 Task: Look for space in Judeida Makr, Israel from 2nd September, 2023 to 5th September, 2023 for 1 adult in price range Rs.5000 to Rs.10000. Place can be private room with 1  bedroom having 1 bed and 1 bathroom. Property type can be house, flat, guest house, hotel. Amenities needed are: washing machine. Booking option can be shelf check-in. Required host language is English.
Action: Mouse moved to (513, 67)
Screenshot: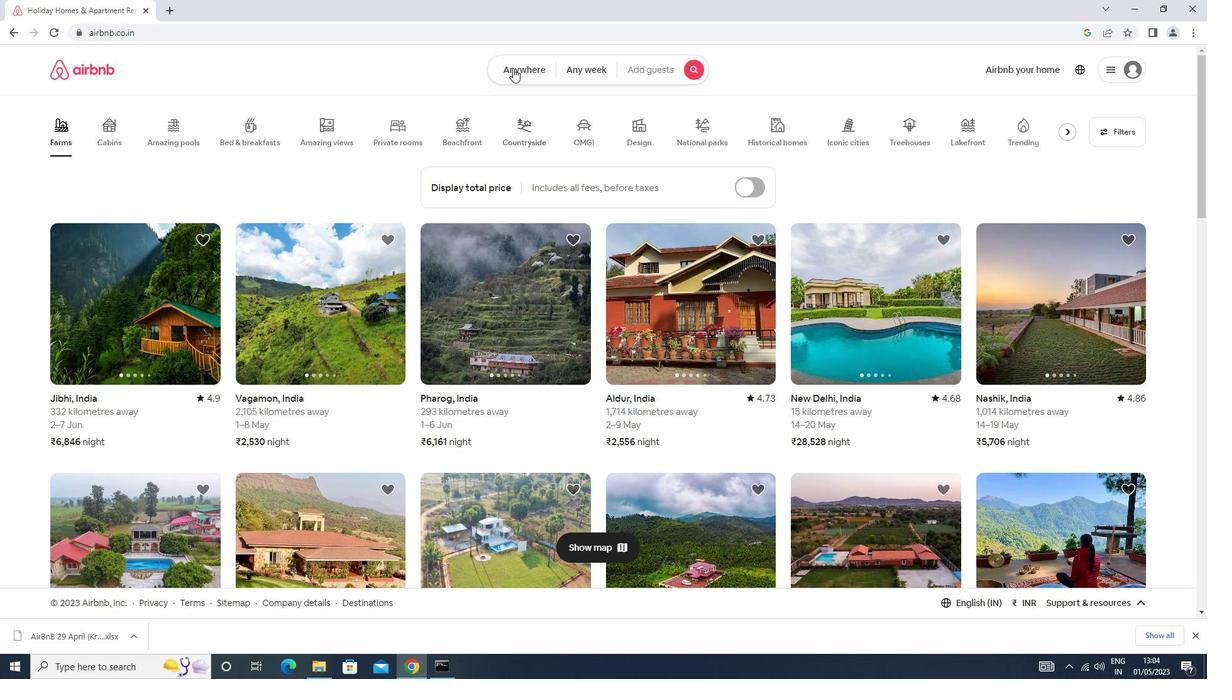 
Action: Mouse pressed left at (513, 67)
Screenshot: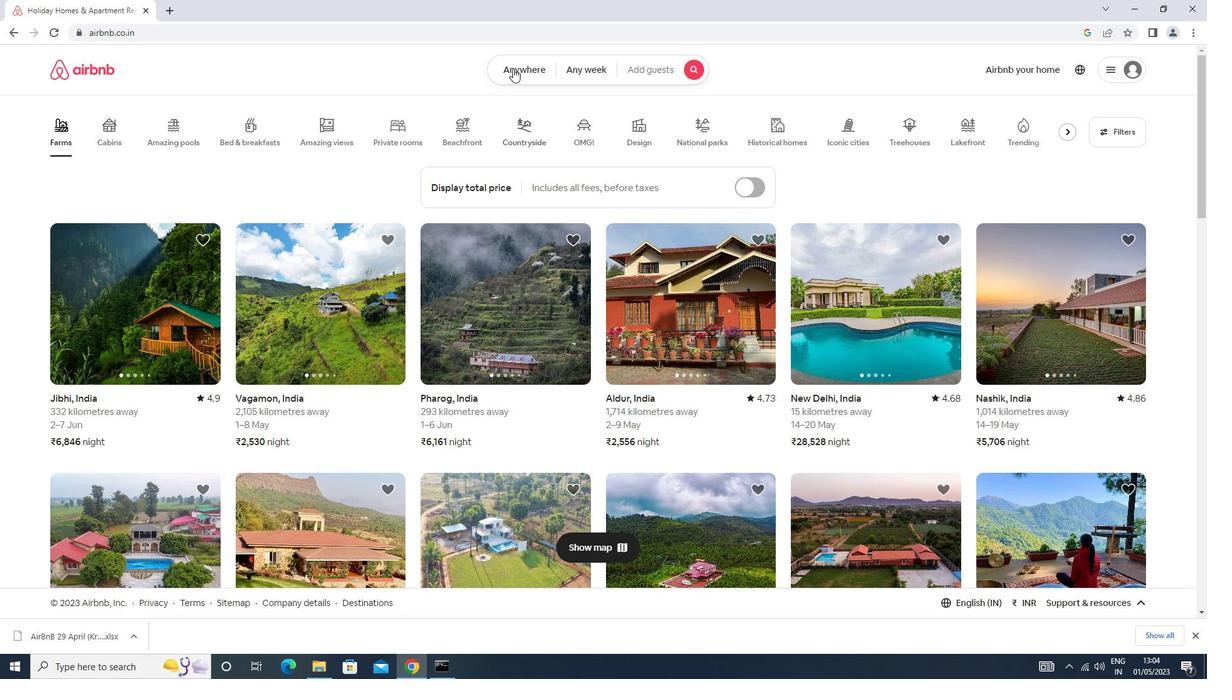 
Action: Mouse moved to (473, 117)
Screenshot: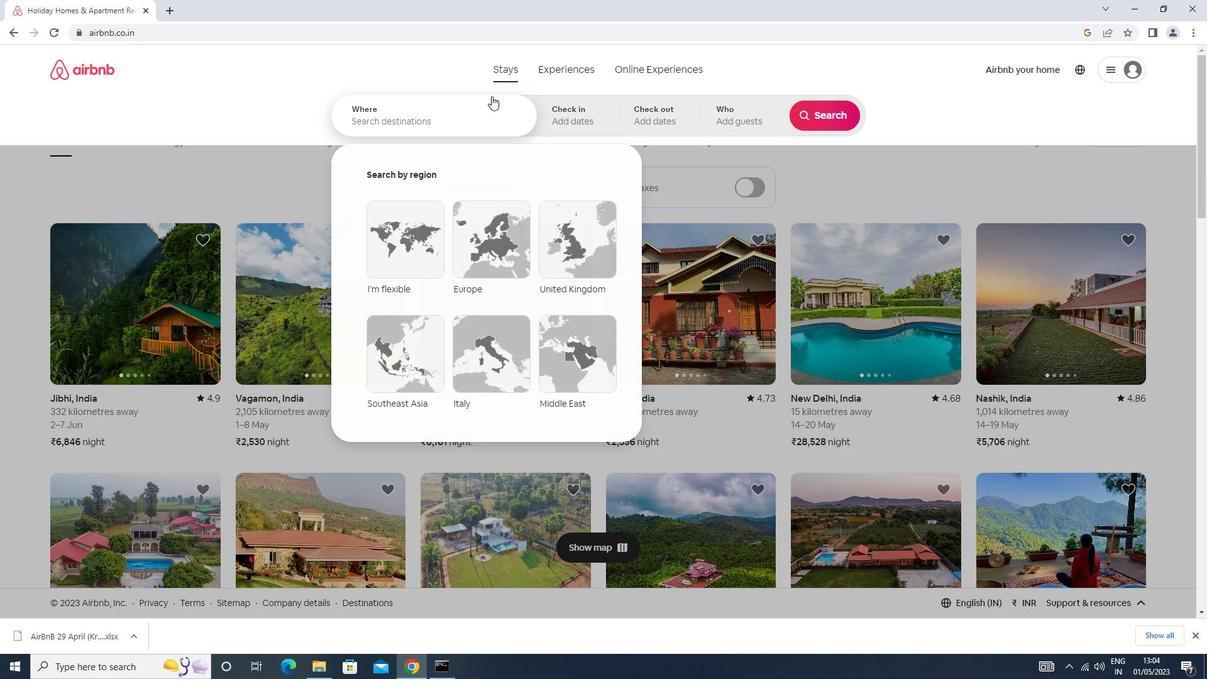 
Action: Mouse pressed left at (473, 117)
Screenshot: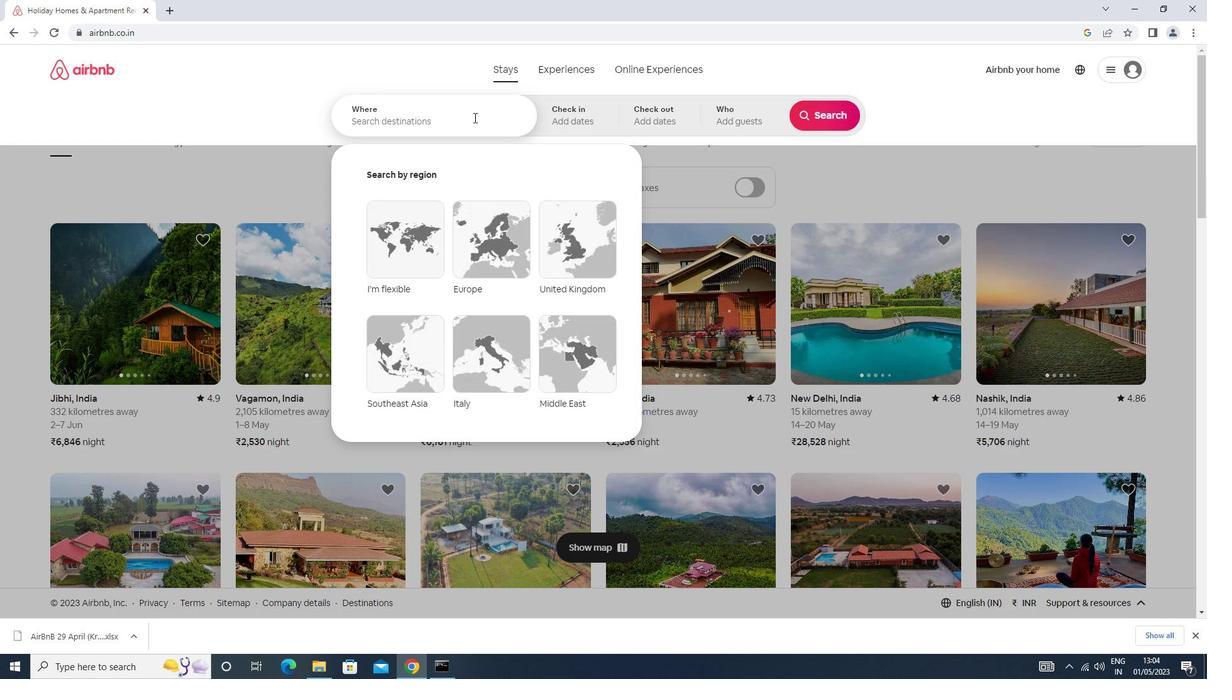 
Action: Key pressed makr<Key.space>isreal<Key.enter>
Screenshot: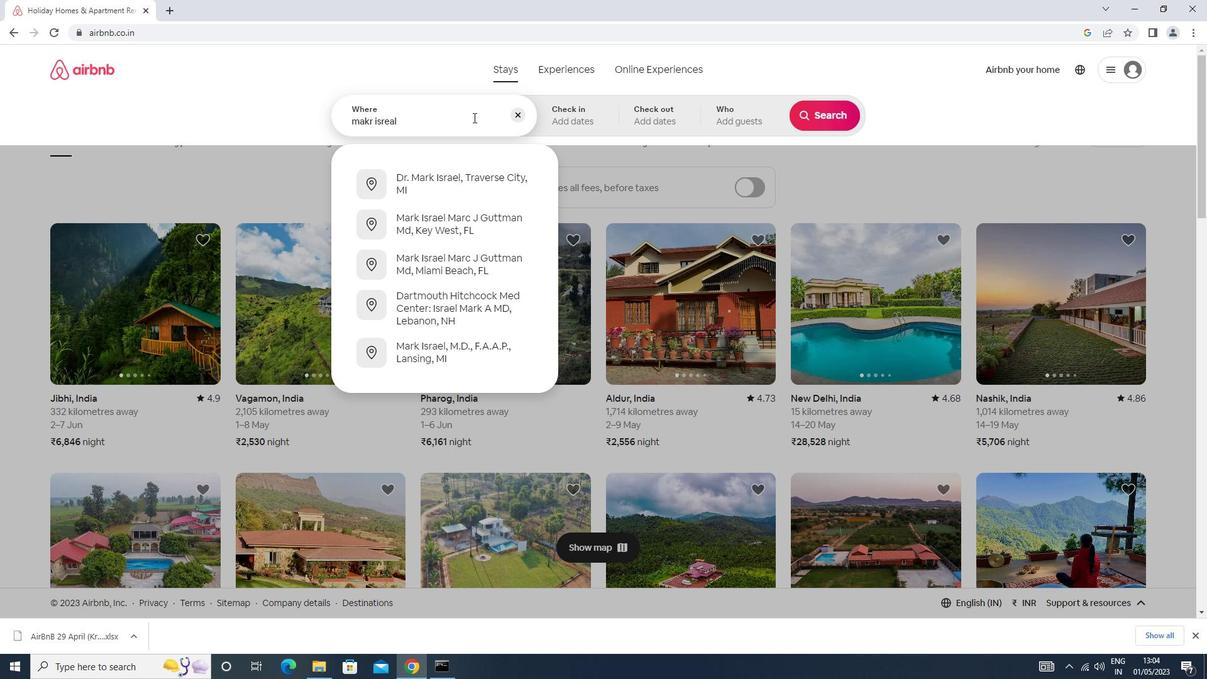 
Action: Mouse moved to (828, 211)
Screenshot: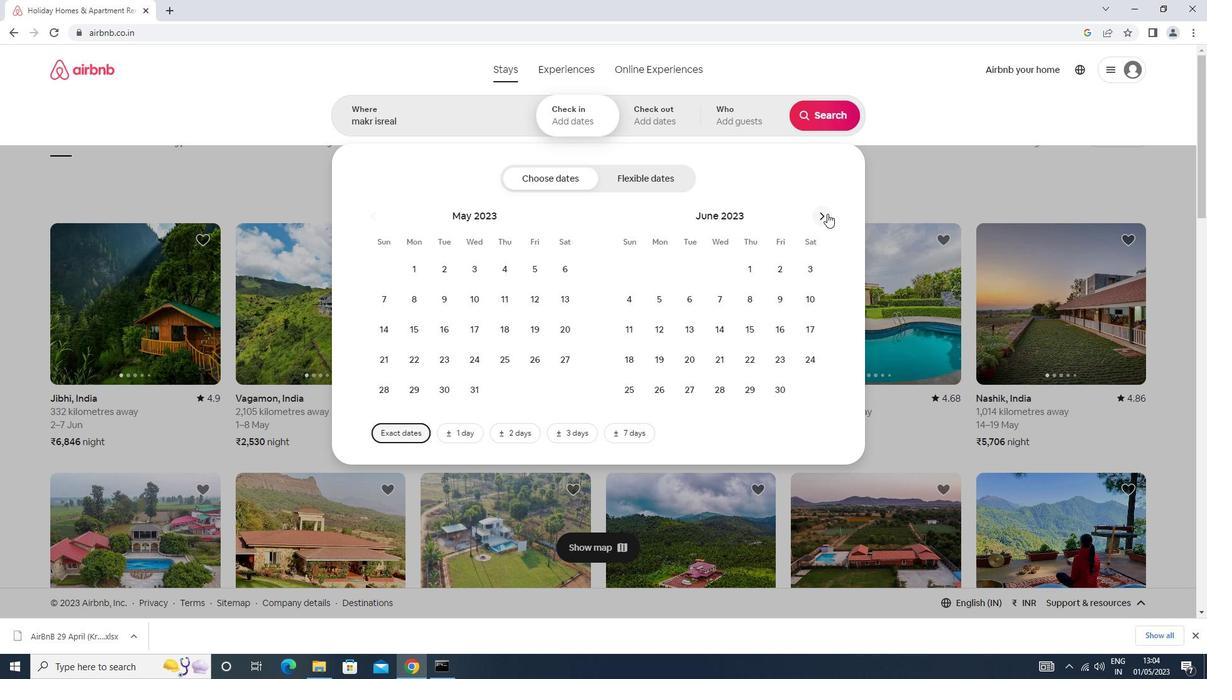 
Action: Mouse pressed left at (828, 211)
Screenshot: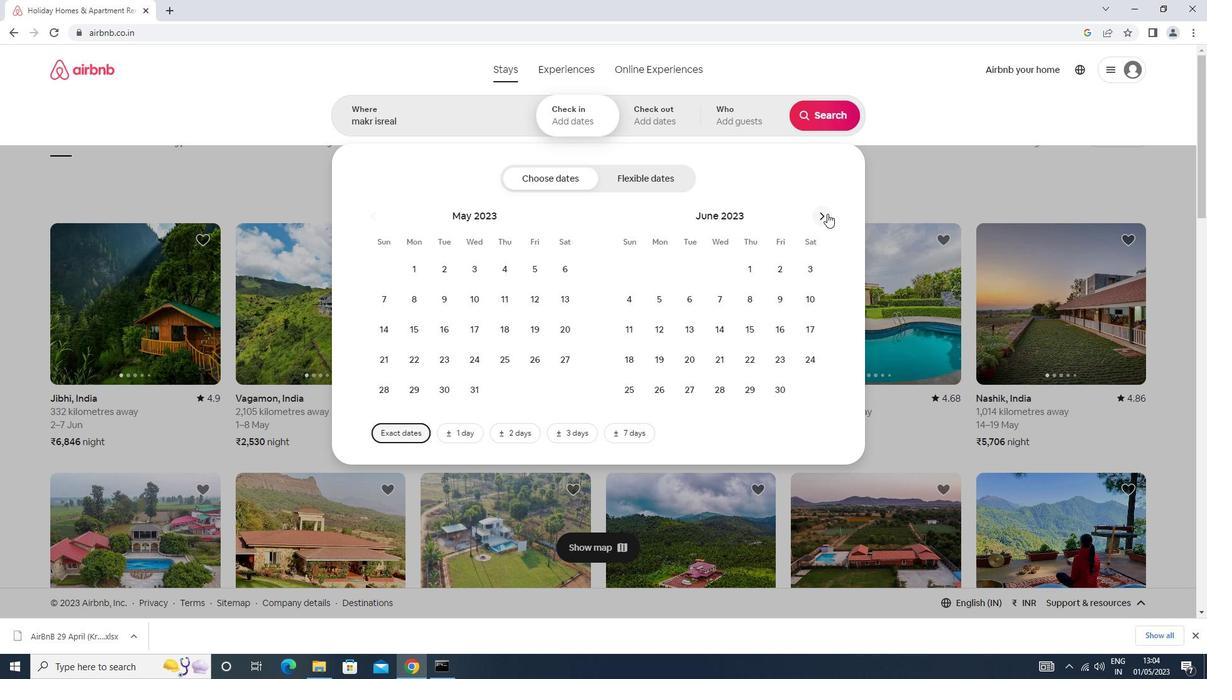 
Action: Mouse moved to (826, 211)
Screenshot: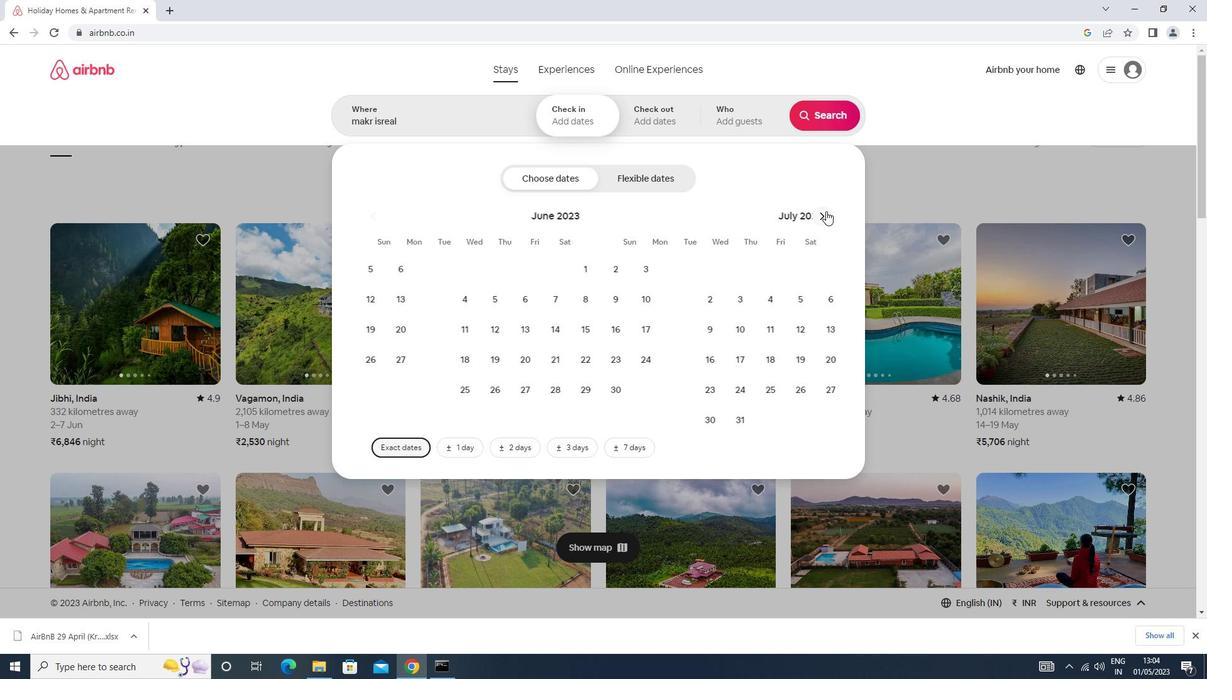 
Action: Mouse pressed left at (826, 211)
Screenshot: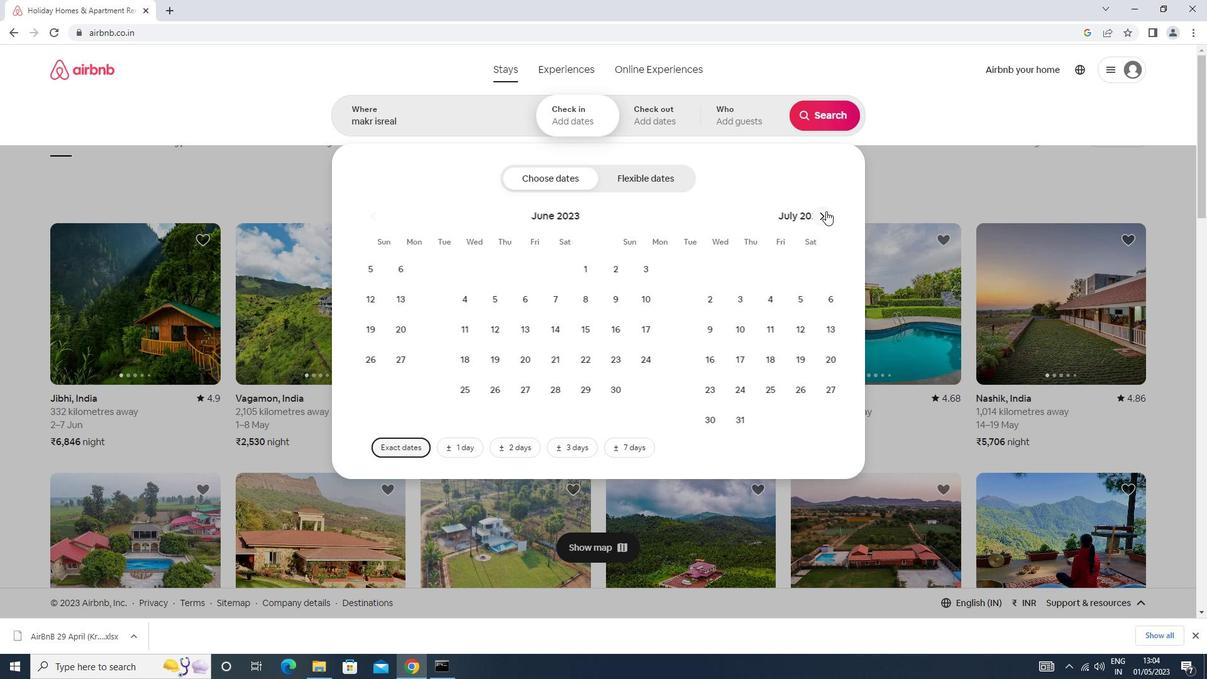 
Action: Mouse moved to (826, 210)
Screenshot: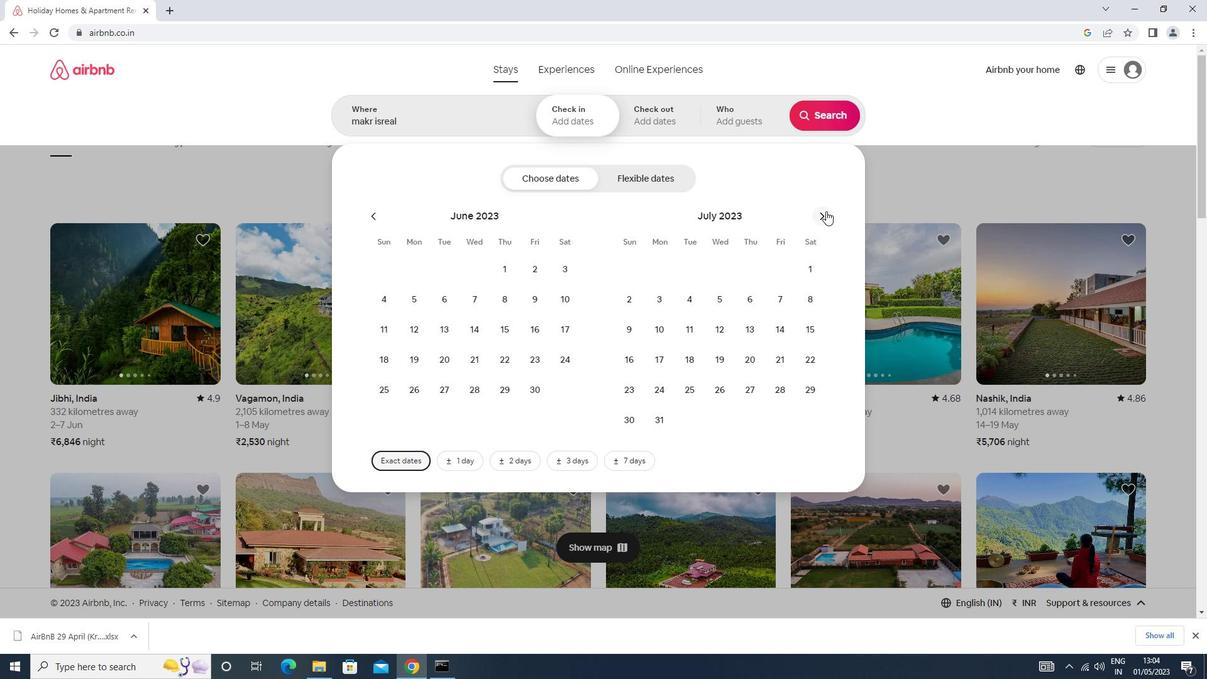 
Action: Mouse pressed left at (826, 210)
Screenshot: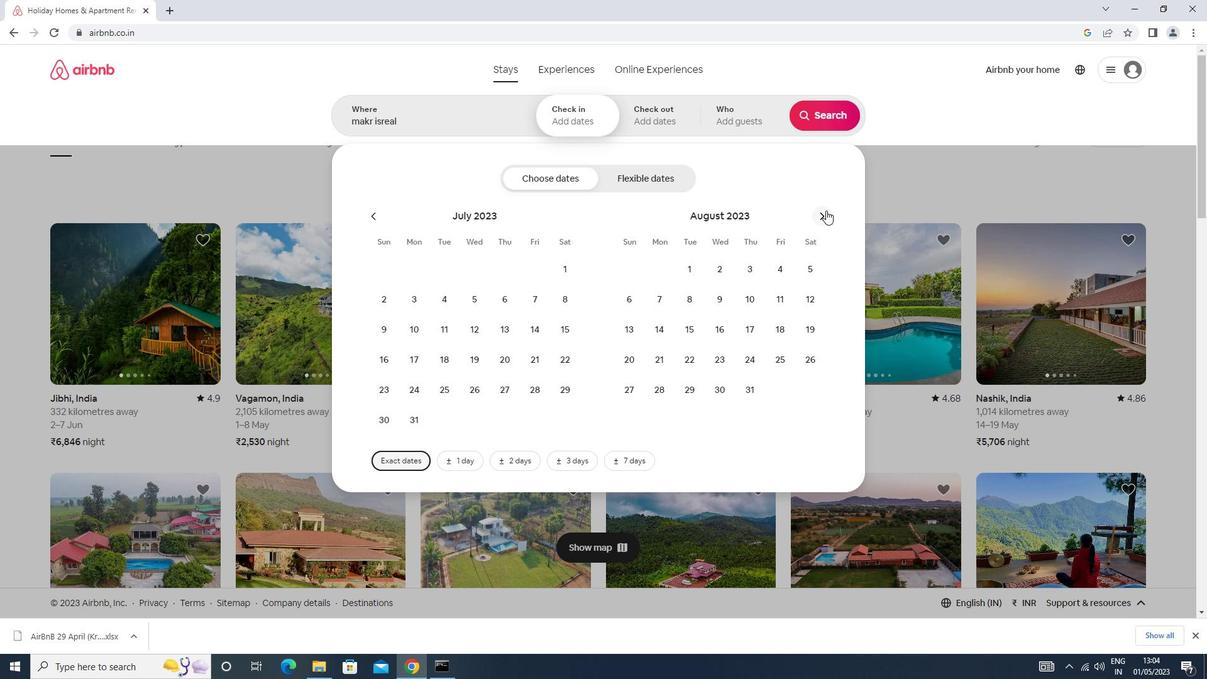 
Action: Mouse moved to (811, 260)
Screenshot: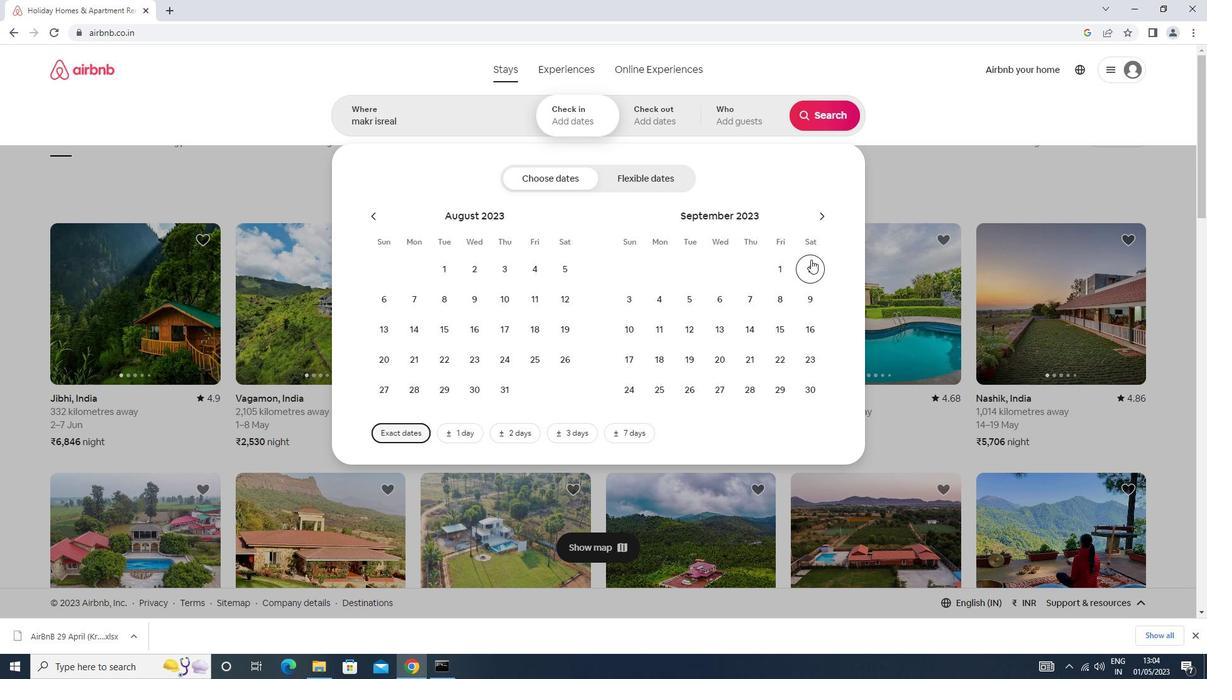 
Action: Mouse pressed left at (811, 260)
Screenshot: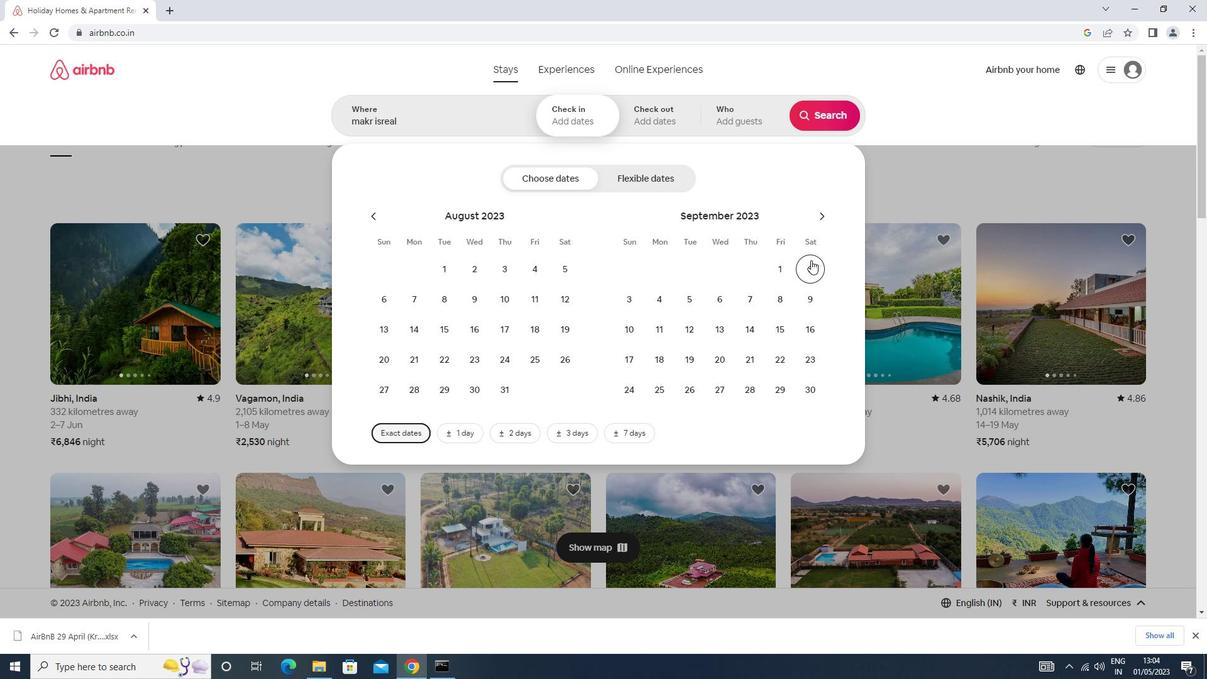 
Action: Mouse moved to (682, 299)
Screenshot: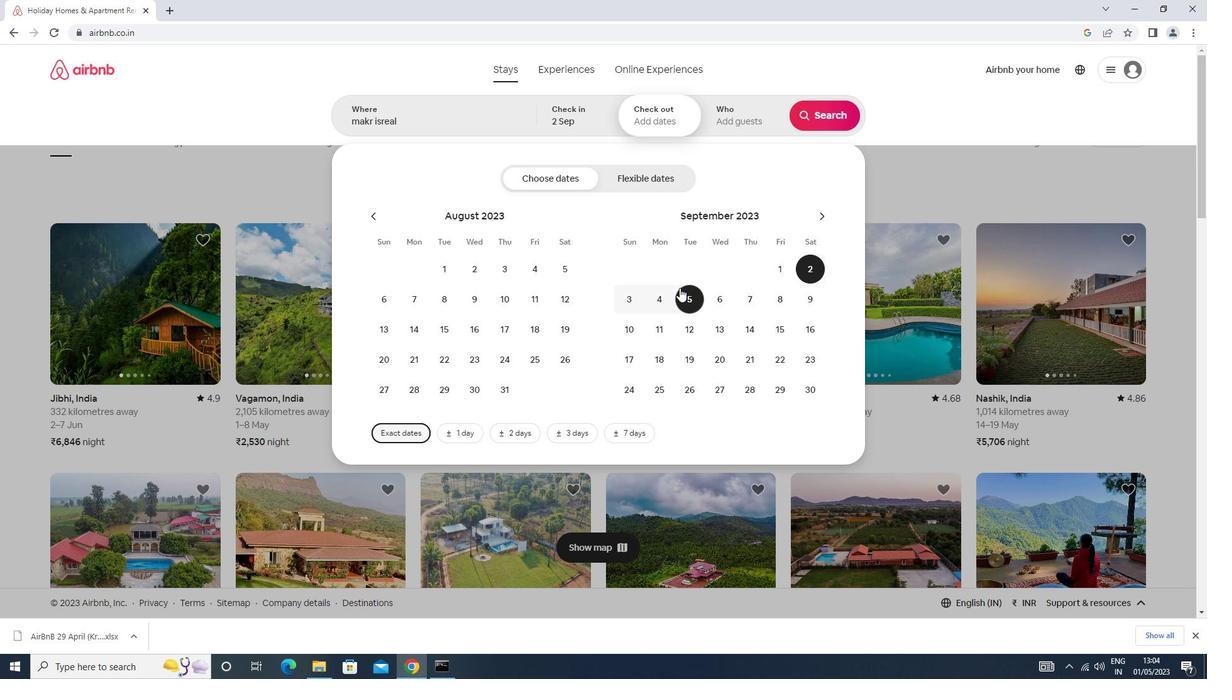 
Action: Mouse pressed left at (682, 299)
Screenshot: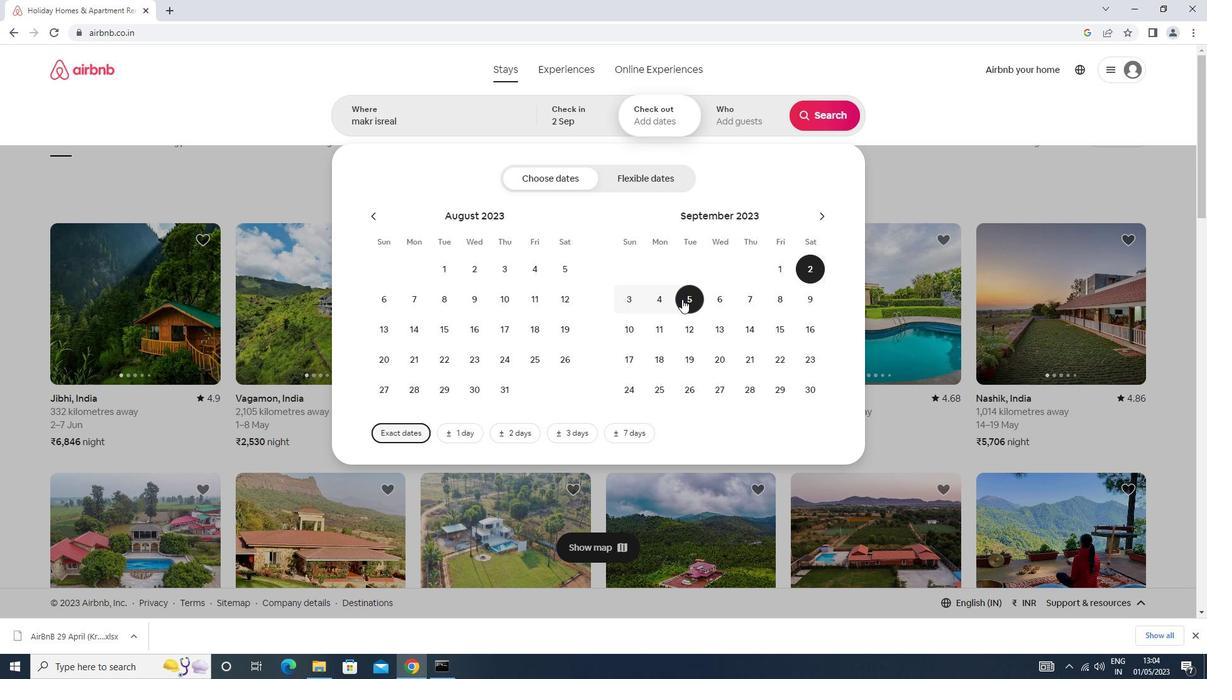 
Action: Mouse moved to (734, 120)
Screenshot: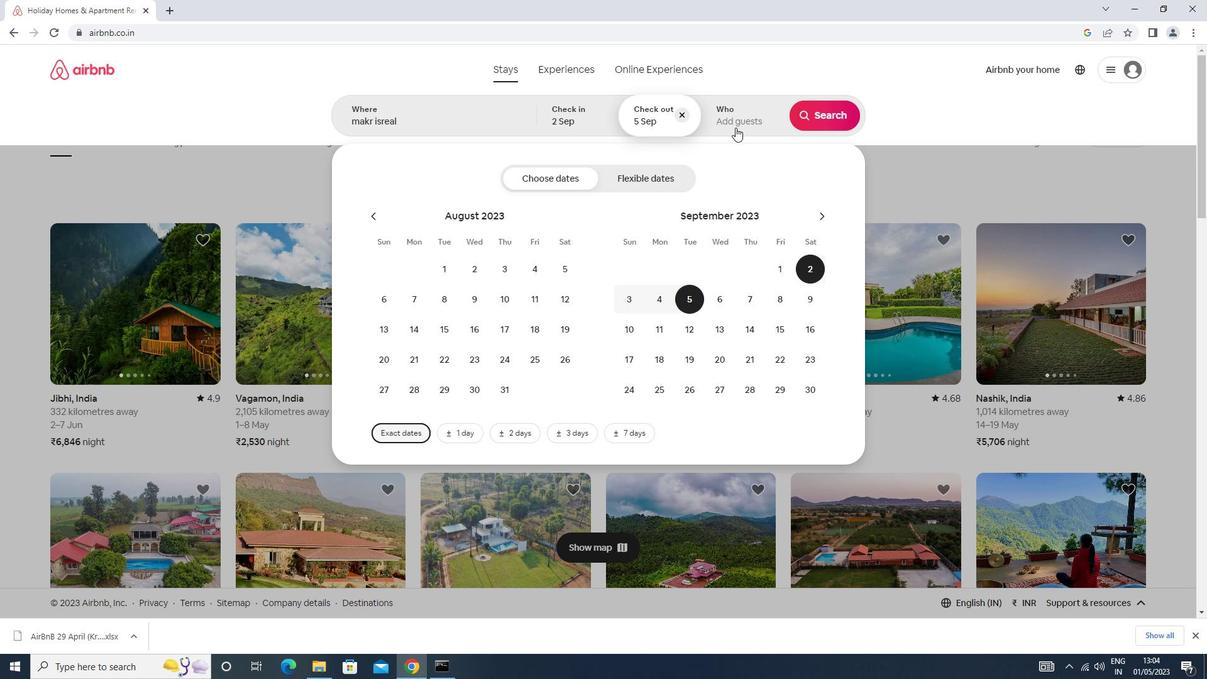 
Action: Mouse pressed left at (734, 120)
Screenshot: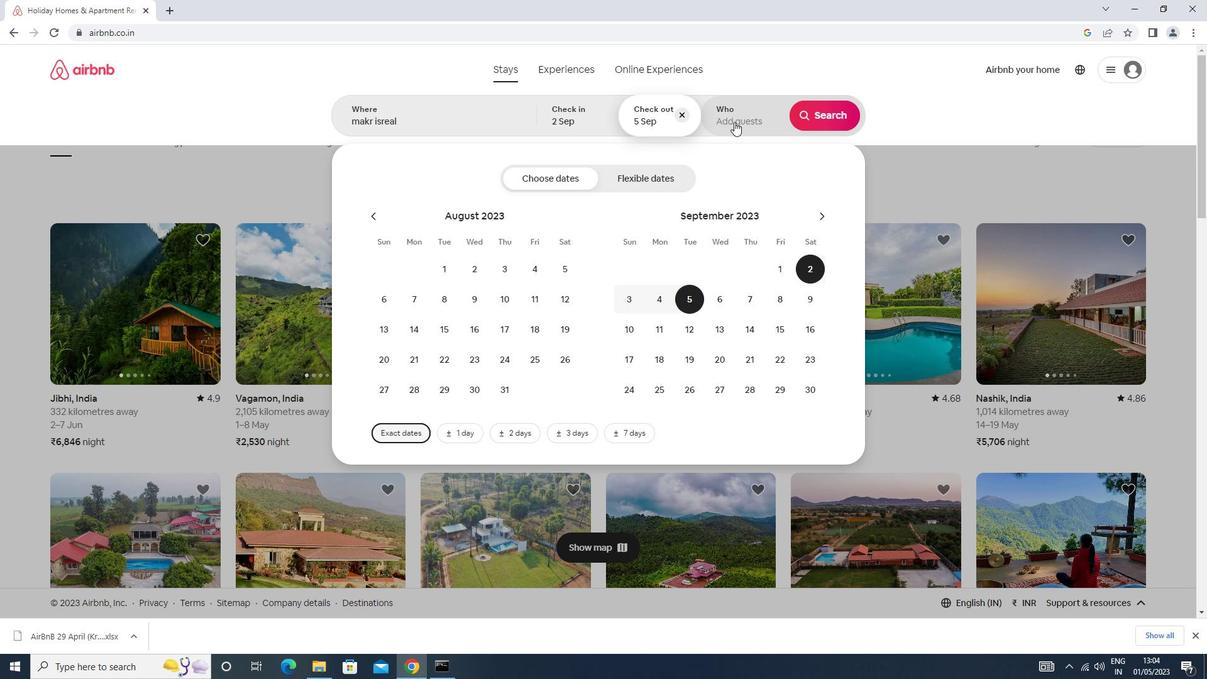 
Action: Mouse moved to (829, 186)
Screenshot: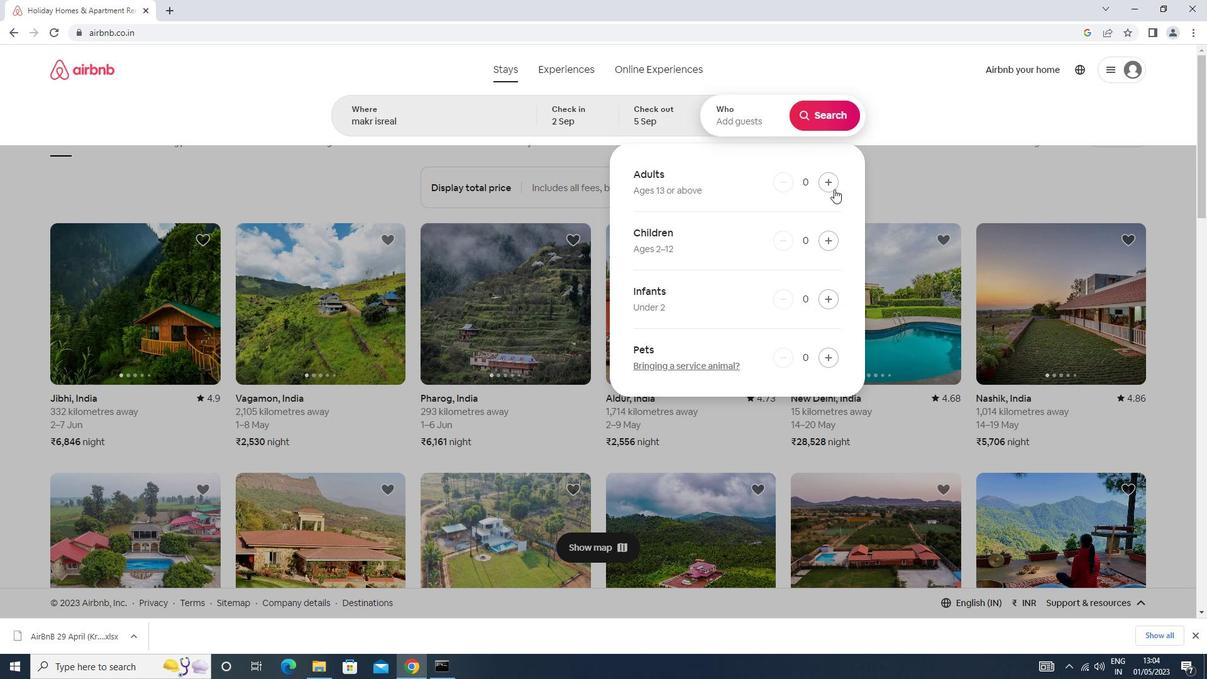 
Action: Mouse pressed left at (829, 186)
Screenshot: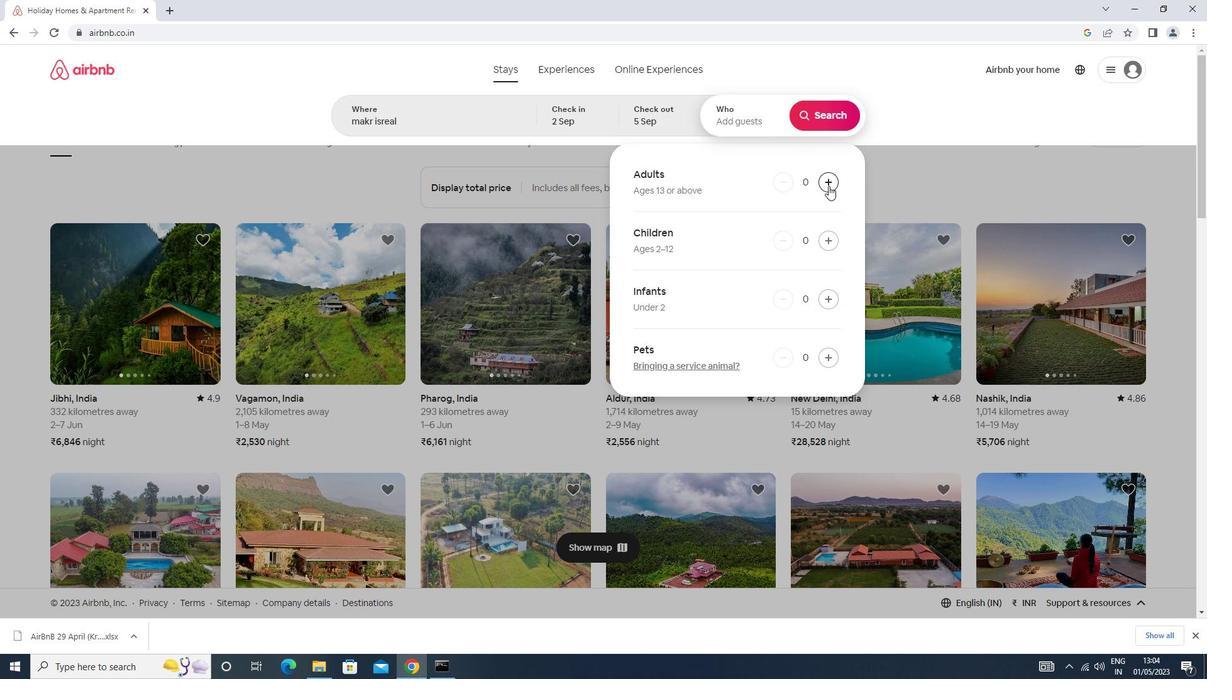 
Action: Mouse moved to (834, 114)
Screenshot: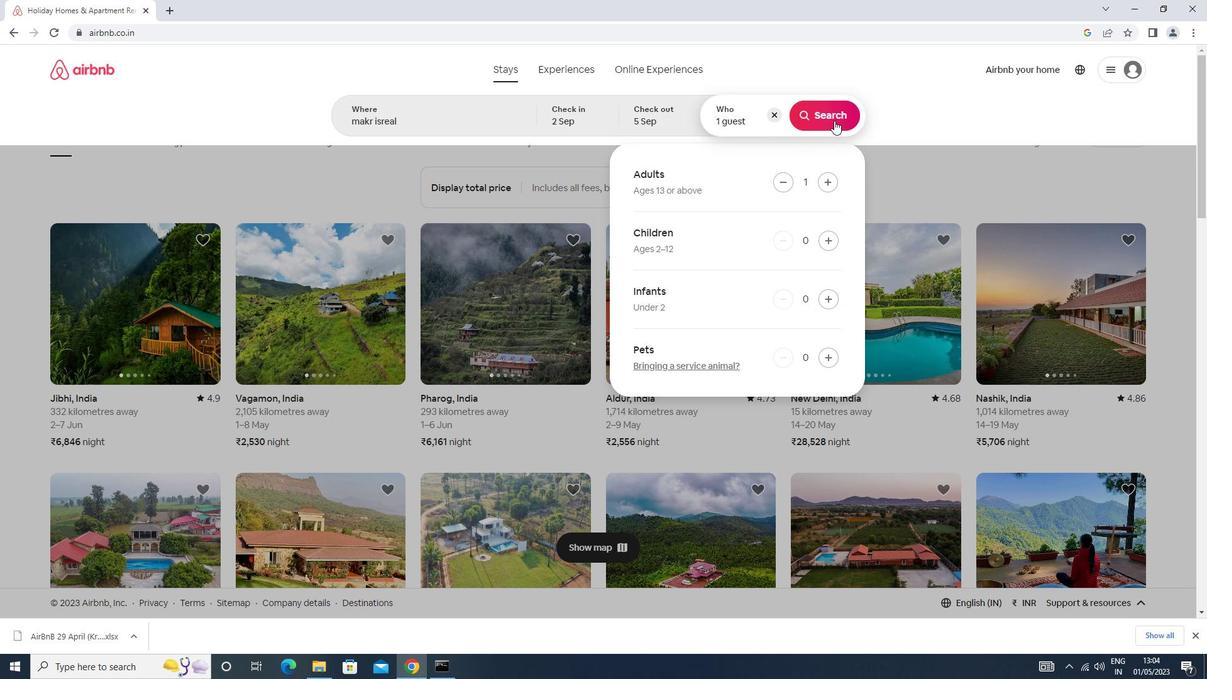 
Action: Mouse pressed left at (834, 114)
Screenshot: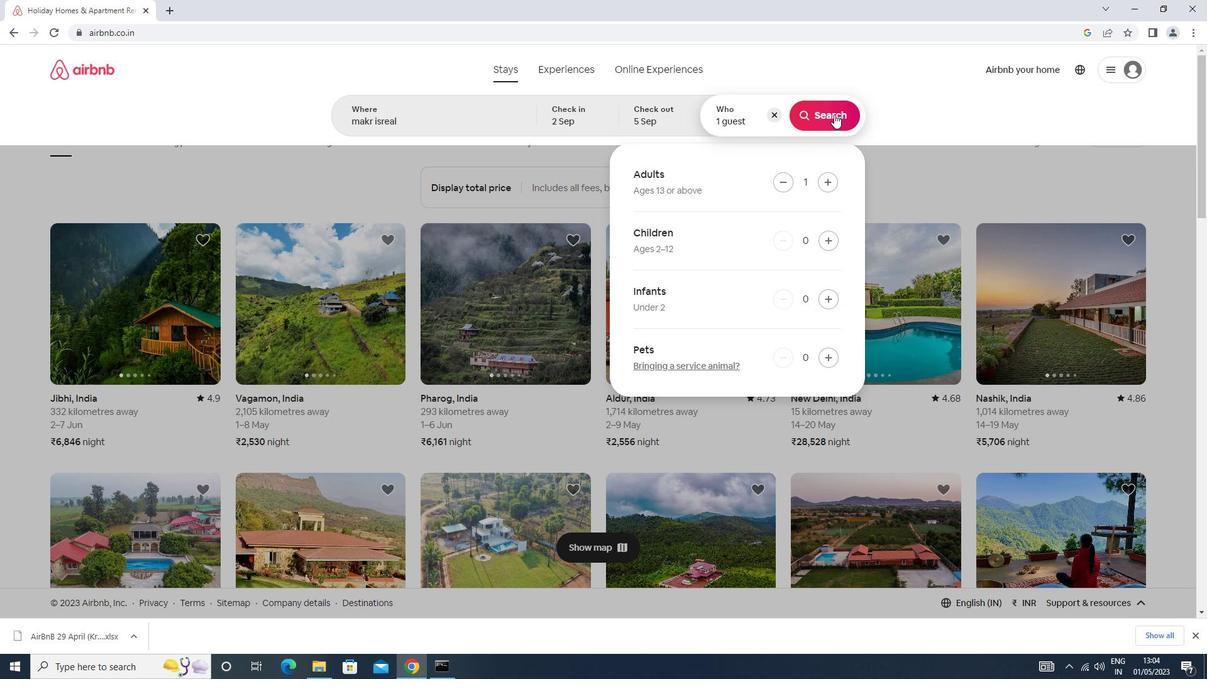 
Action: Mouse moved to (1163, 114)
Screenshot: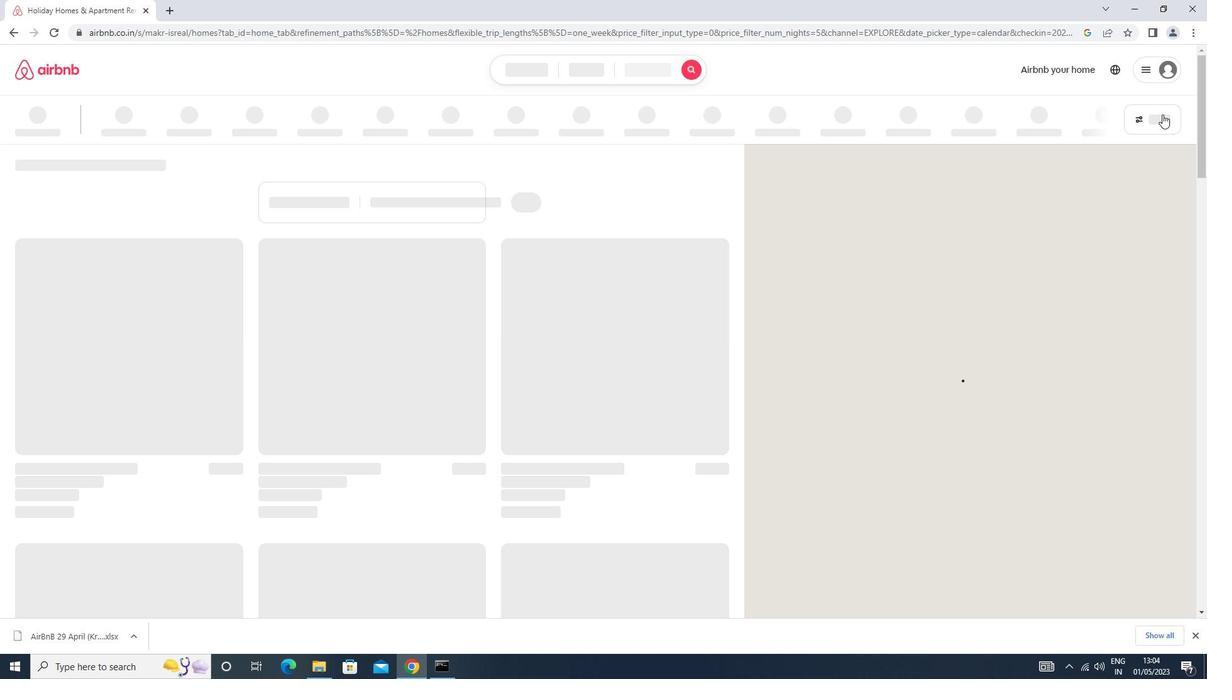 
Action: Mouse pressed left at (1163, 114)
Screenshot: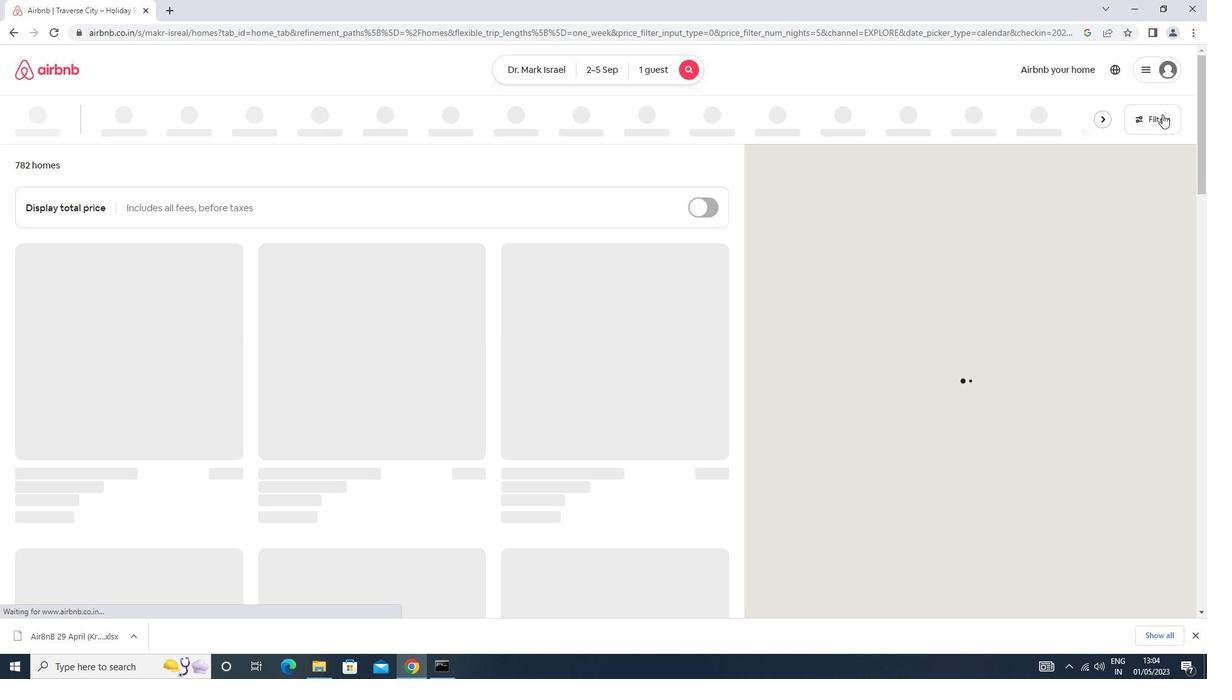 
Action: Mouse moved to (515, 279)
Screenshot: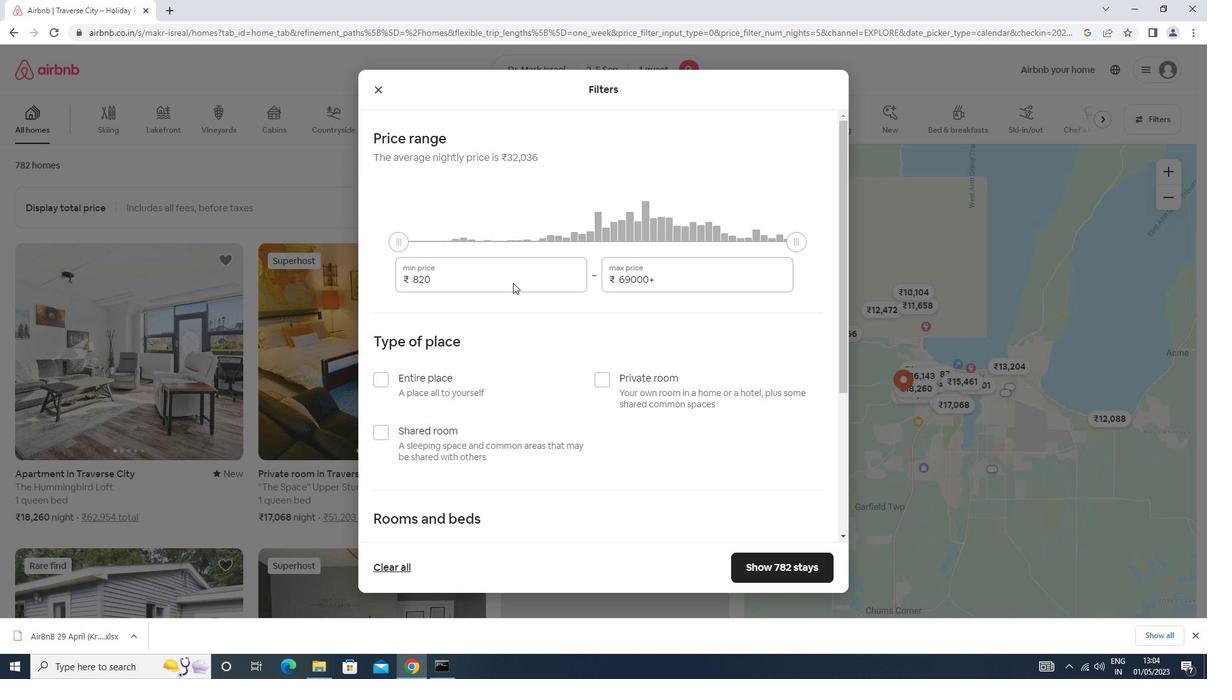 
Action: Mouse pressed left at (515, 279)
Screenshot: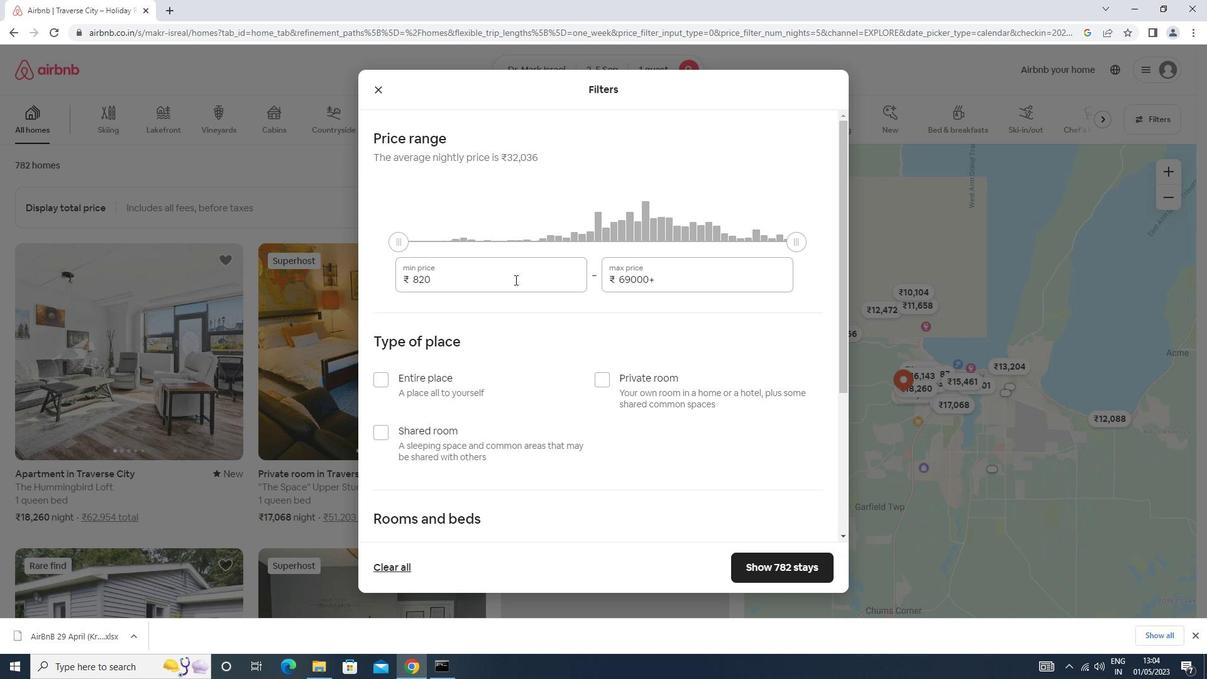 
Action: Key pressed <Key.backspace><Key.backspace><Key.backspace><Key.backspace><Key.backspace><Key.backspace><Key.backspace><Key.backspace>5000<Key.tab>10000
Screenshot: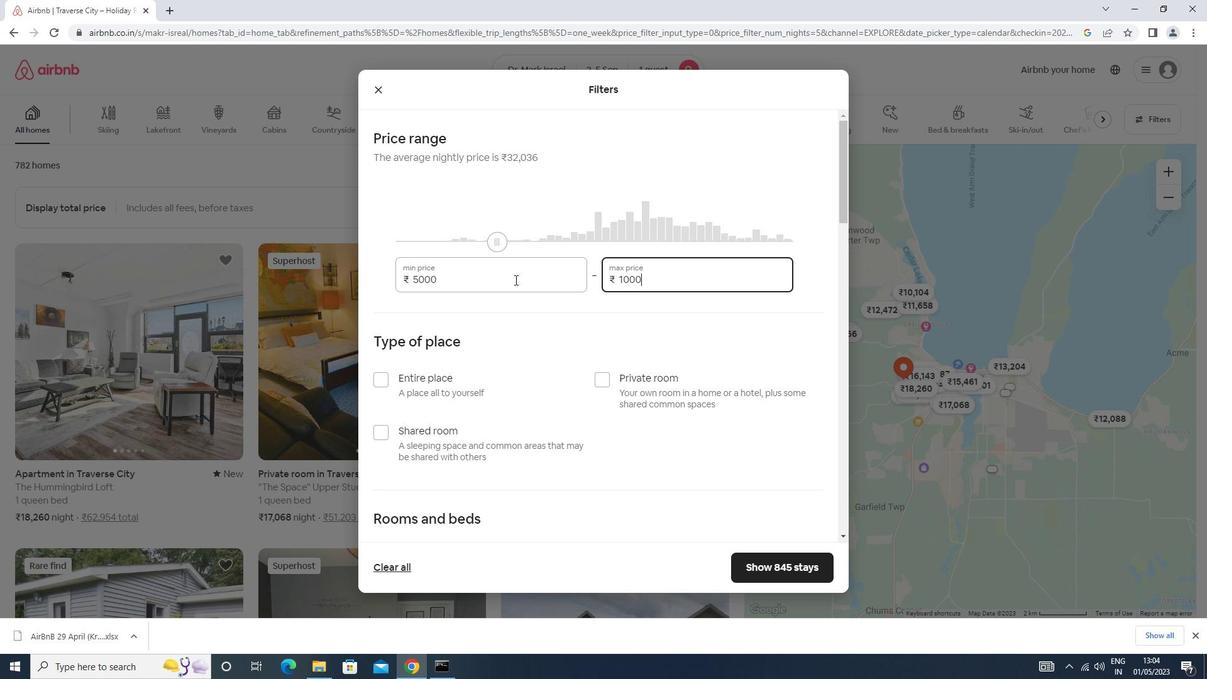 
Action: Mouse moved to (500, 285)
Screenshot: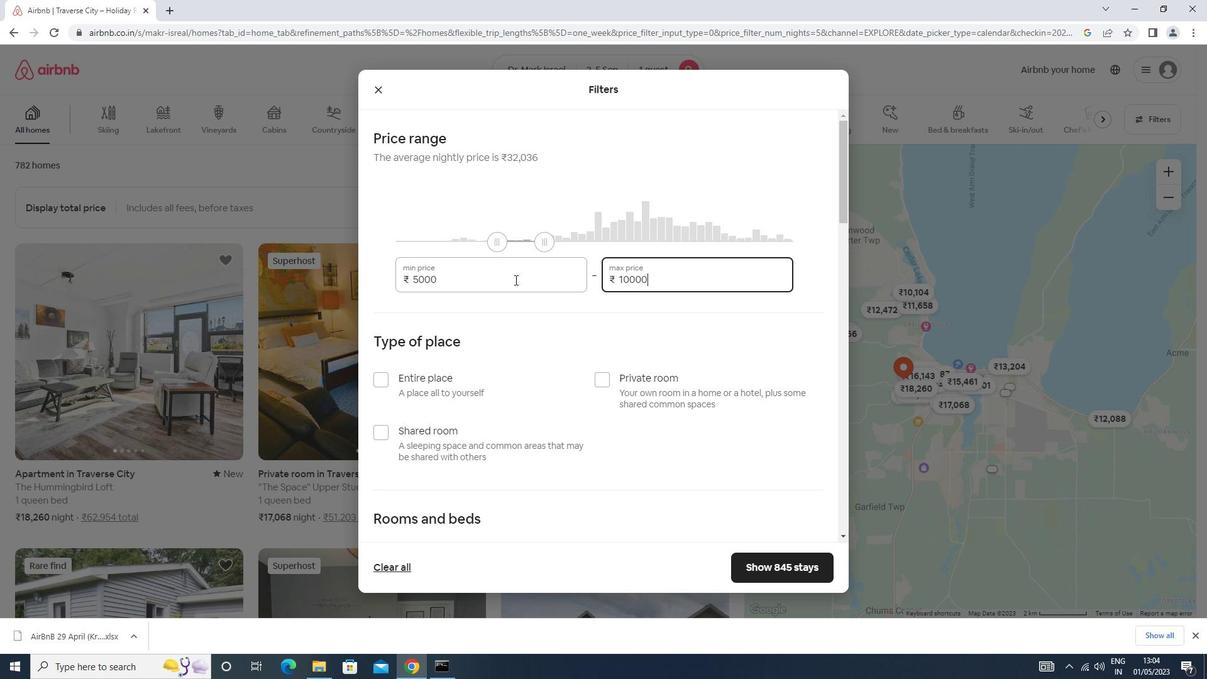 
Action: Mouse scrolled (500, 284) with delta (0, 0)
Screenshot: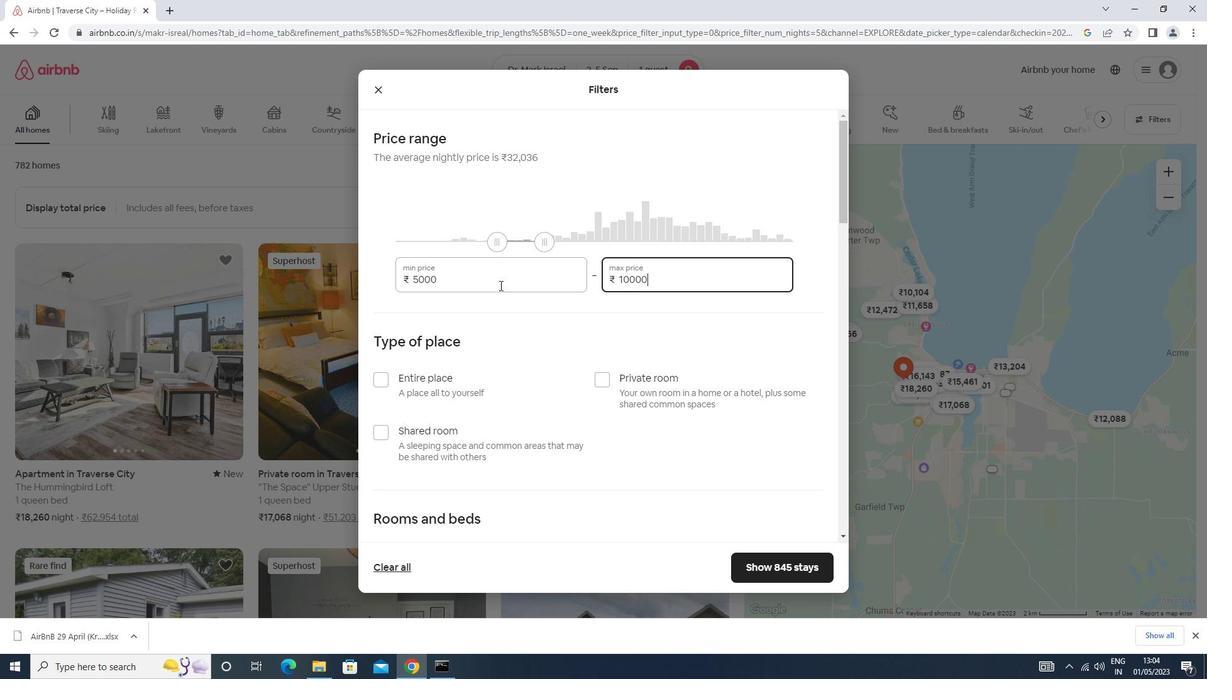 
Action: Mouse moved to (603, 313)
Screenshot: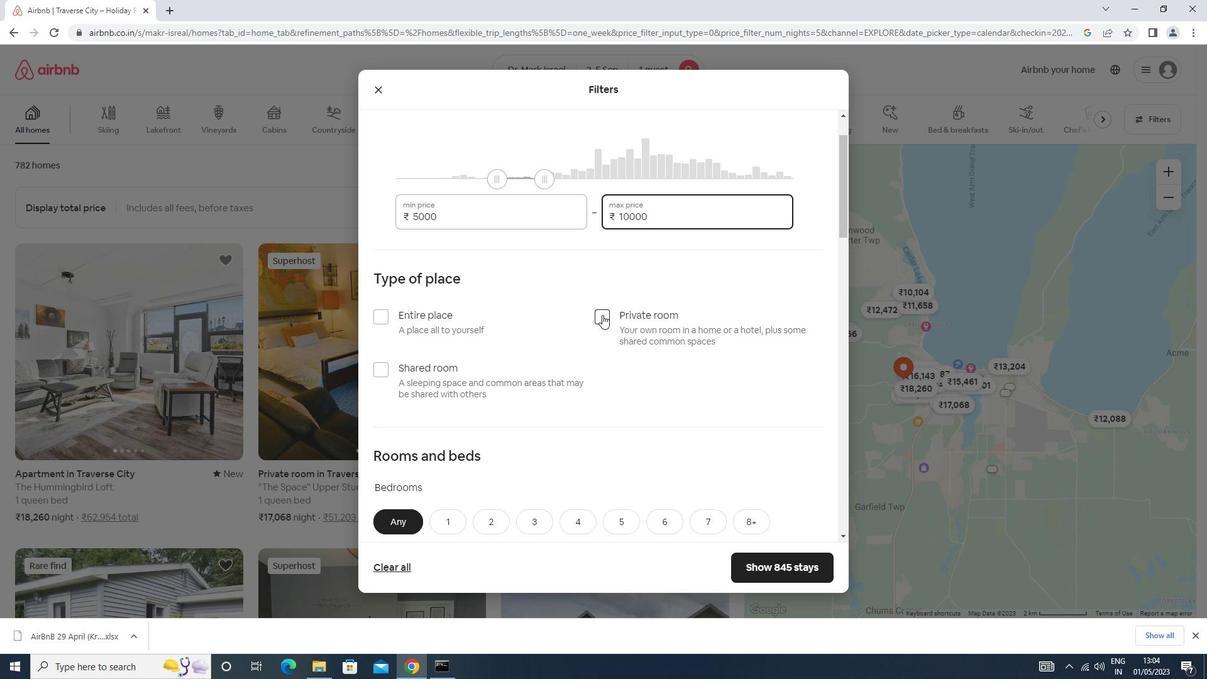 
Action: Mouse pressed left at (603, 313)
Screenshot: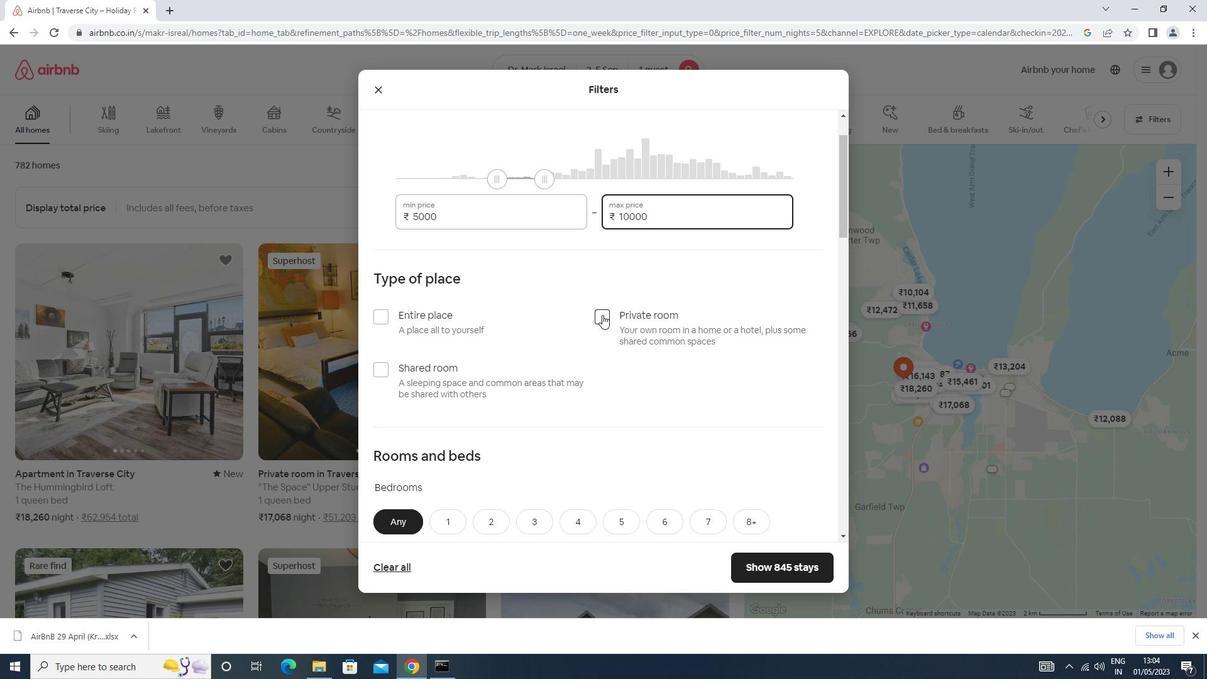 
Action: Mouse moved to (600, 311)
Screenshot: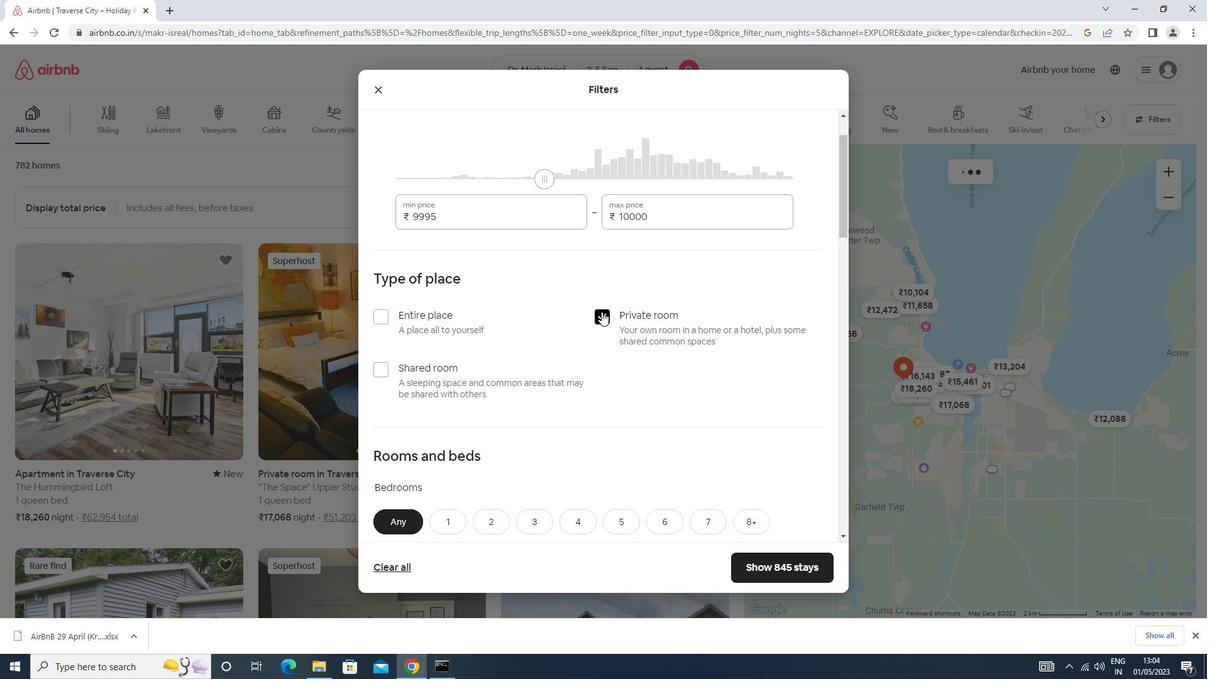 
Action: Mouse scrolled (600, 310) with delta (0, 0)
Screenshot: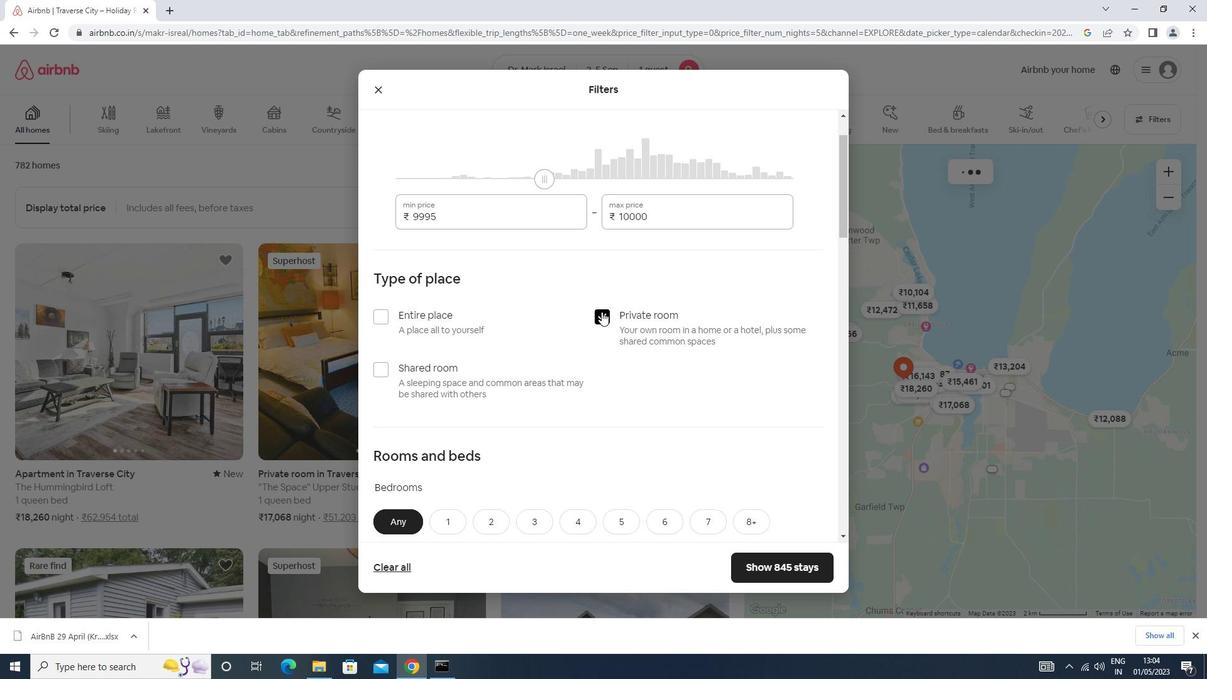 
Action: Mouse scrolled (600, 310) with delta (0, 0)
Screenshot: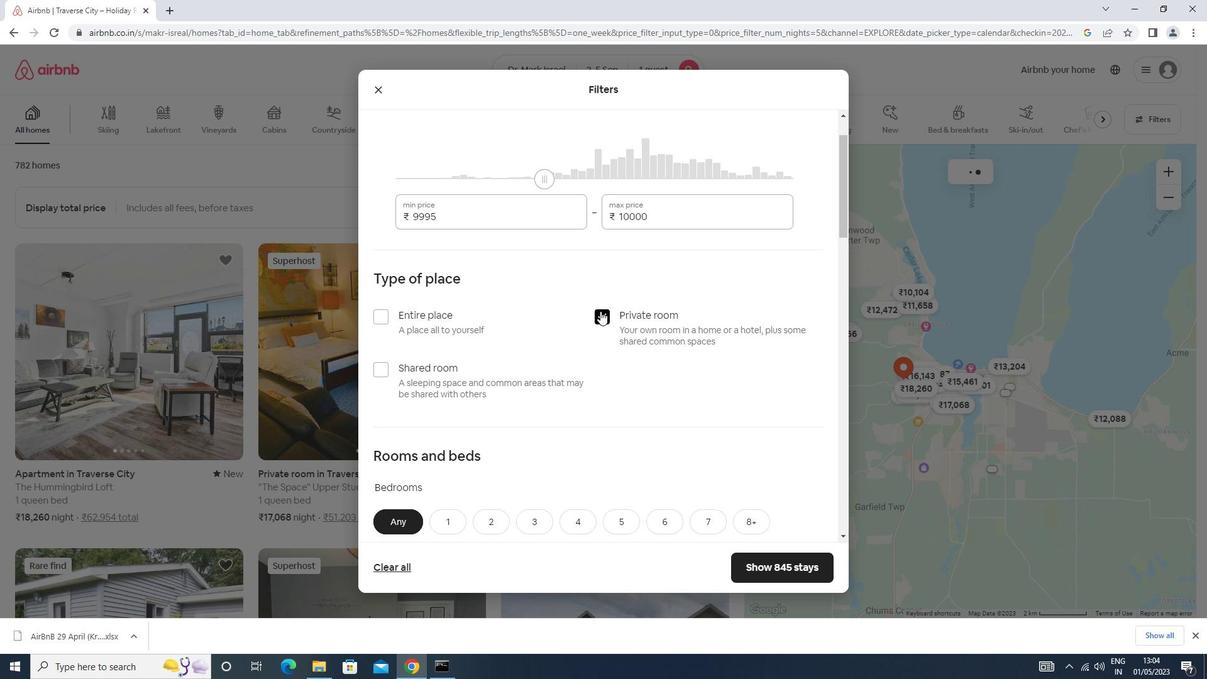 
Action: Mouse scrolled (600, 310) with delta (0, 0)
Screenshot: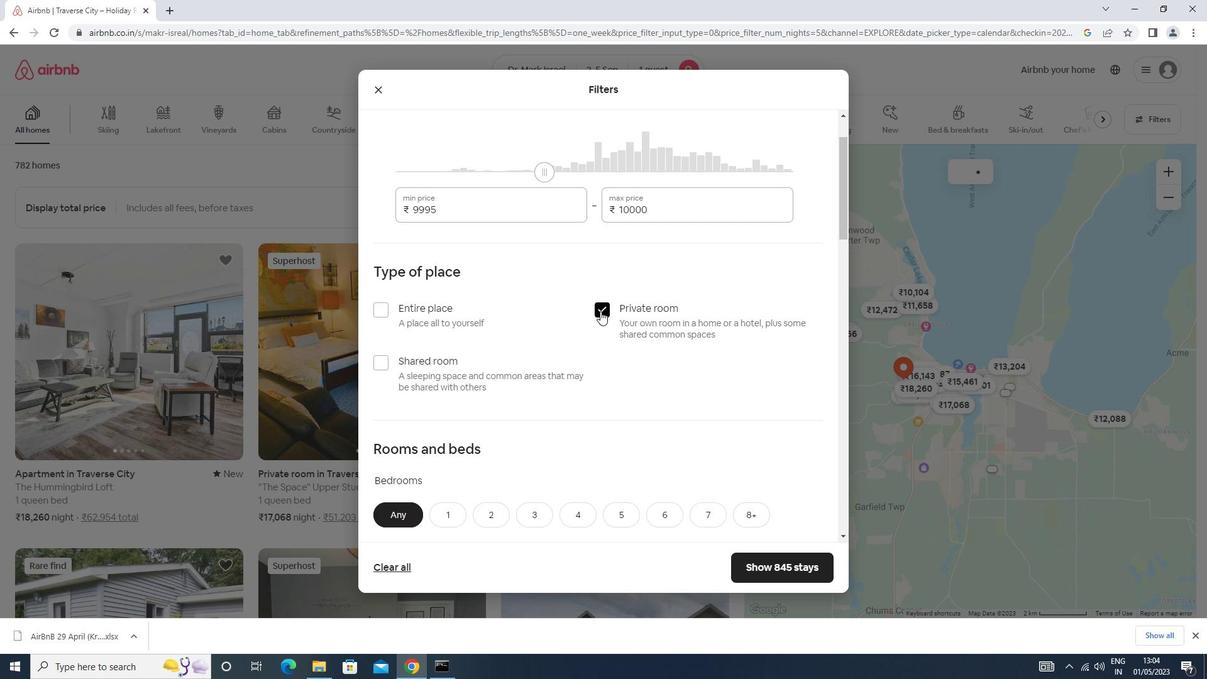 
Action: Mouse moved to (446, 331)
Screenshot: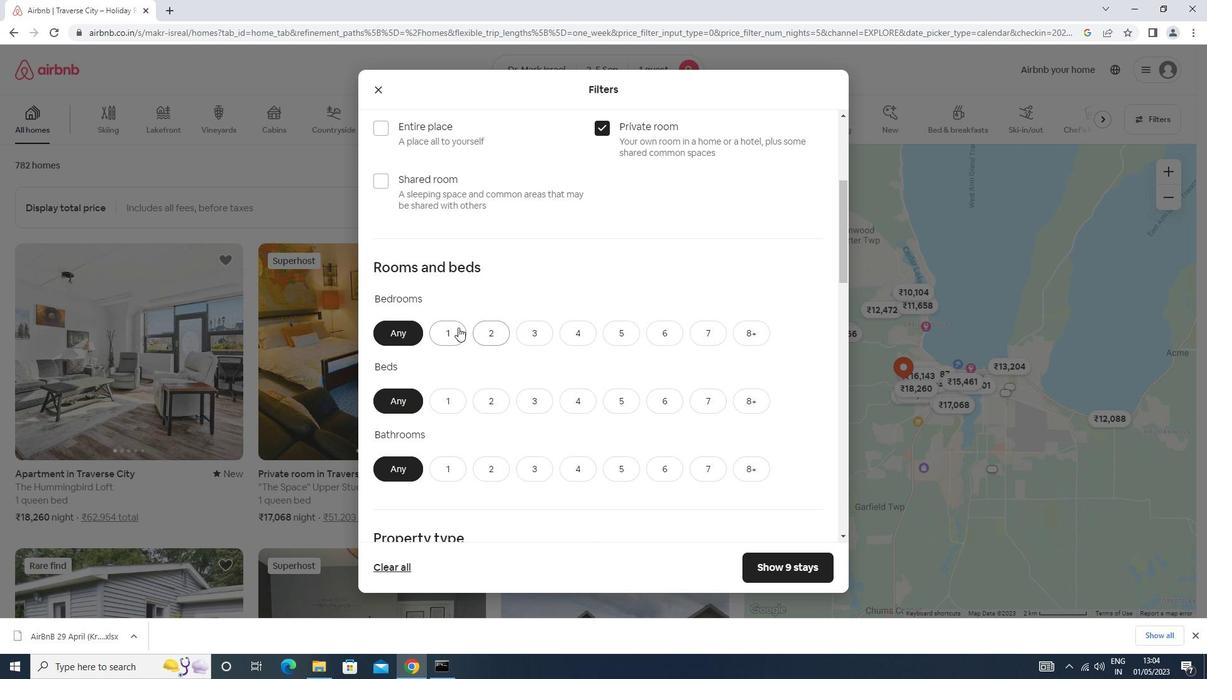 
Action: Mouse pressed left at (446, 331)
Screenshot: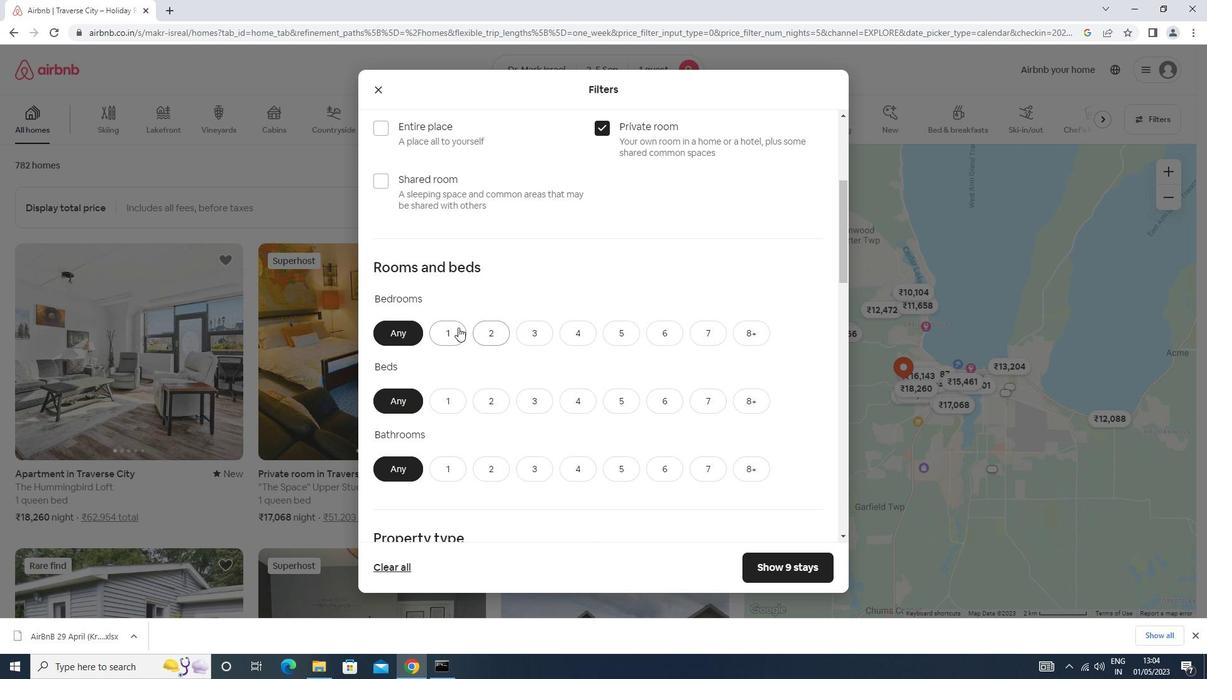 
Action: Mouse moved to (454, 405)
Screenshot: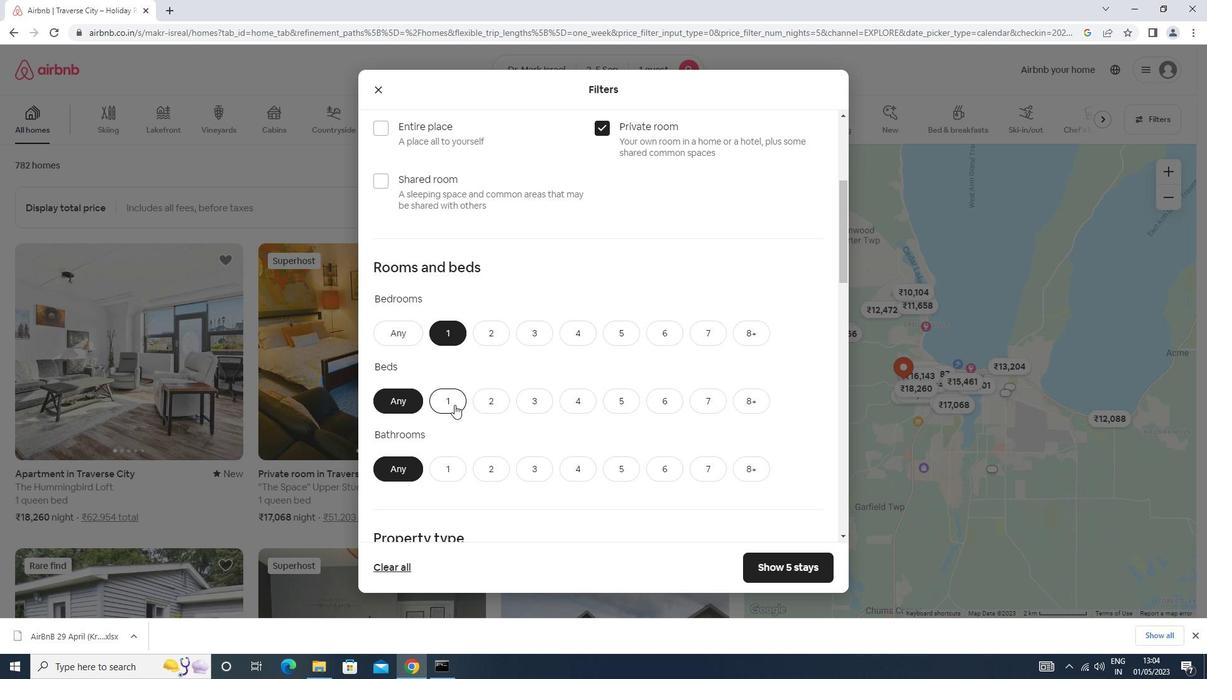 
Action: Mouse pressed left at (454, 405)
Screenshot: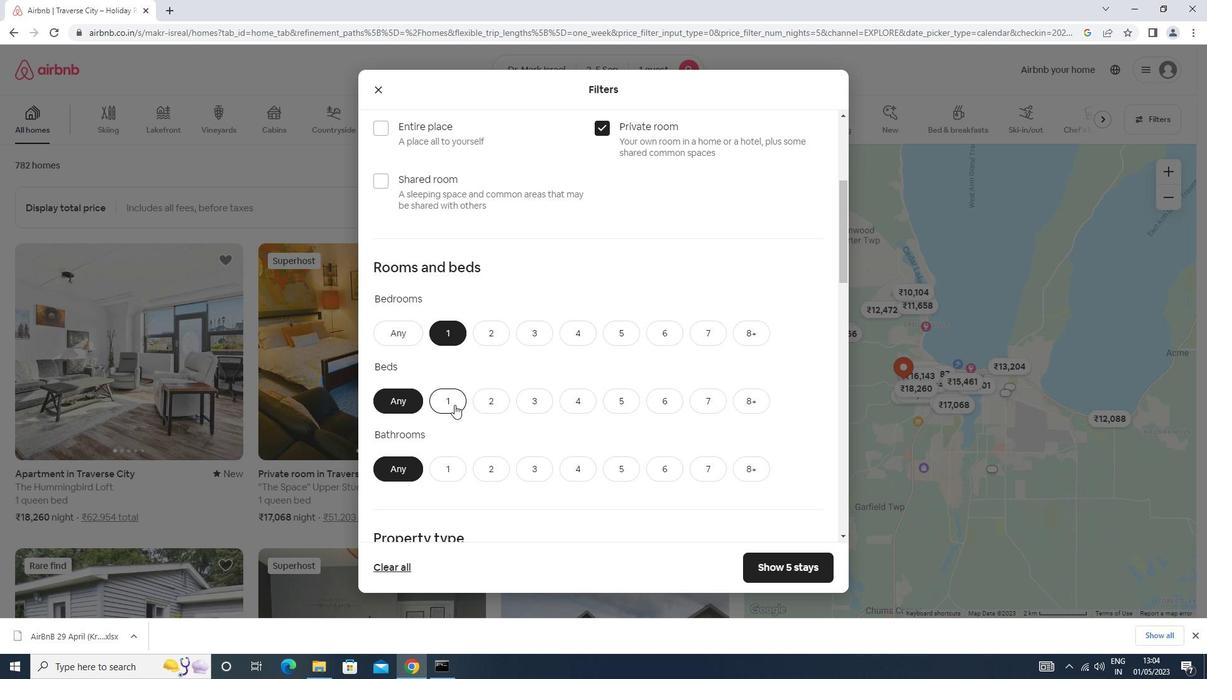 
Action: Mouse moved to (437, 464)
Screenshot: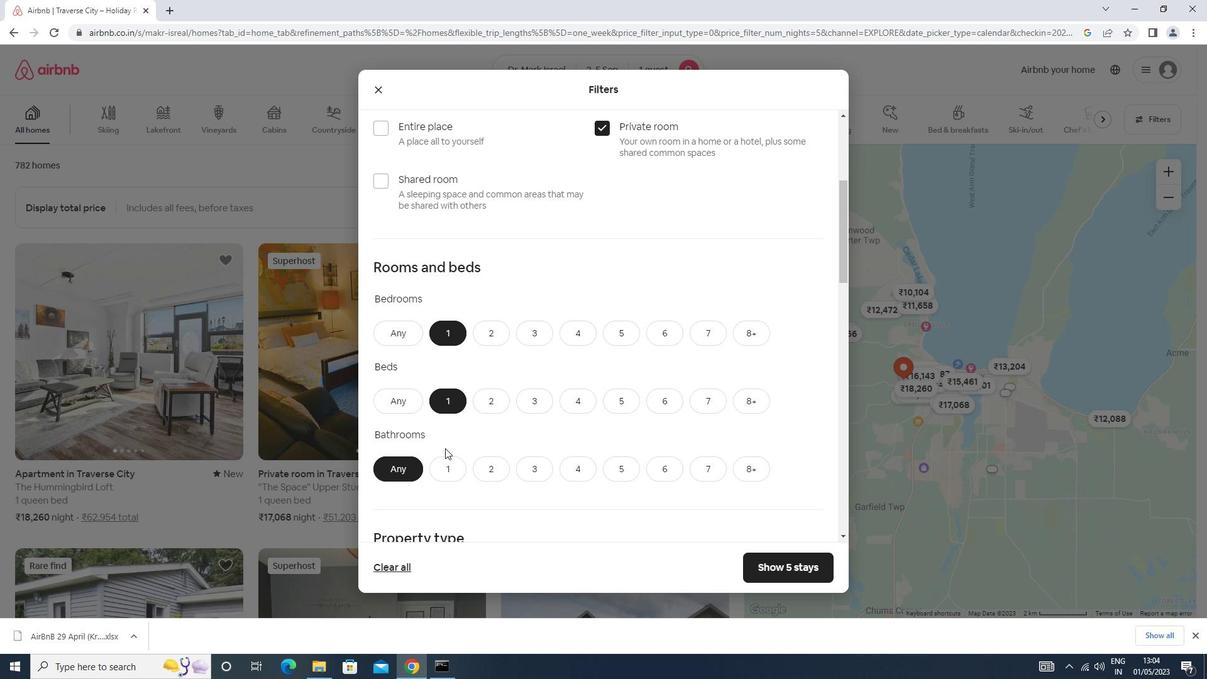 
Action: Mouse pressed left at (437, 464)
Screenshot: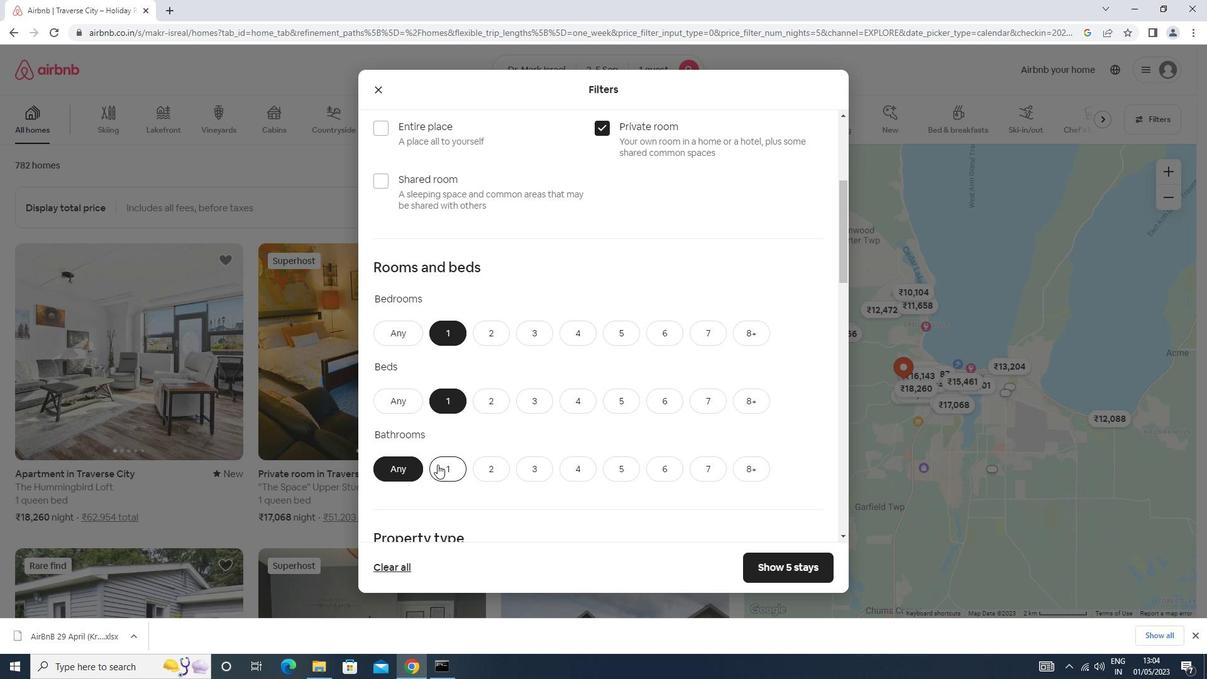 
Action: Mouse moved to (439, 461)
Screenshot: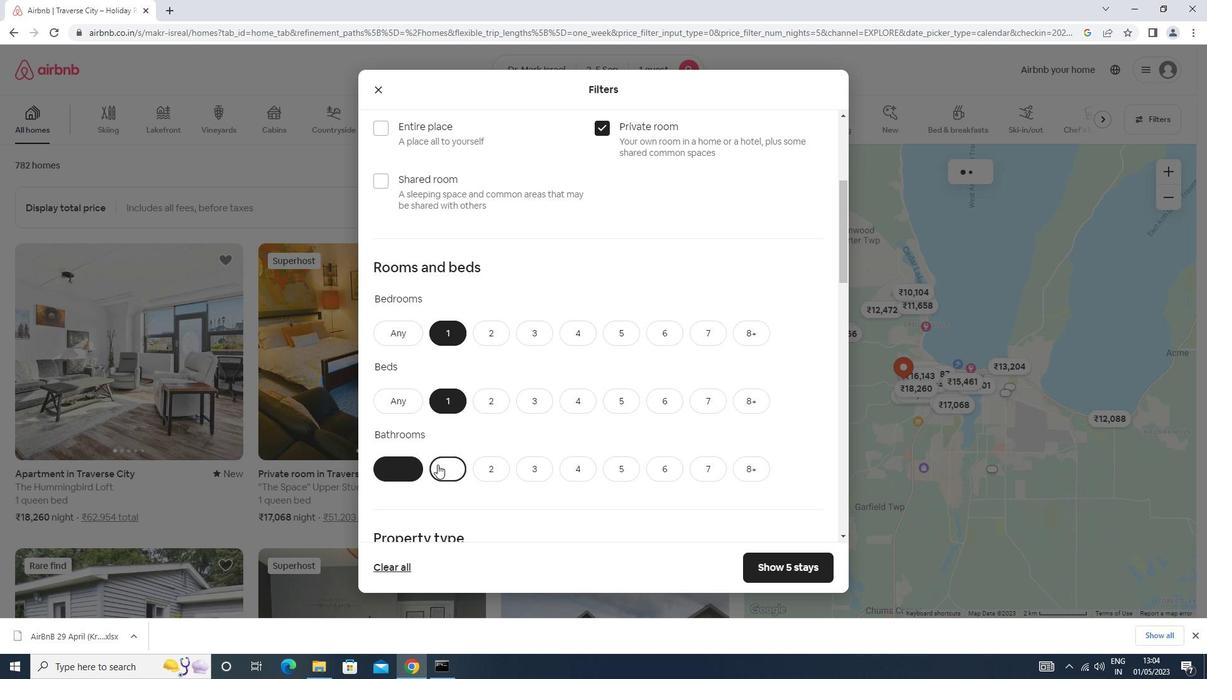 
Action: Mouse scrolled (439, 461) with delta (0, 0)
Screenshot: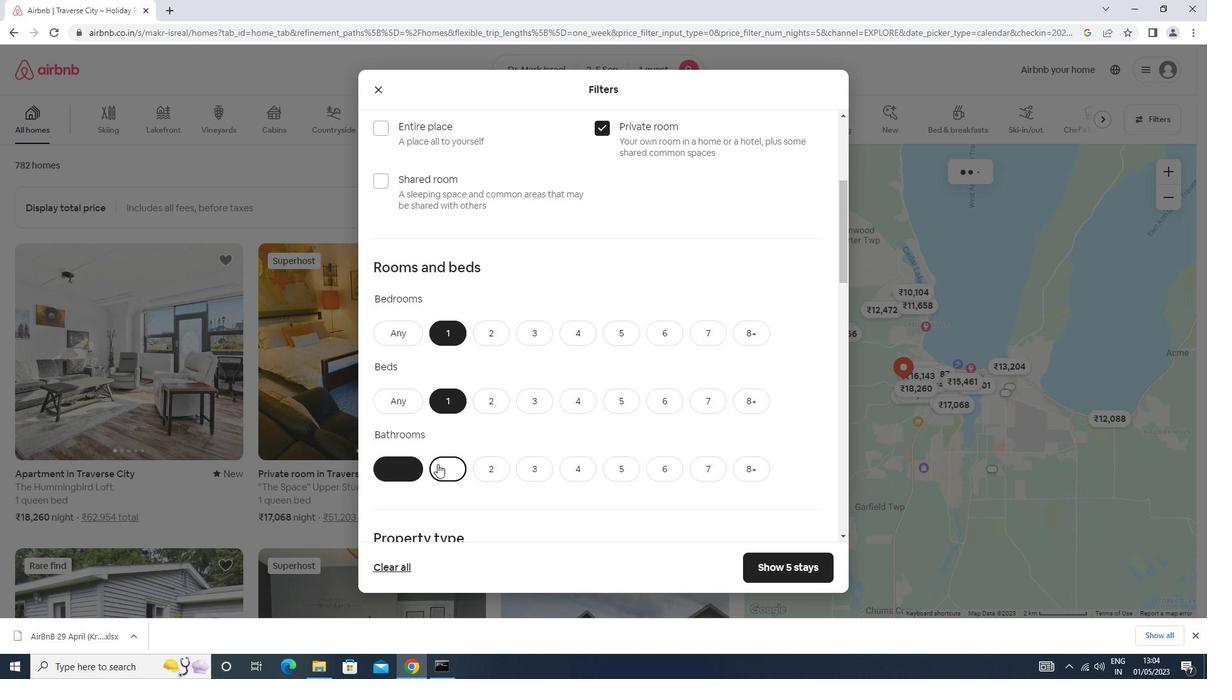 
Action: Mouse scrolled (439, 461) with delta (0, 0)
Screenshot: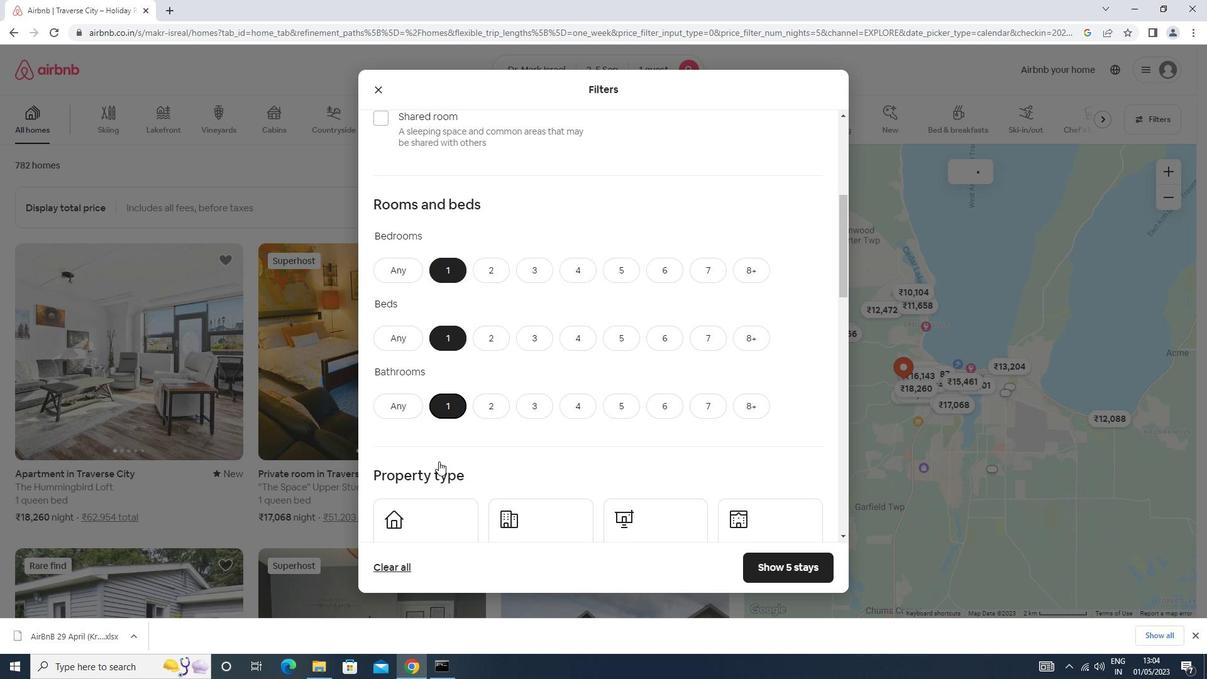 
Action: Mouse scrolled (439, 461) with delta (0, 0)
Screenshot: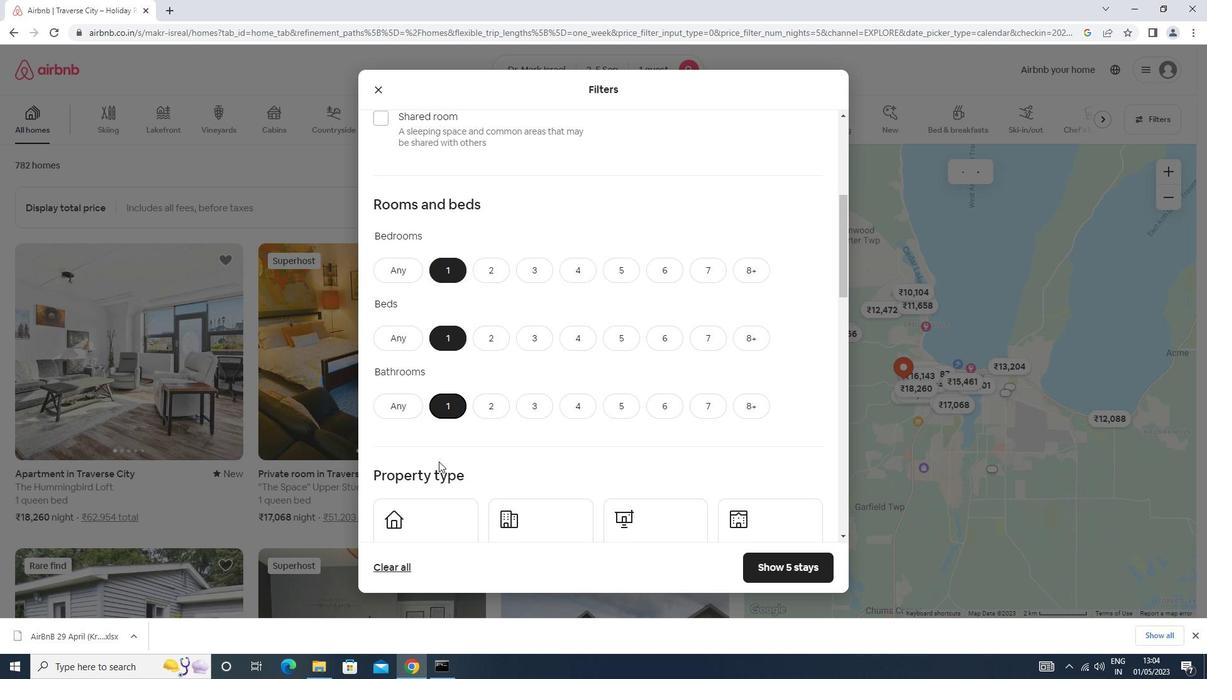 
Action: Mouse moved to (437, 409)
Screenshot: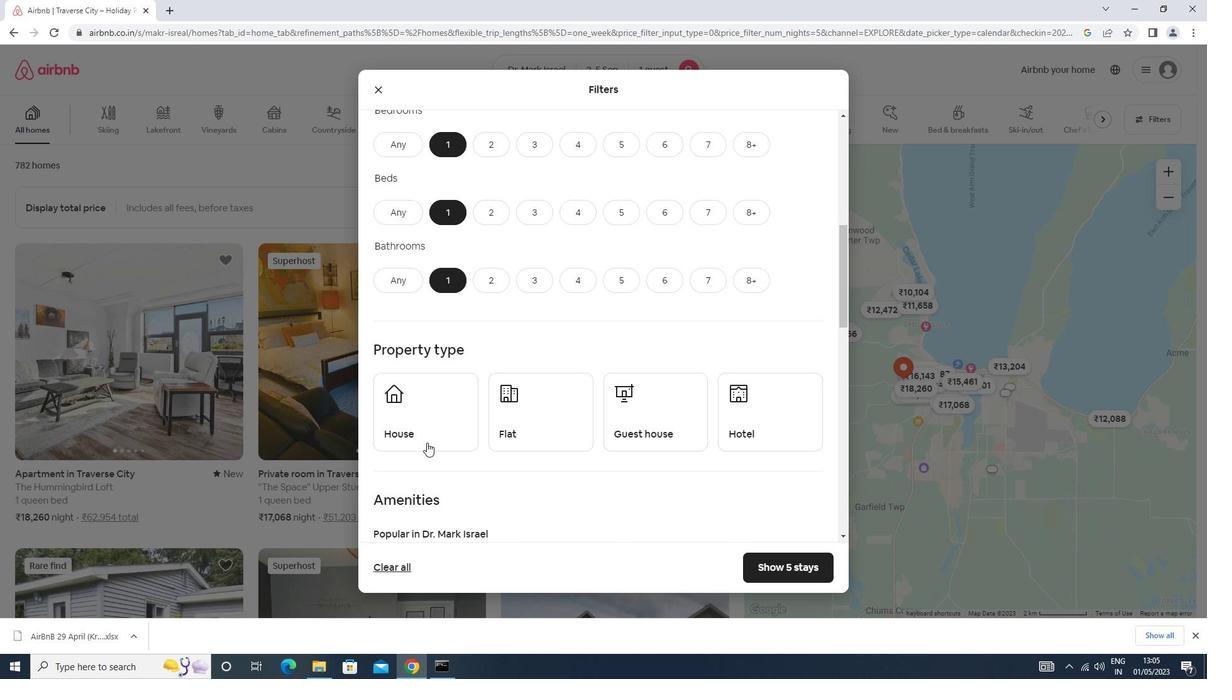 
Action: Mouse pressed left at (437, 409)
Screenshot: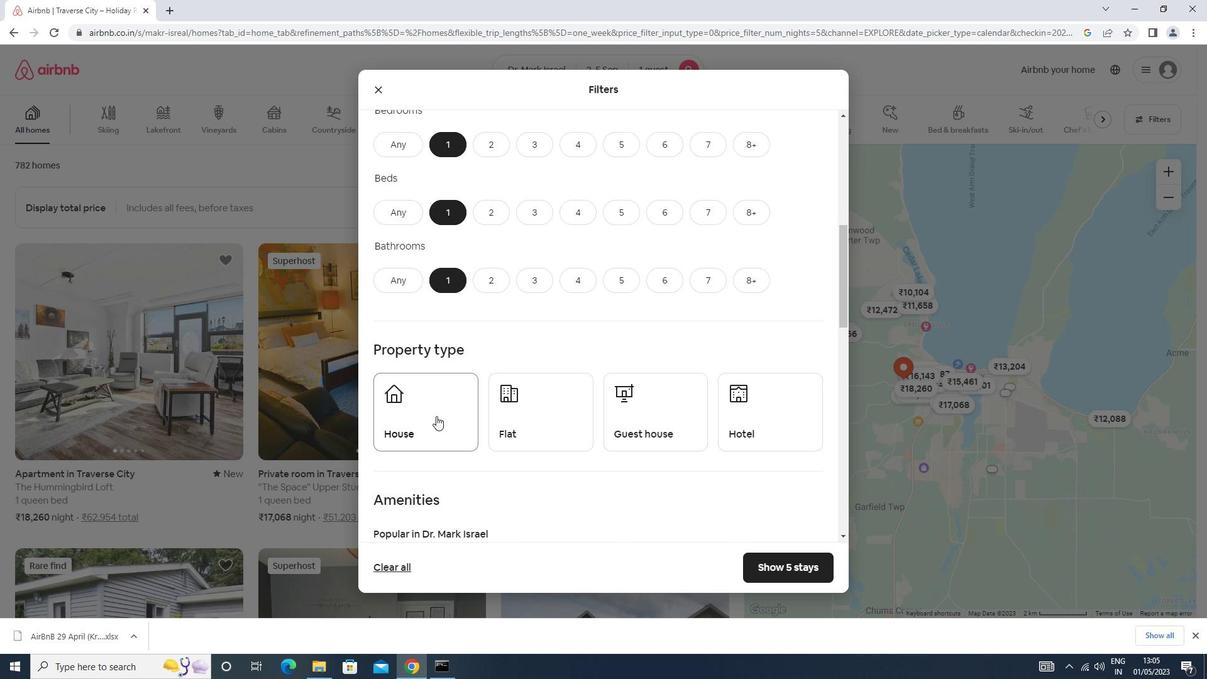 
Action: Mouse moved to (526, 410)
Screenshot: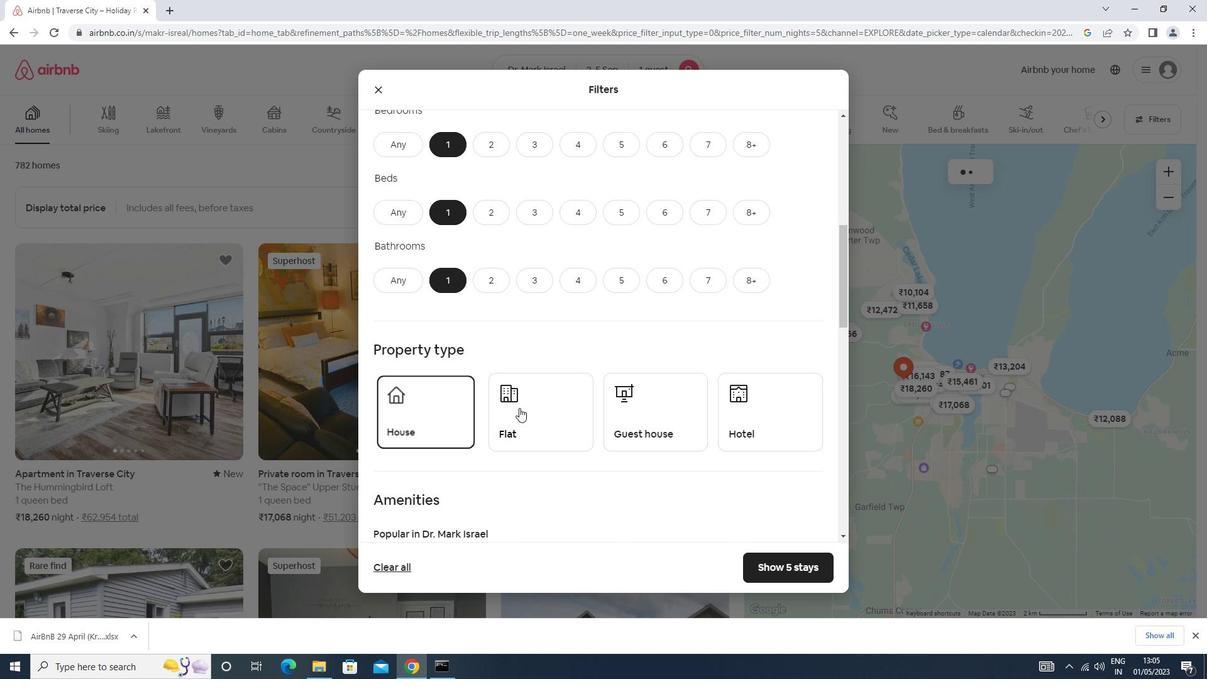 
Action: Mouse pressed left at (526, 410)
Screenshot: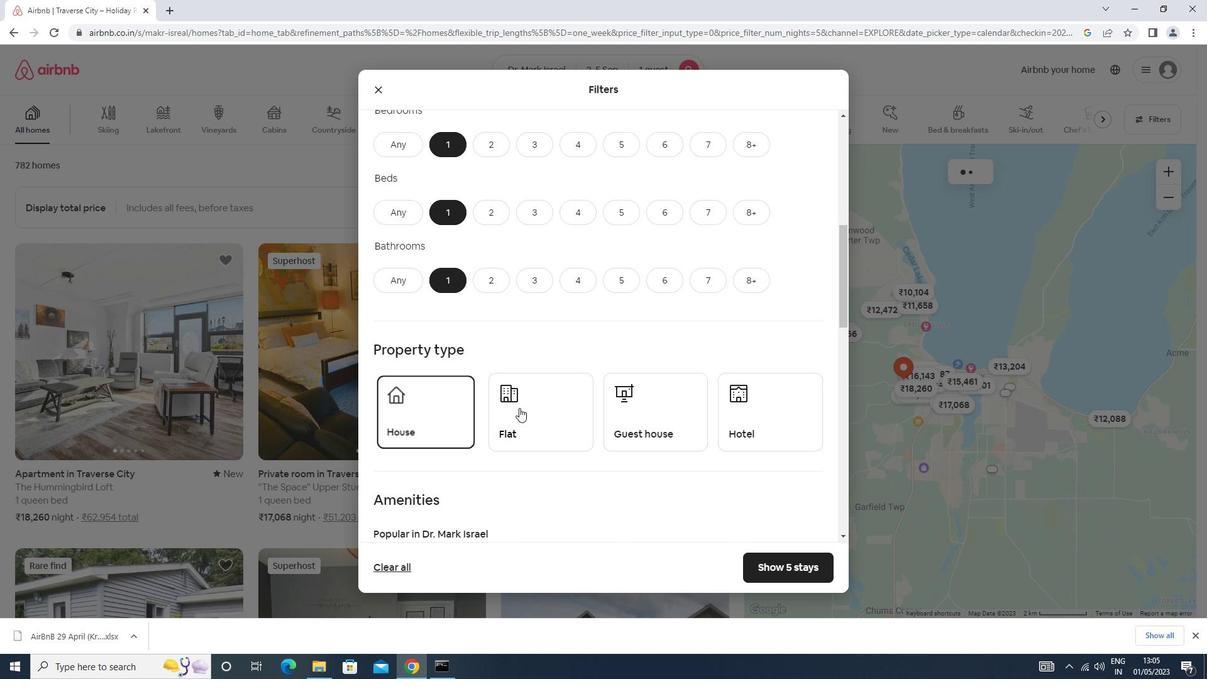 
Action: Mouse moved to (635, 417)
Screenshot: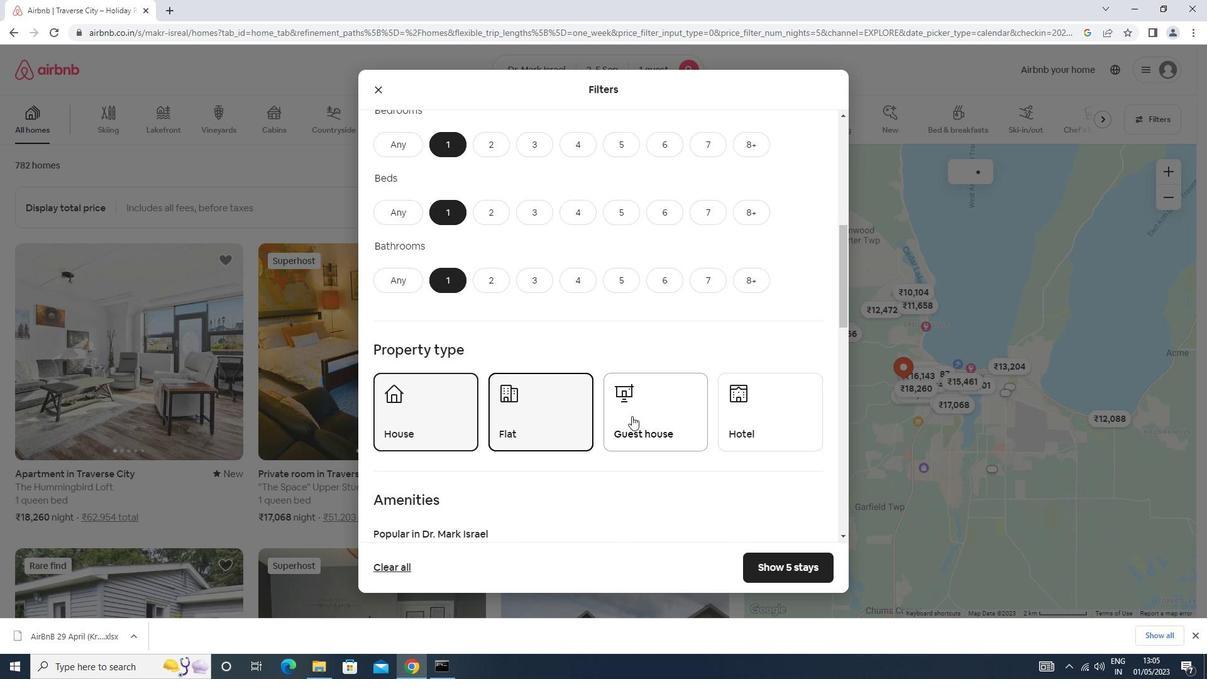 
Action: Mouse pressed left at (635, 417)
Screenshot: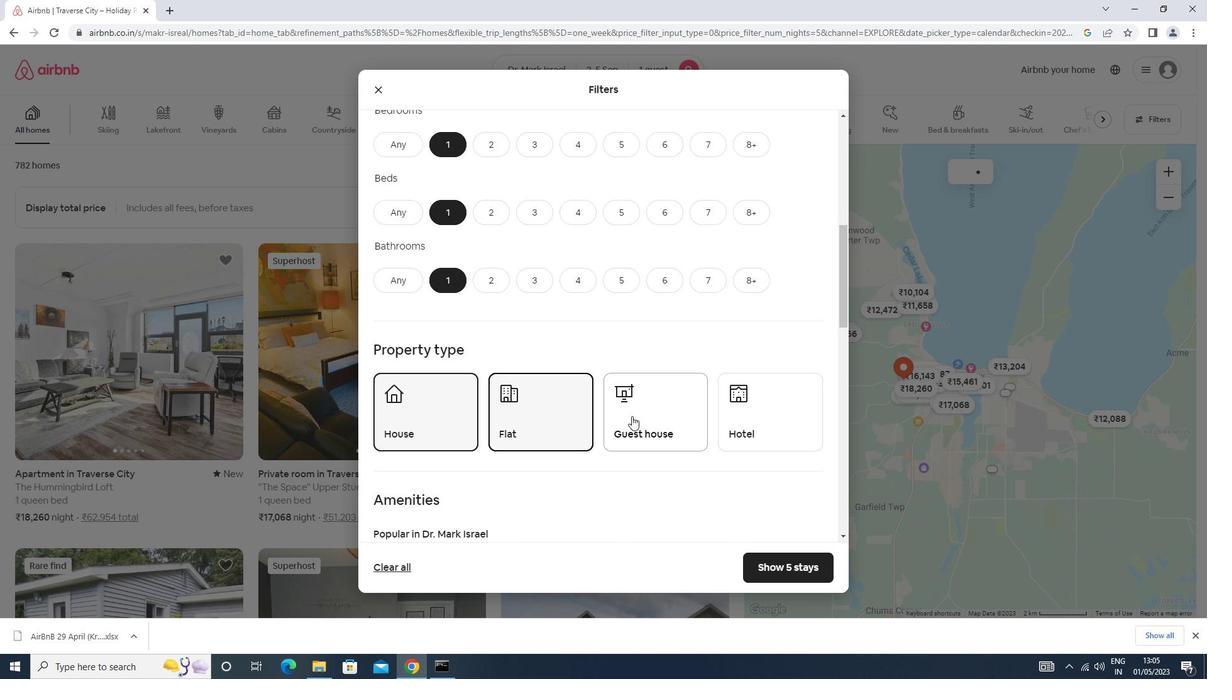 
Action: Mouse moved to (755, 419)
Screenshot: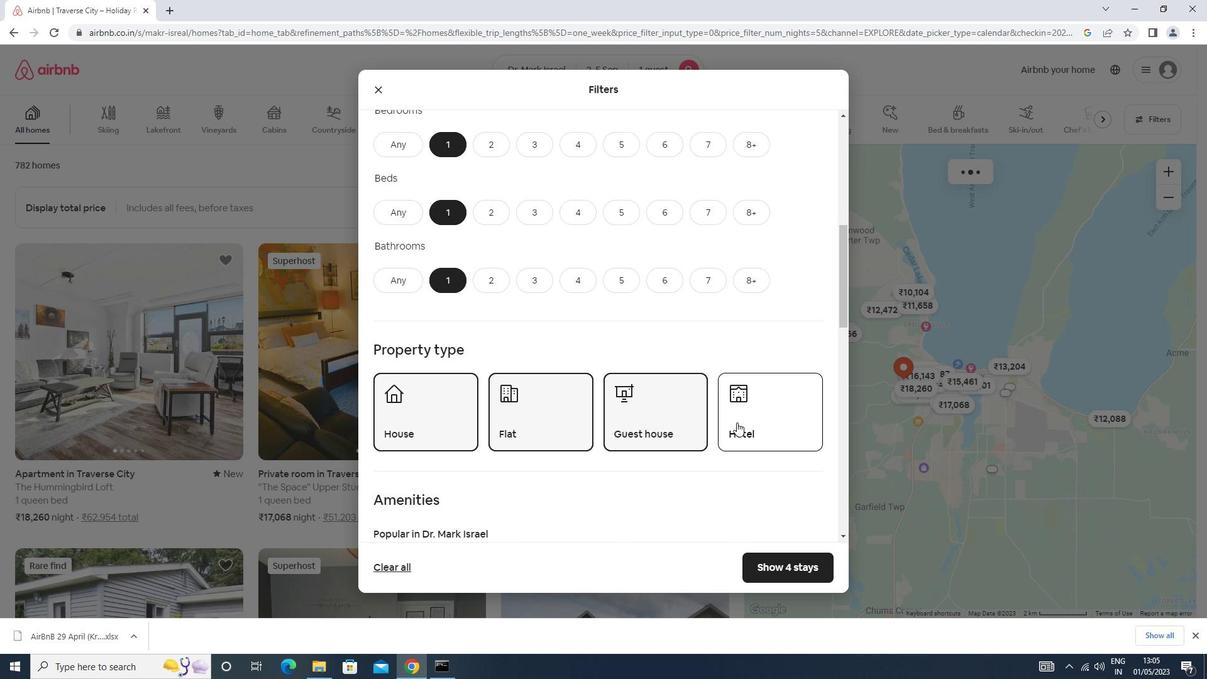 
Action: Mouse pressed left at (755, 419)
Screenshot: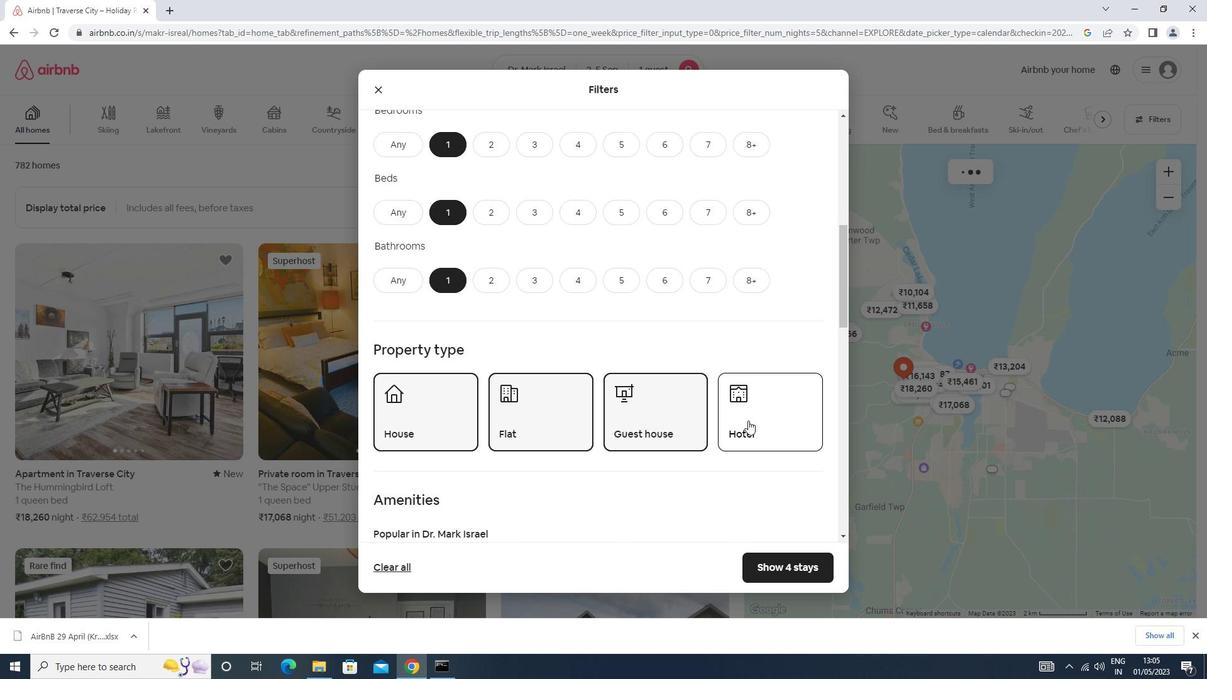 
Action: Mouse moved to (751, 415)
Screenshot: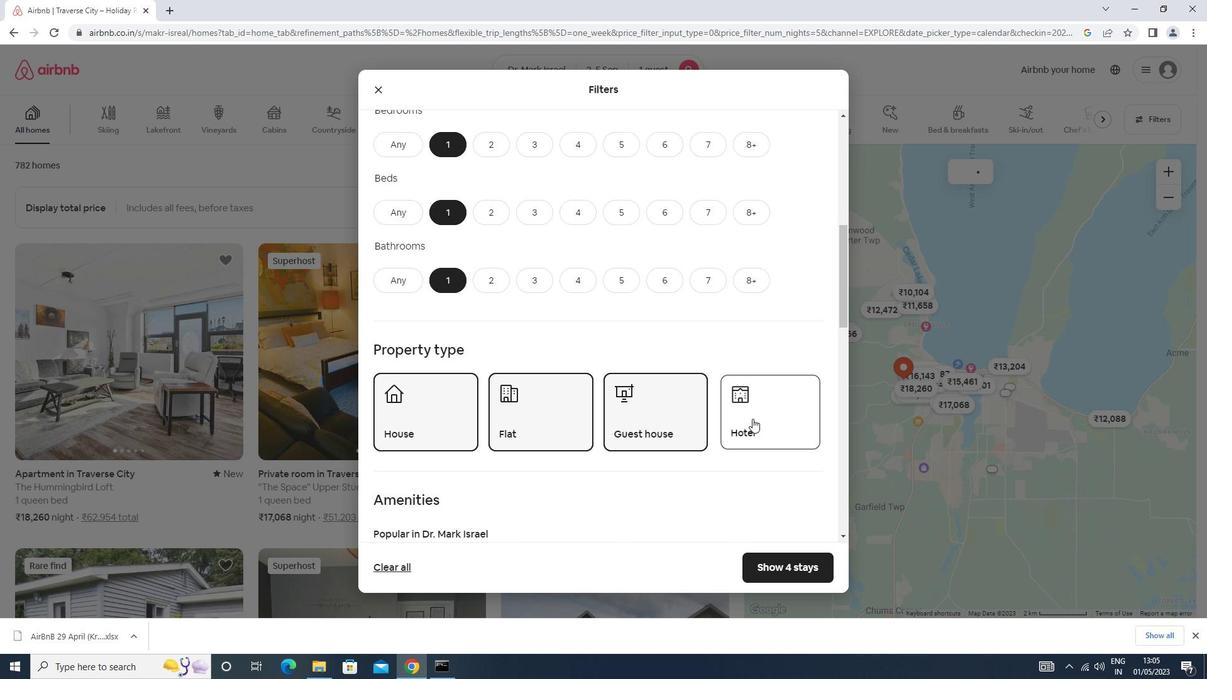 
Action: Mouse scrolled (751, 414) with delta (0, 0)
Screenshot: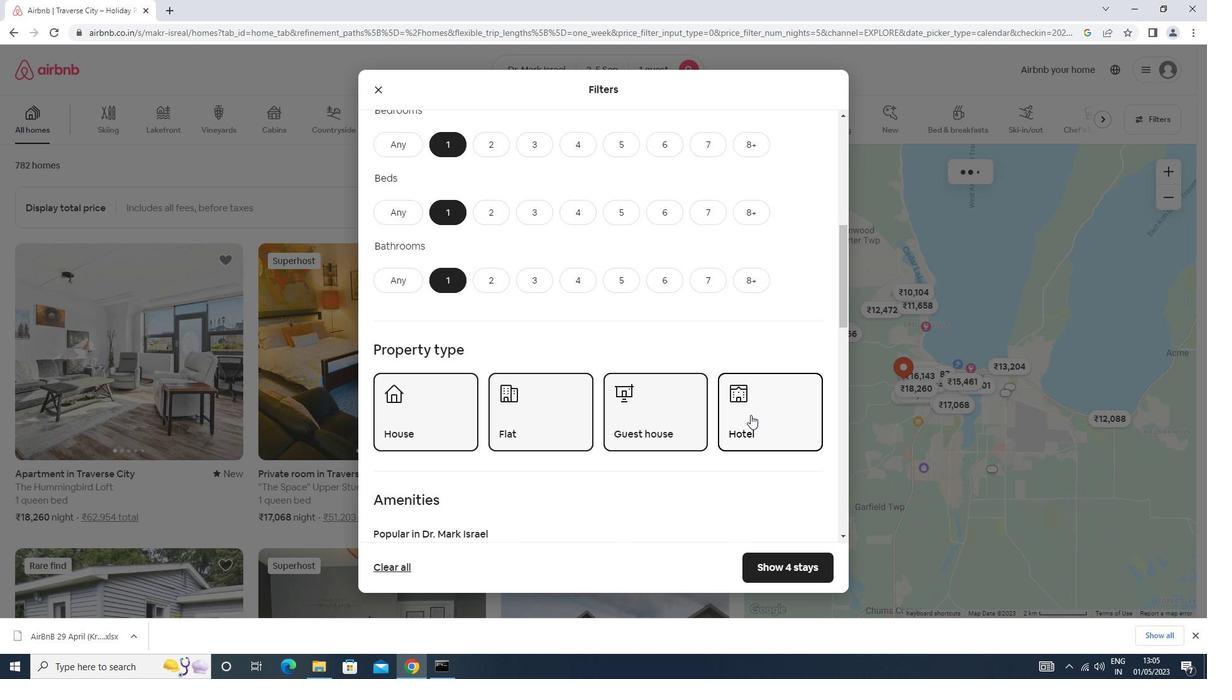 
Action: Mouse moved to (750, 415)
Screenshot: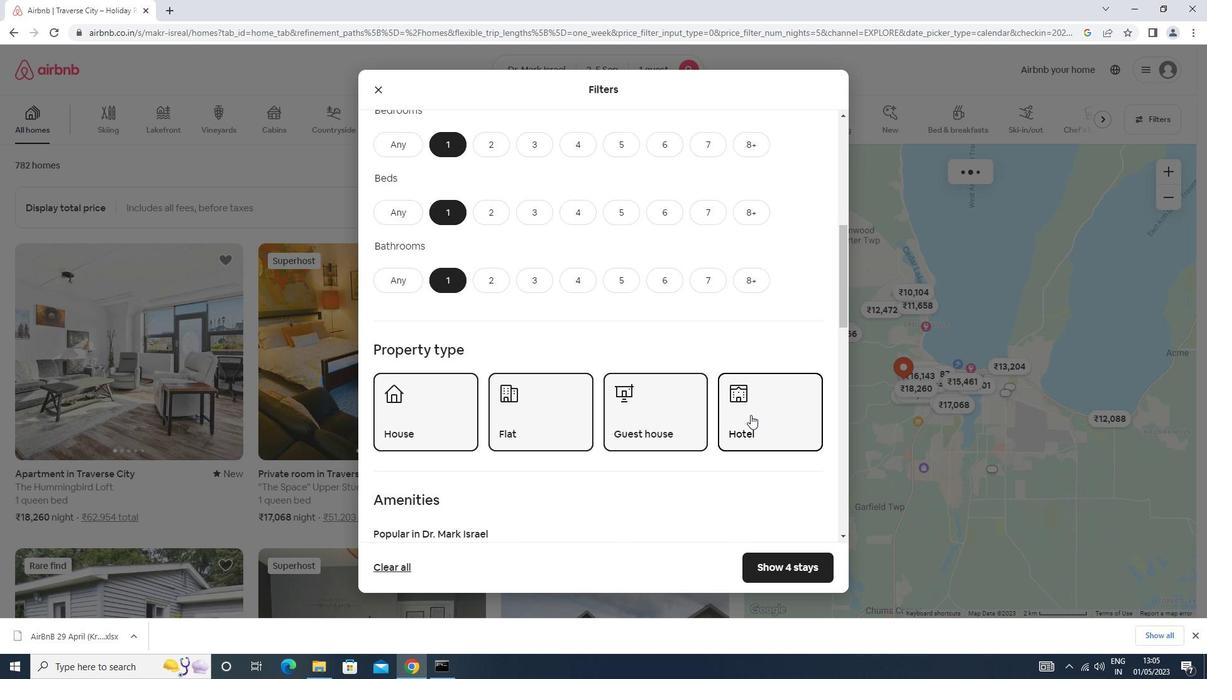 
Action: Mouse scrolled (750, 414) with delta (0, 0)
Screenshot: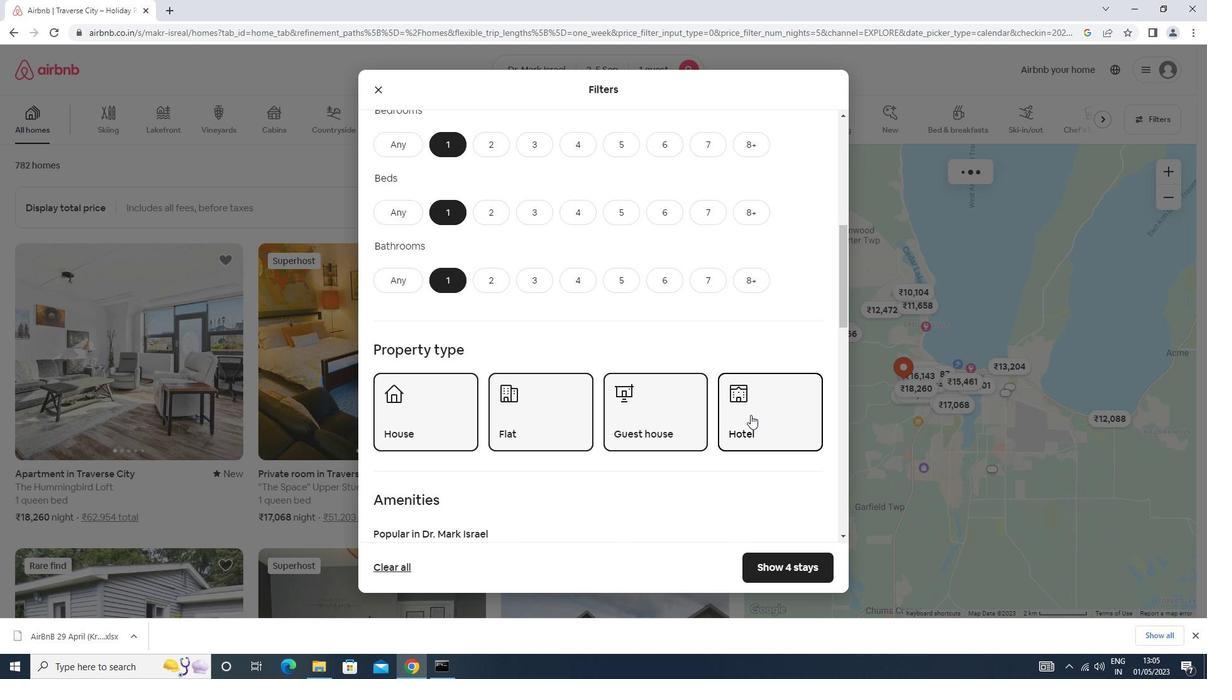
Action: Mouse scrolled (750, 414) with delta (0, 0)
Screenshot: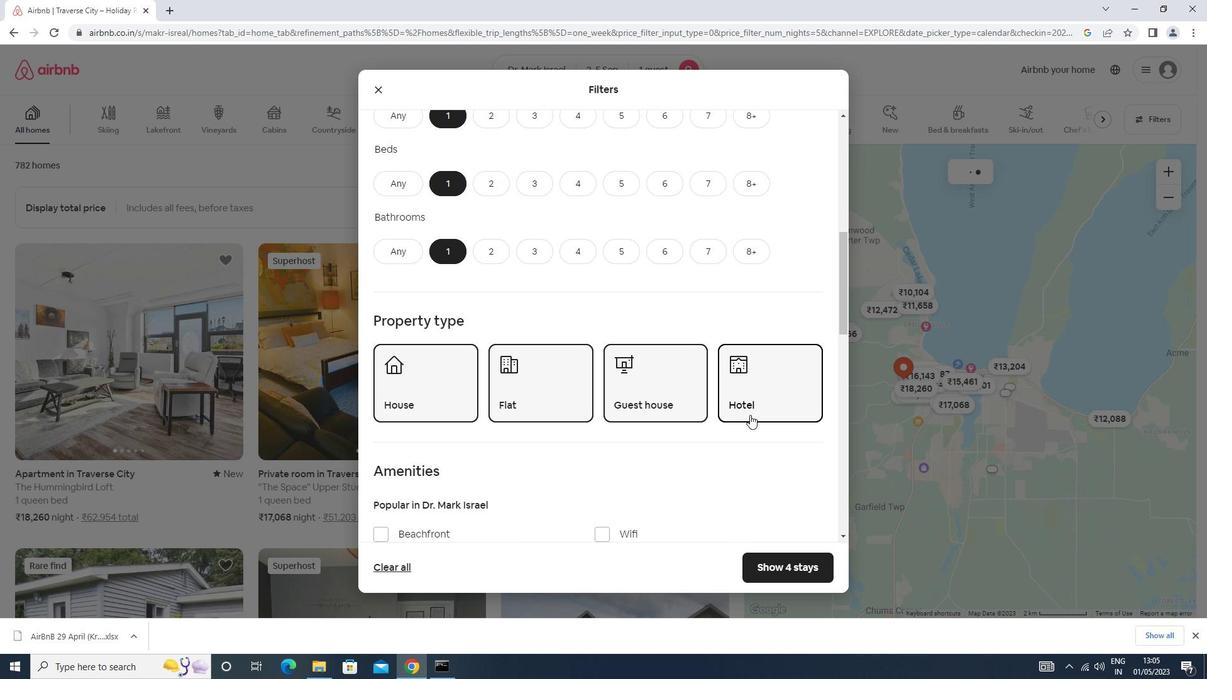 
Action: Mouse scrolled (750, 414) with delta (0, 0)
Screenshot: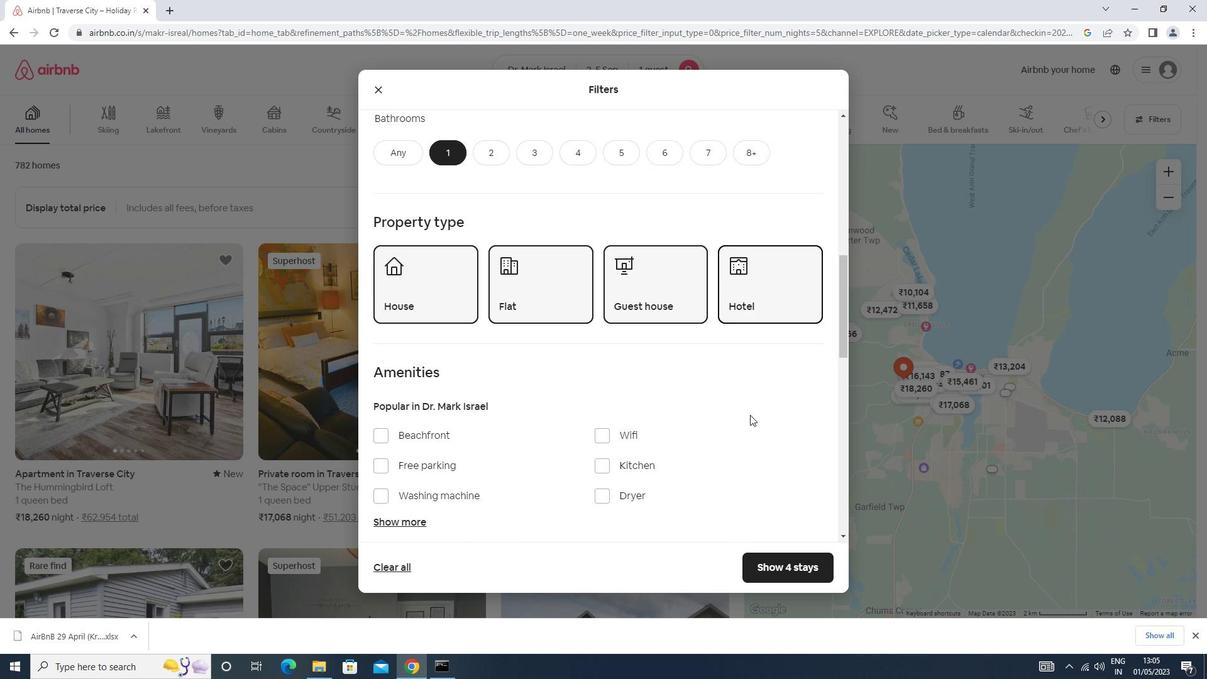 
Action: Mouse moved to (749, 415)
Screenshot: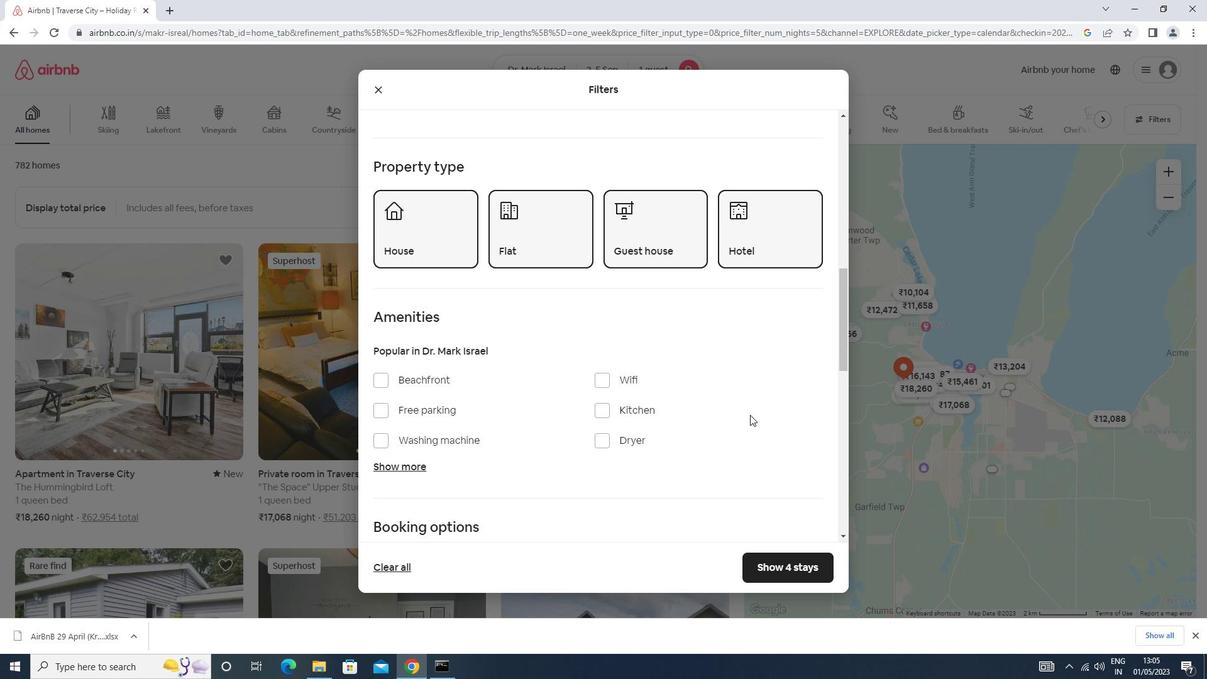 
Action: Mouse scrolled (749, 414) with delta (0, 0)
Screenshot: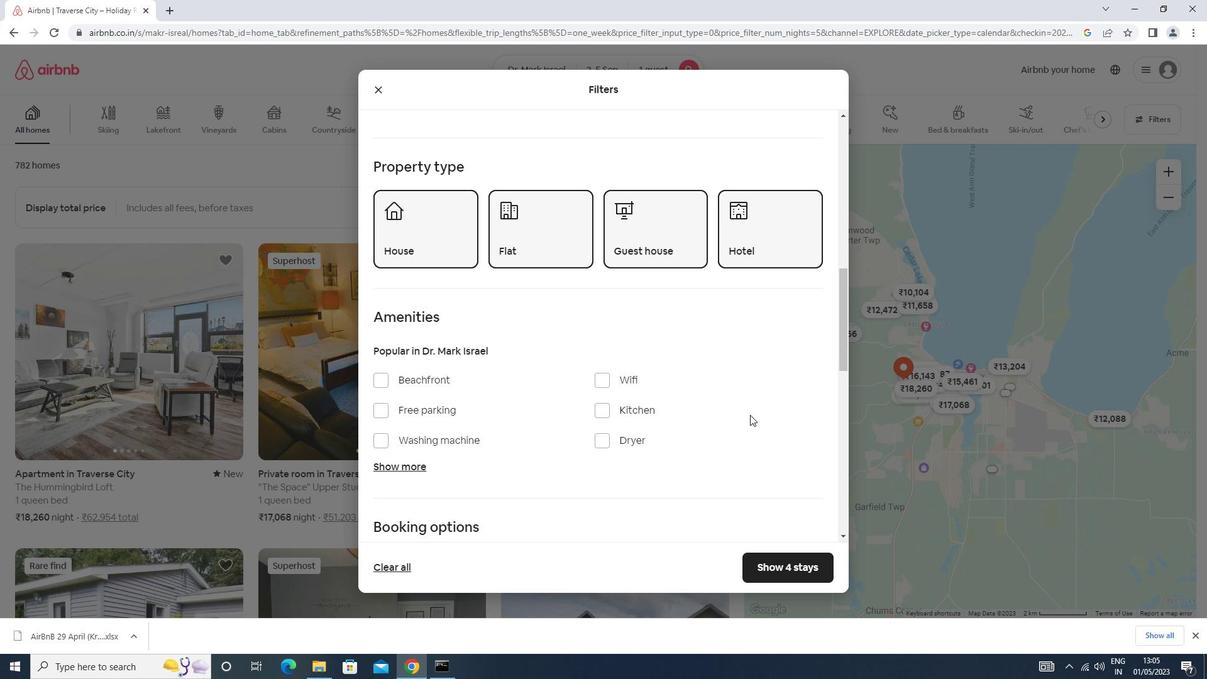 
Action: Mouse moved to (391, 305)
Screenshot: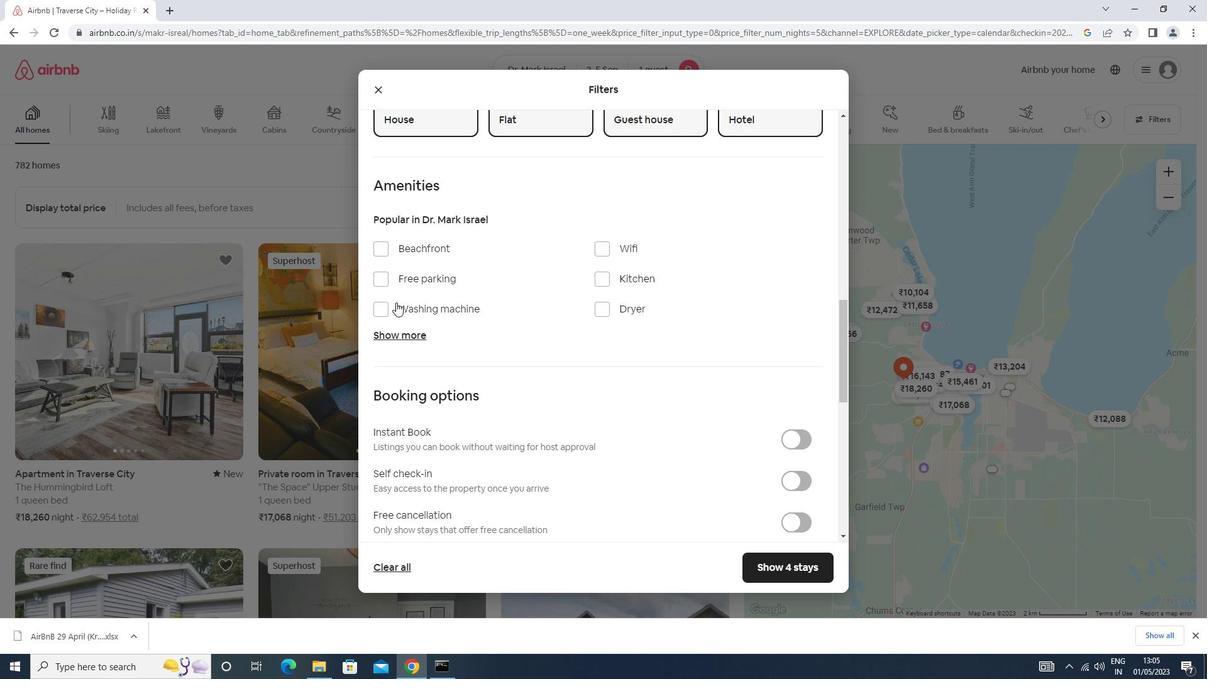 
Action: Mouse pressed left at (391, 305)
Screenshot: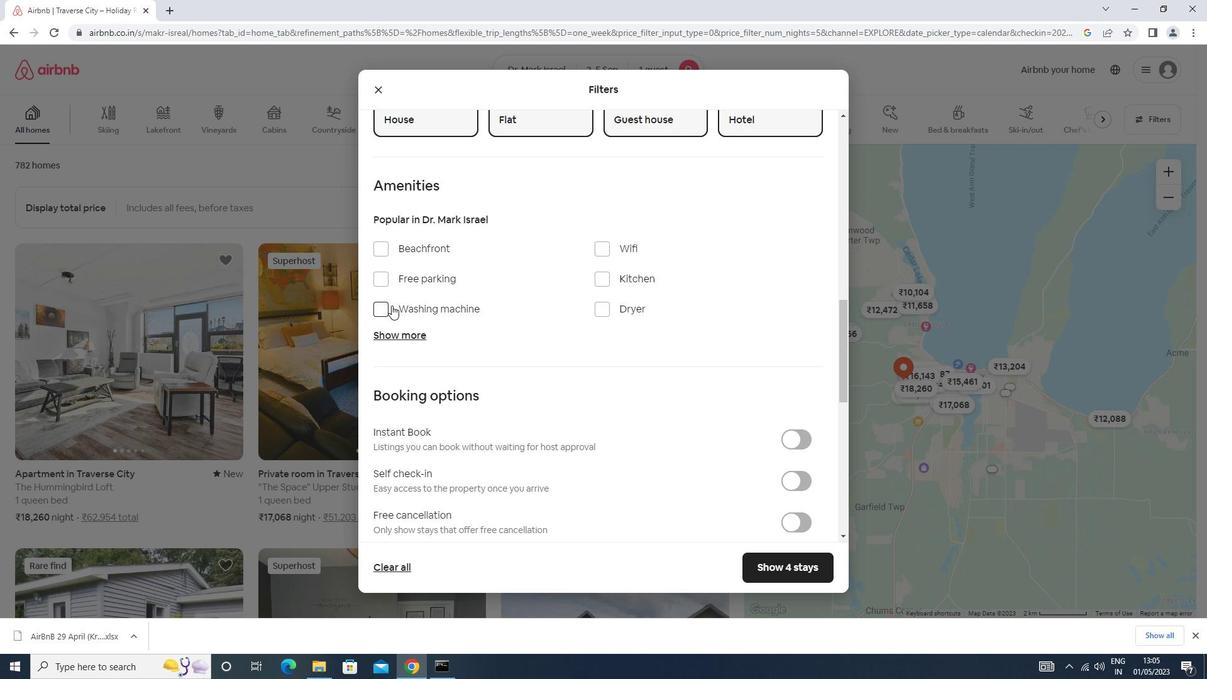 
Action: Mouse moved to (806, 478)
Screenshot: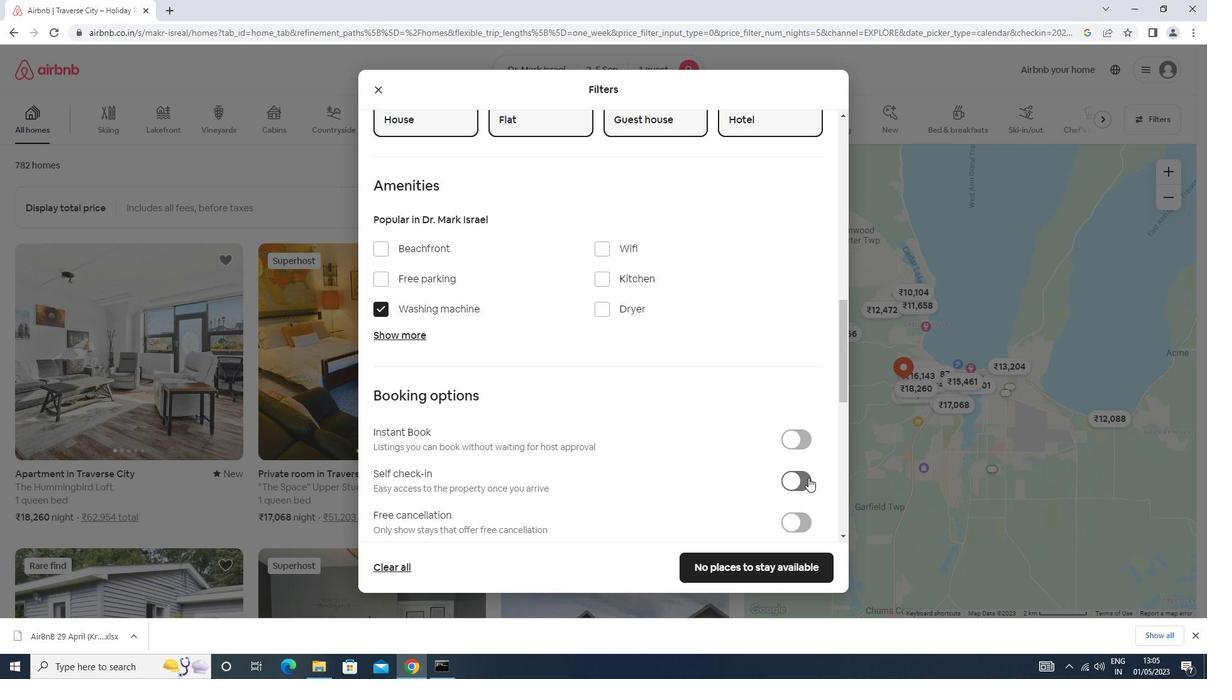 
Action: Mouse pressed left at (806, 478)
Screenshot: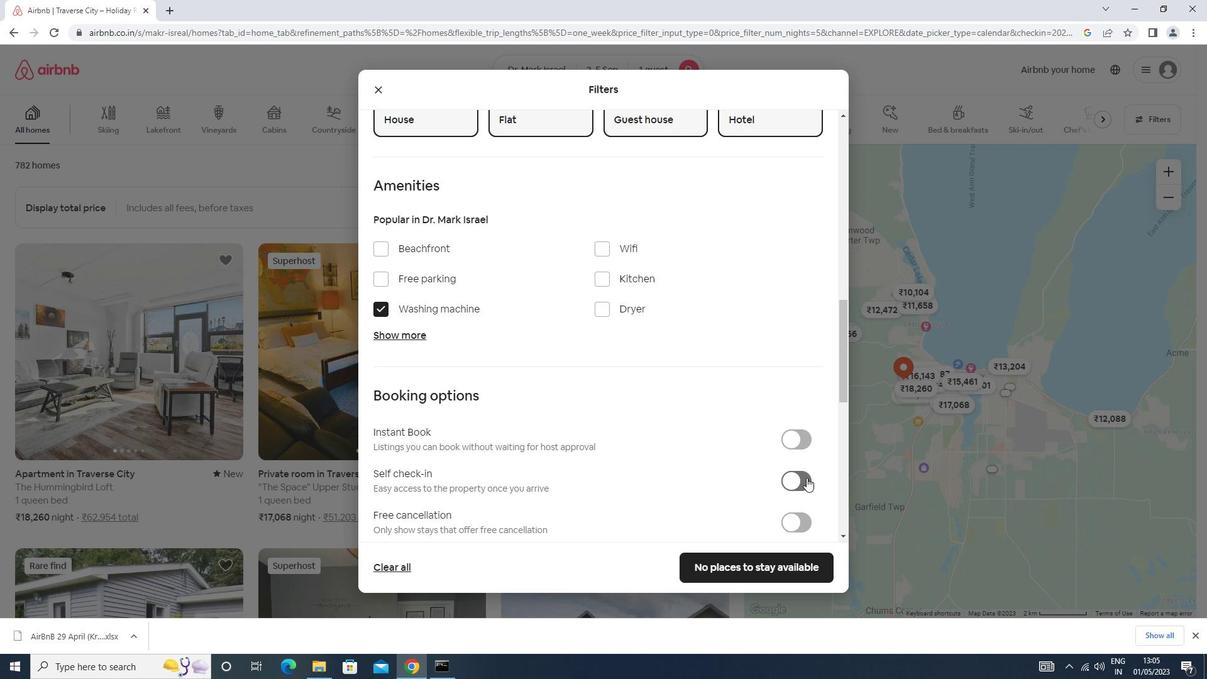 
Action: Mouse moved to (803, 476)
Screenshot: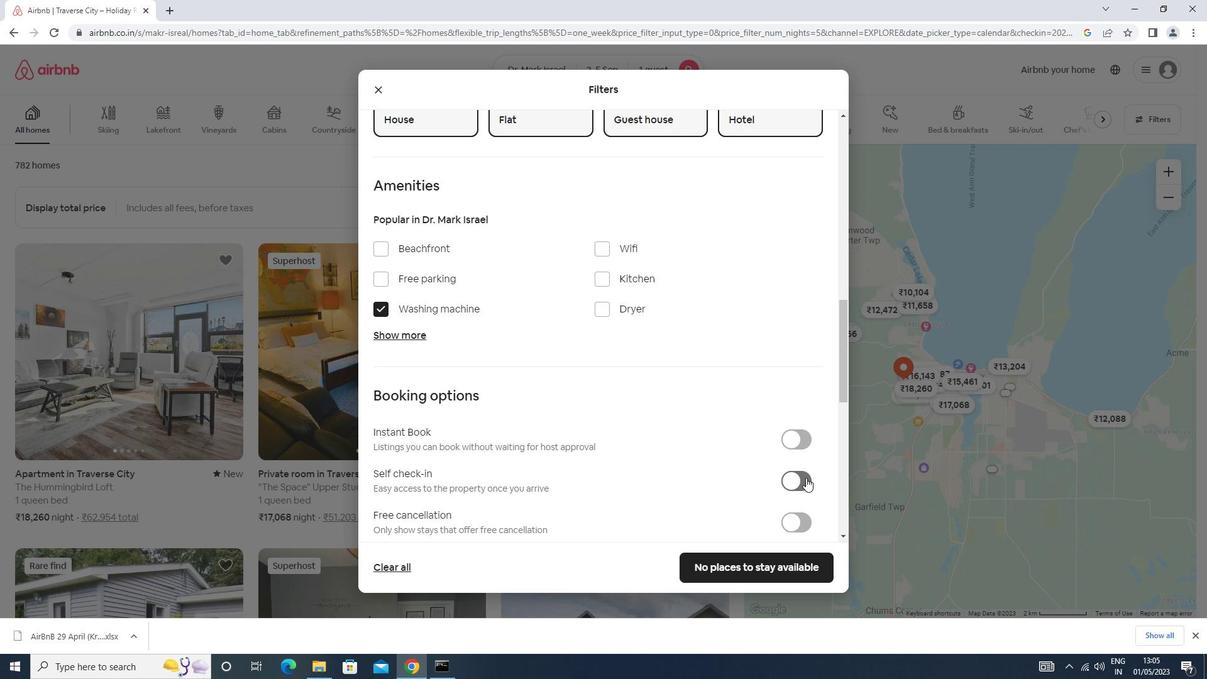 
Action: Mouse scrolled (803, 476) with delta (0, 0)
Screenshot: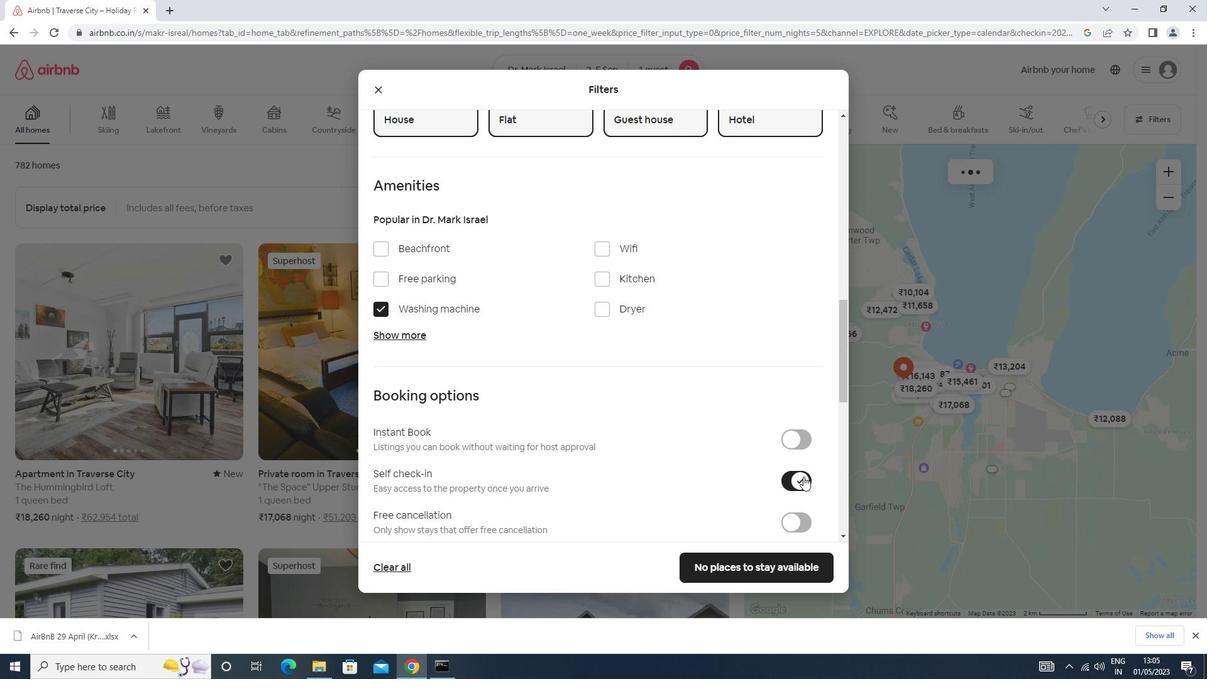 
Action: Mouse scrolled (803, 476) with delta (0, 0)
Screenshot: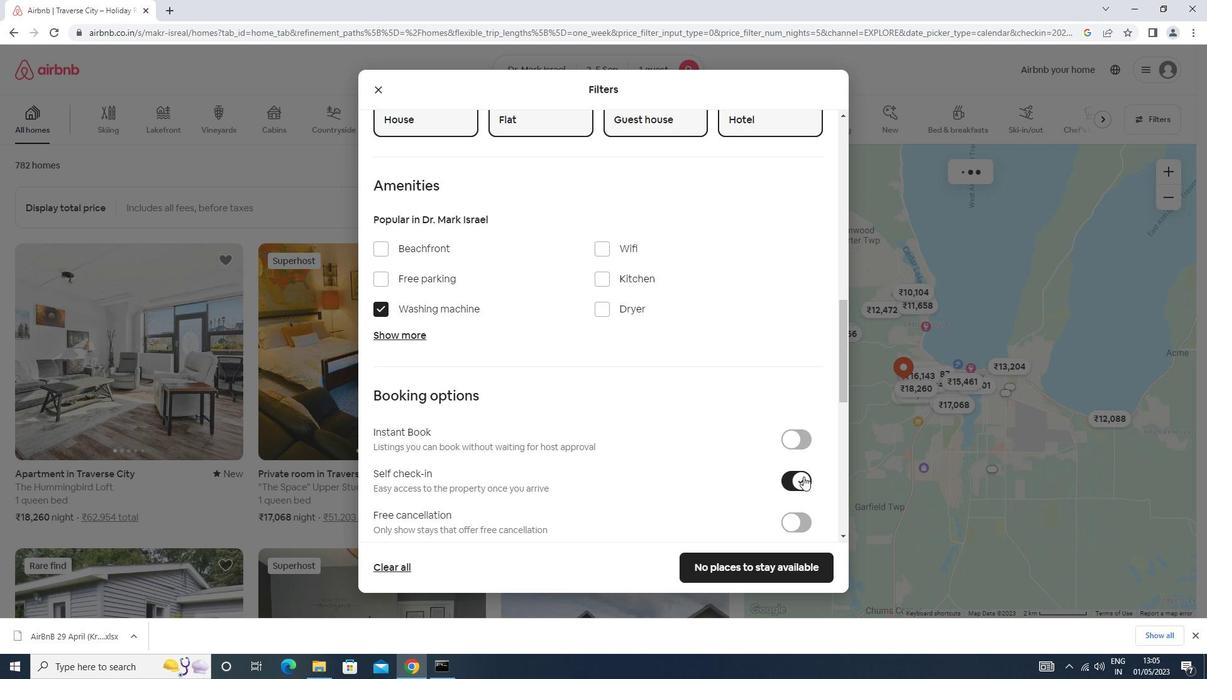 
Action: Mouse scrolled (803, 476) with delta (0, 0)
Screenshot: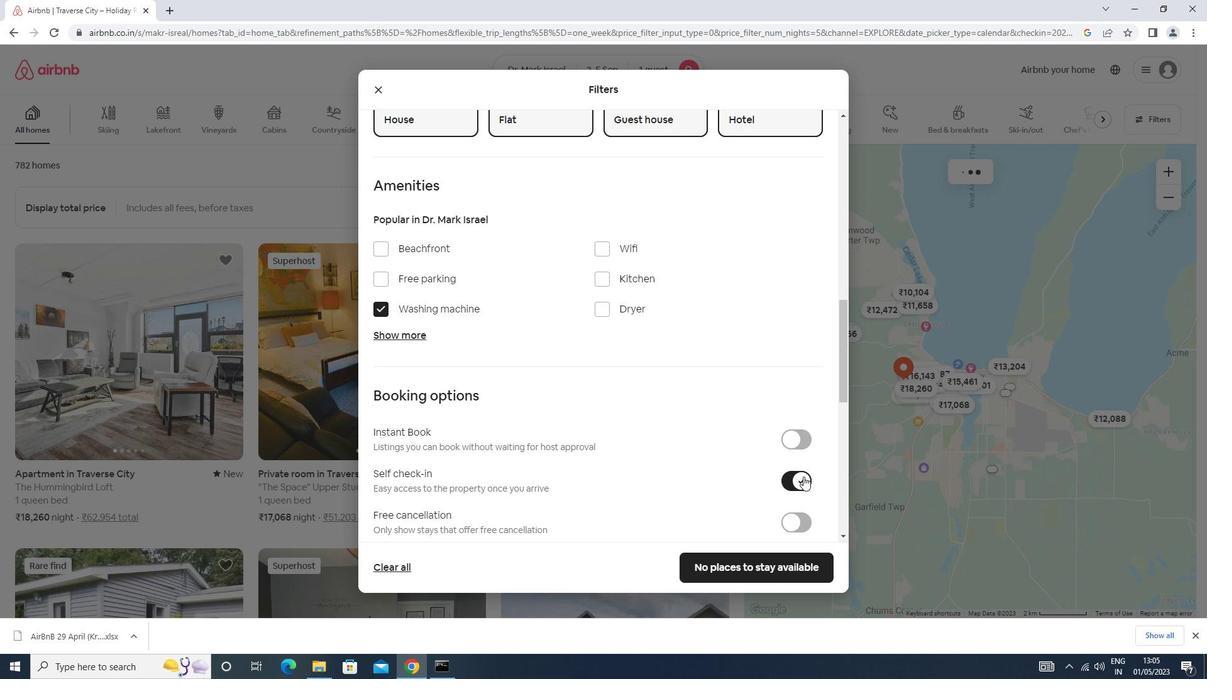 
Action: Mouse scrolled (803, 476) with delta (0, 0)
Screenshot: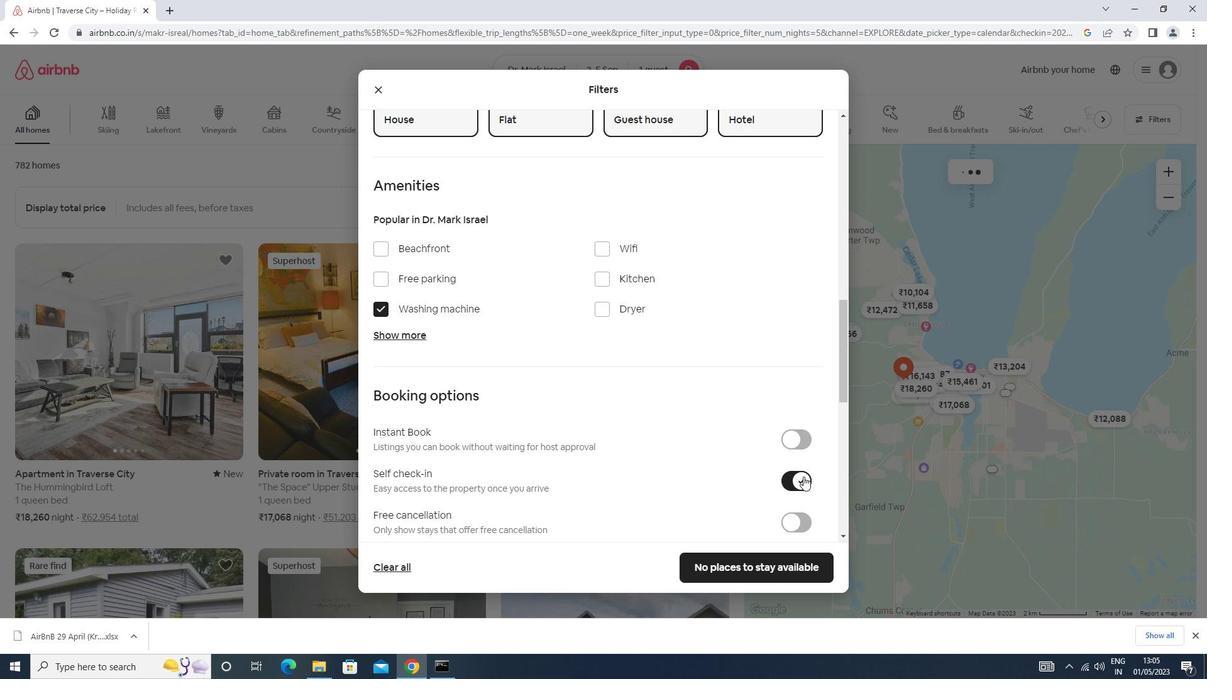 
Action: Mouse scrolled (803, 476) with delta (0, 0)
Screenshot: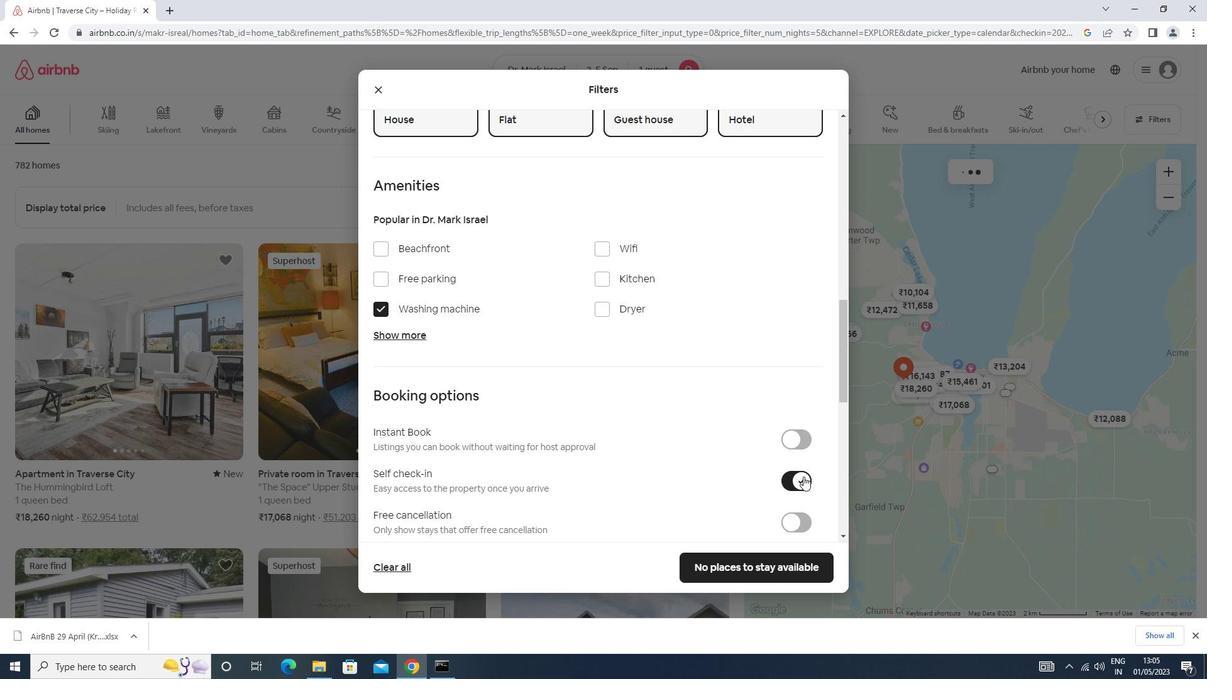 
Action: Mouse scrolled (803, 476) with delta (0, 0)
Screenshot: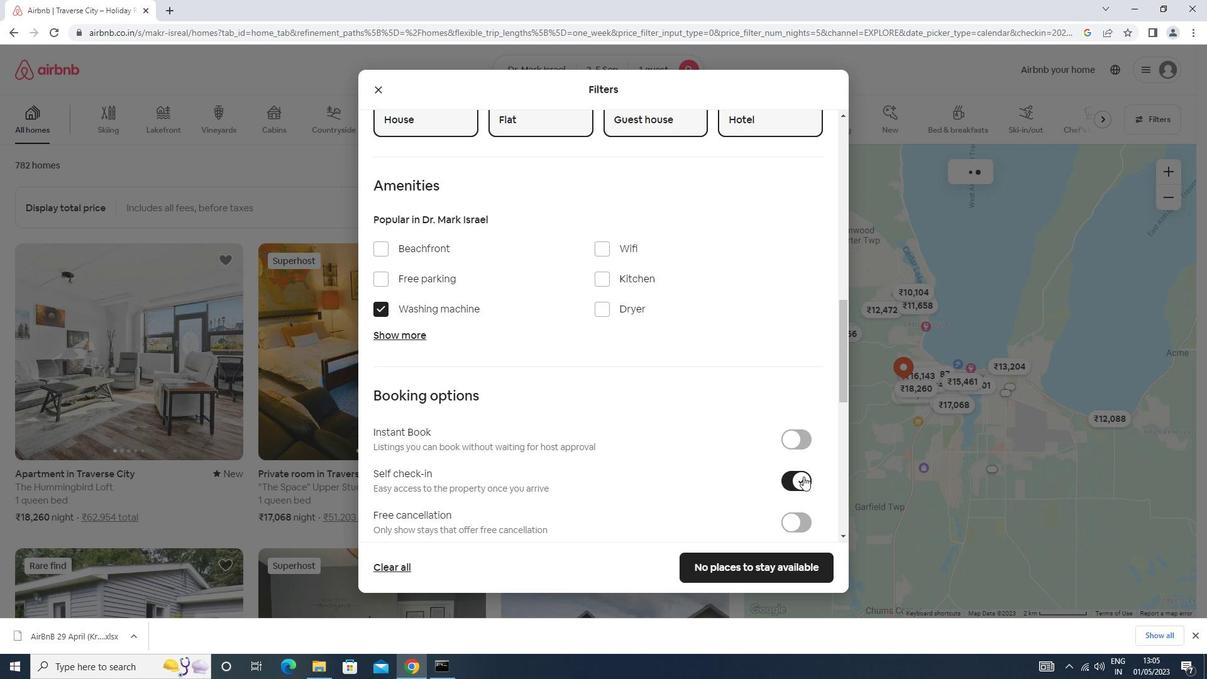 
Action: Mouse moved to (803, 476)
Screenshot: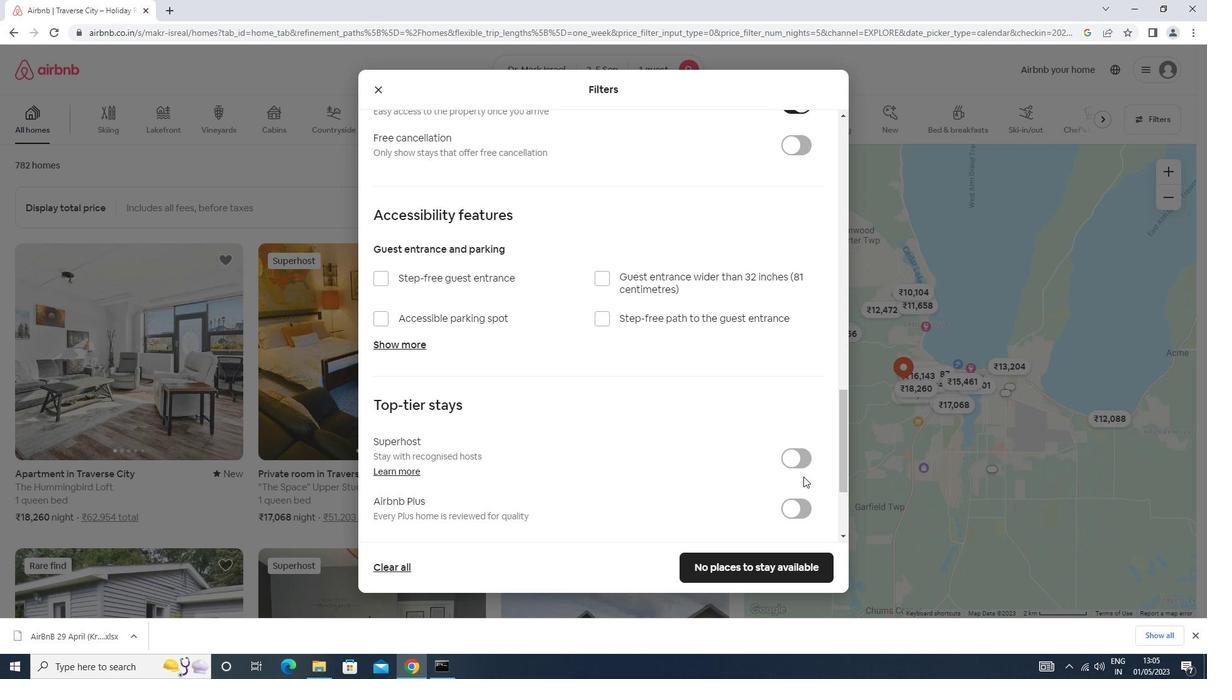 
Action: Mouse scrolled (803, 475) with delta (0, 0)
Screenshot: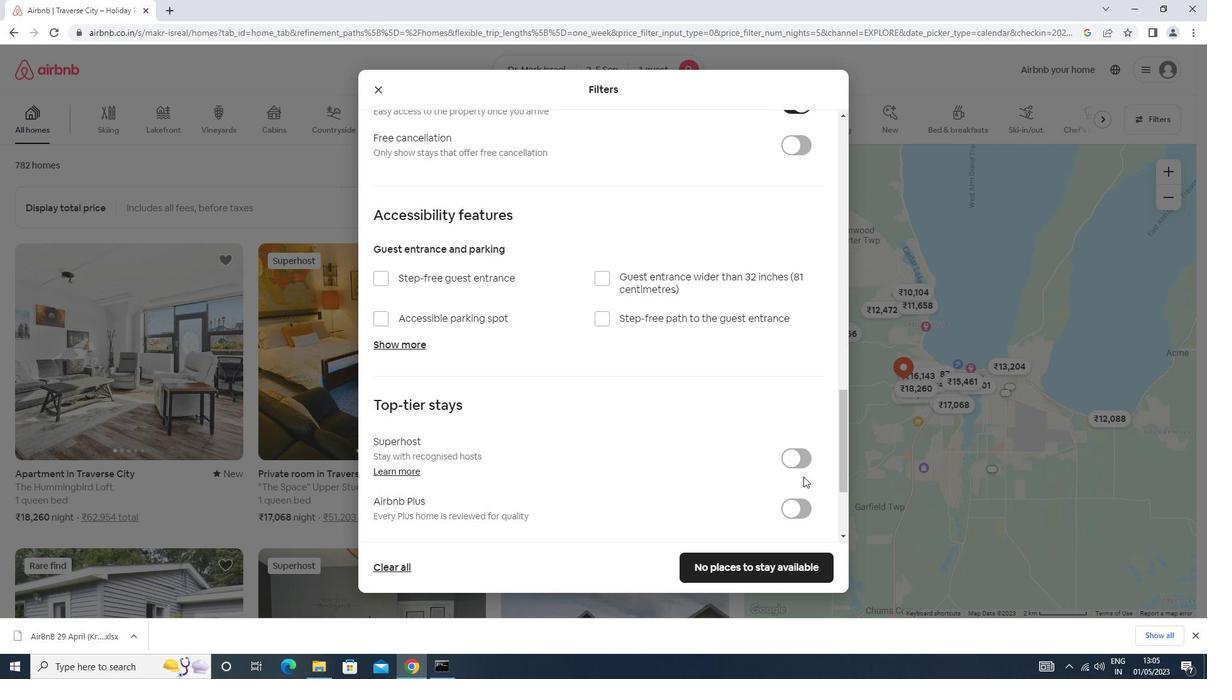 
Action: Mouse scrolled (803, 475) with delta (0, 0)
Screenshot: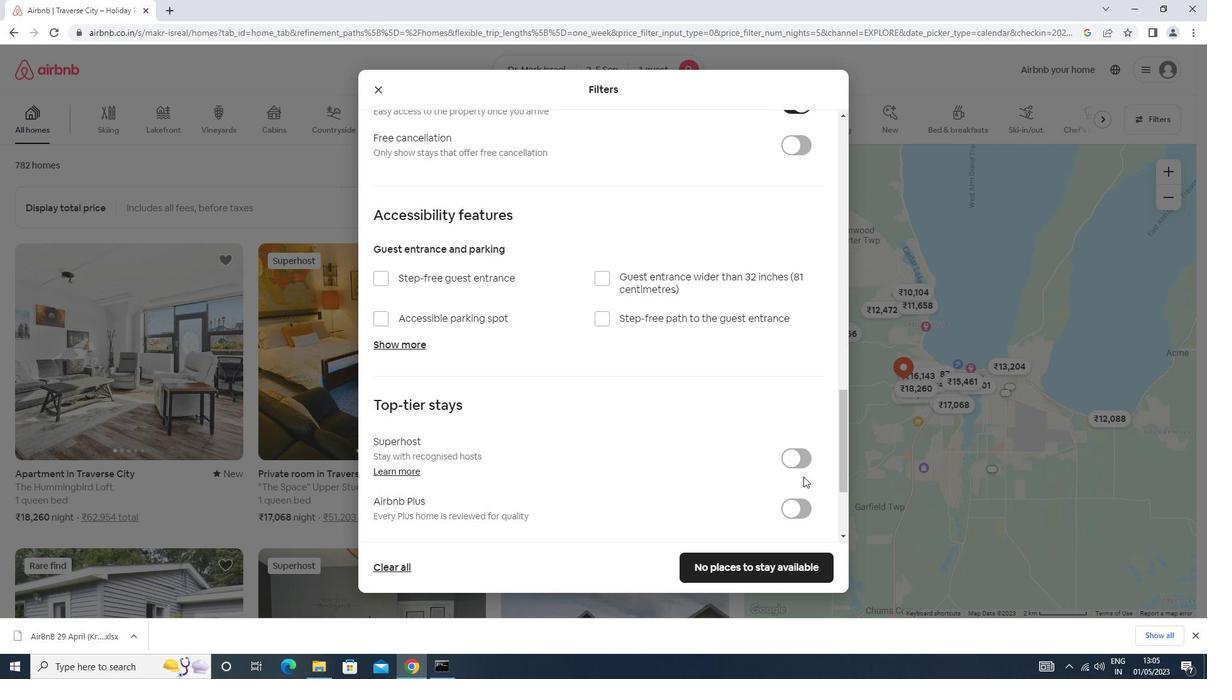 
Action: Mouse moved to (798, 478)
Screenshot: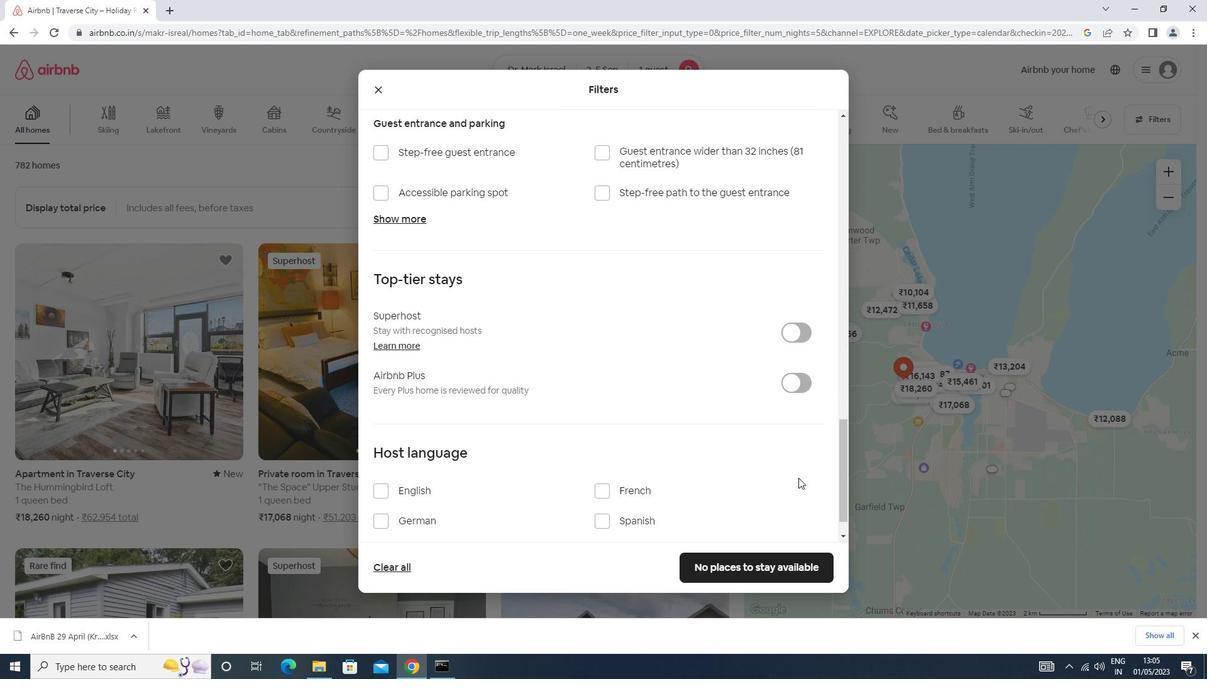 
Action: Mouse scrolled (798, 478) with delta (0, 0)
Screenshot: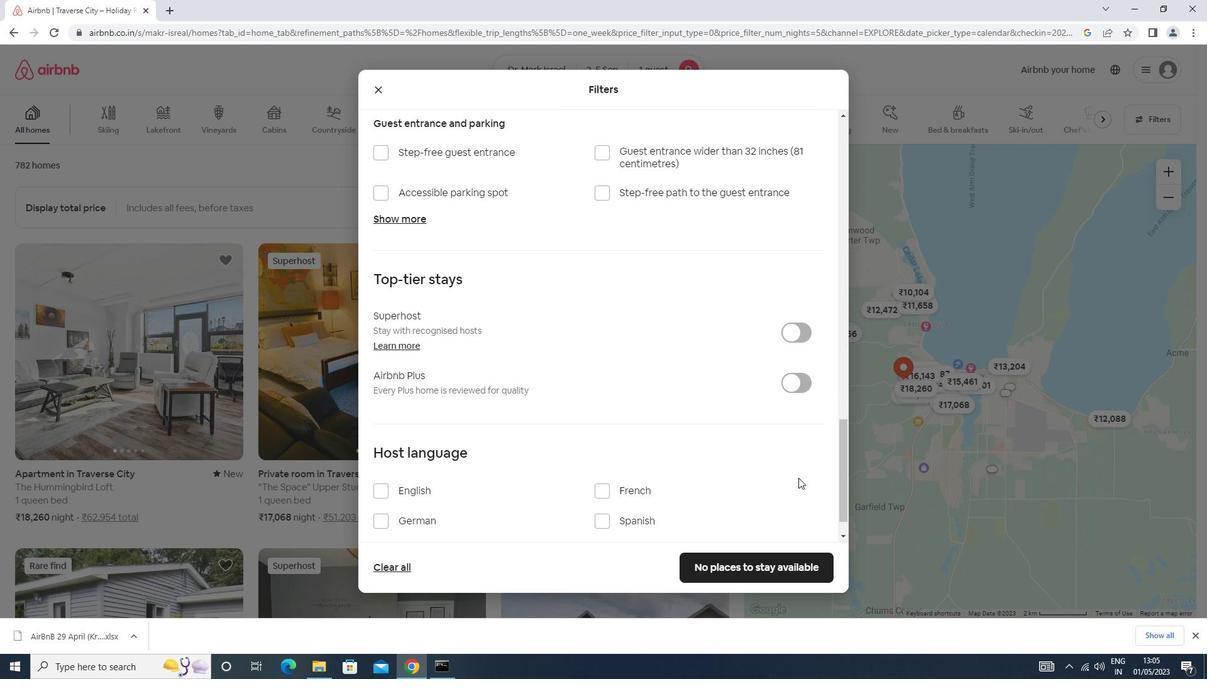 
Action: Mouse moved to (797, 479)
Screenshot: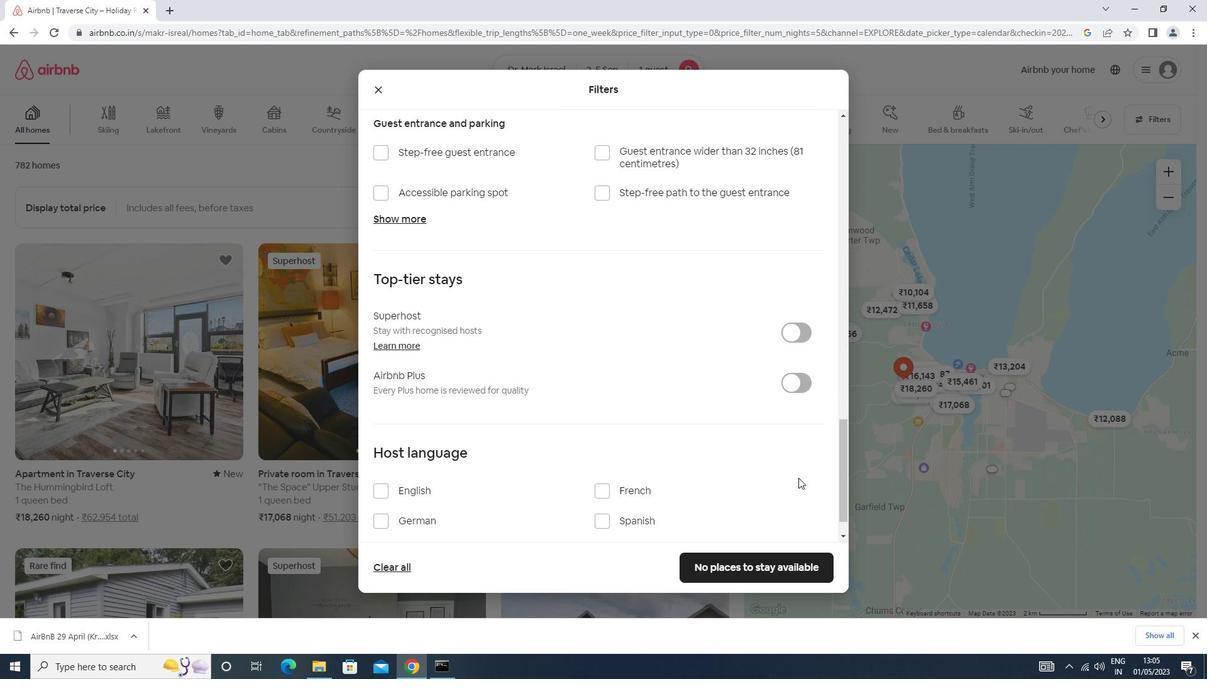
Action: Mouse scrolled (797, 478) with delta (0, 0)
Screenshot: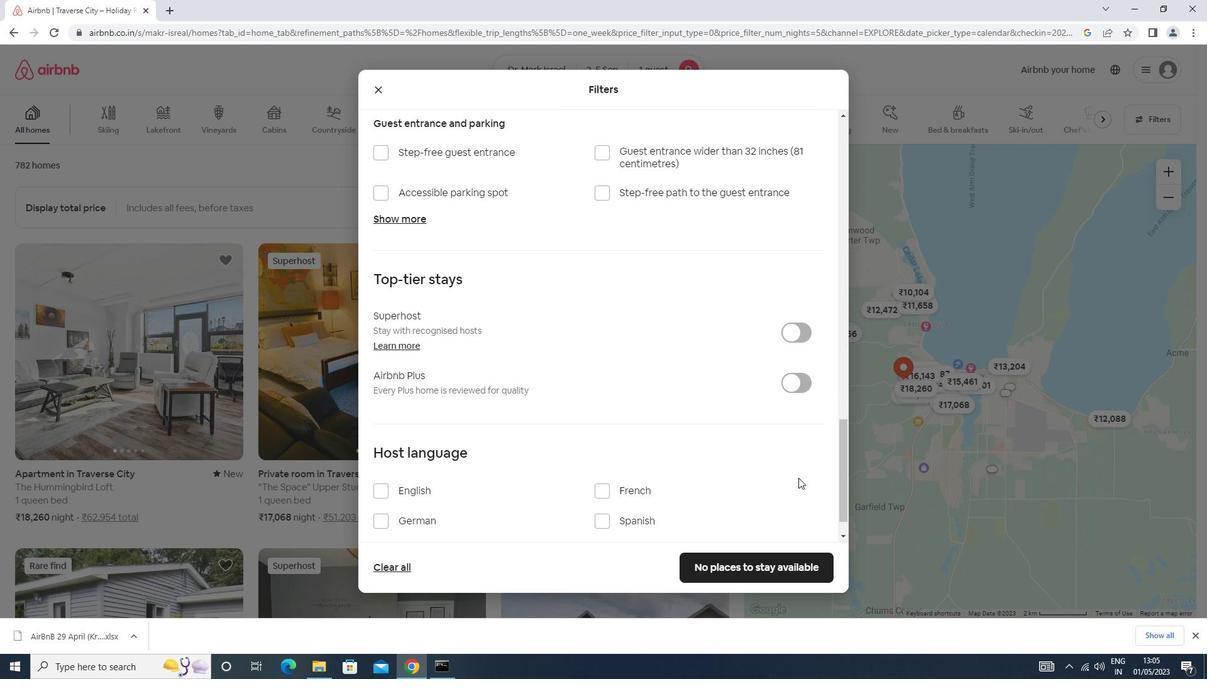 
Action: Mouse scrolled (797, 478) with delta (0, 0)
Screenshot: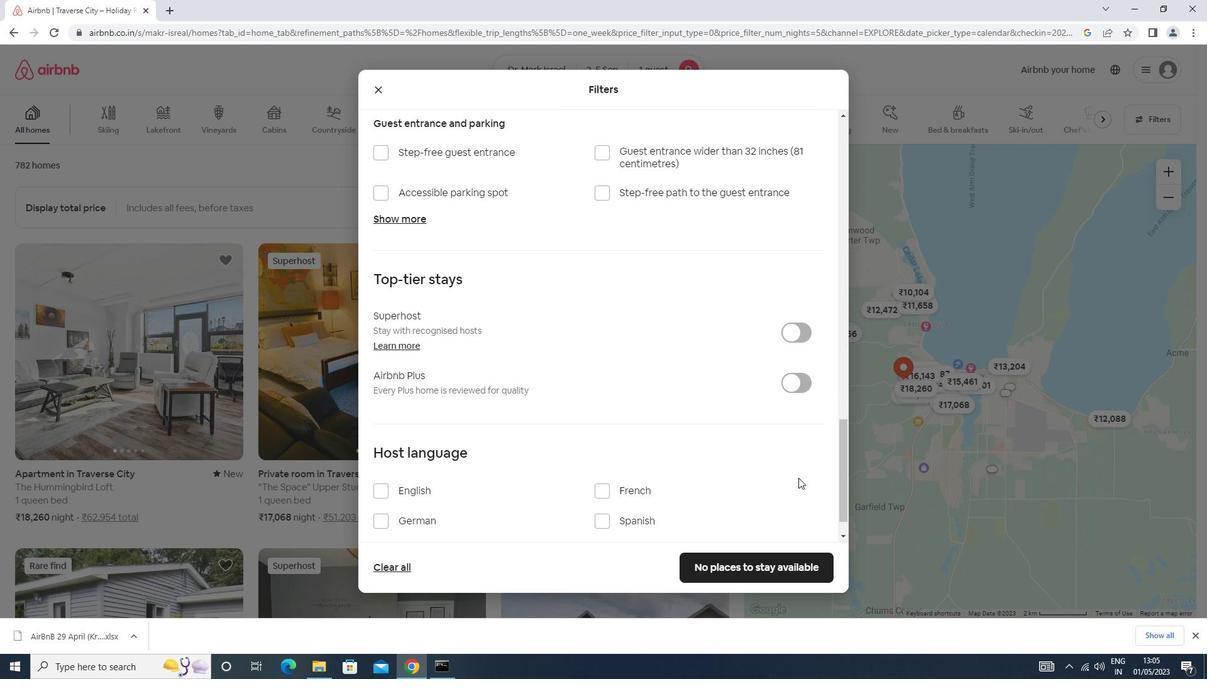 
Action: Mouse scrolled (797, 478) with delta (0, 0)
Screenshot: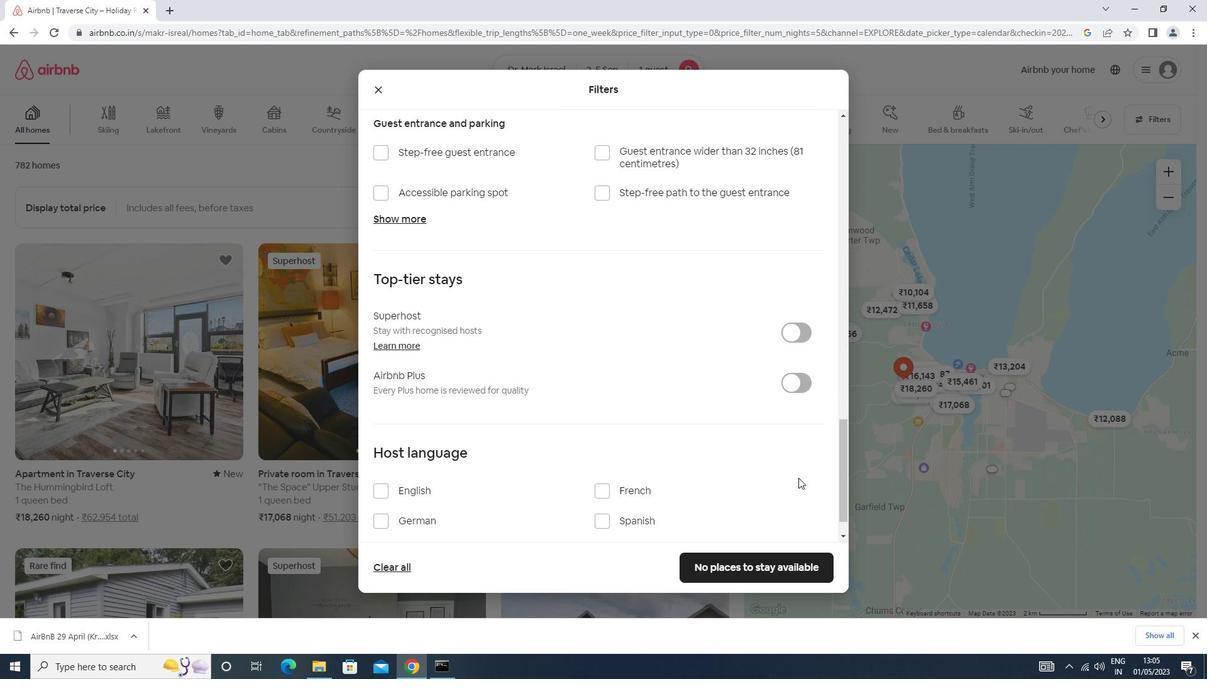 
Action: Mouse scrolled (797, 478) with delta (0, 0)
Screenshot: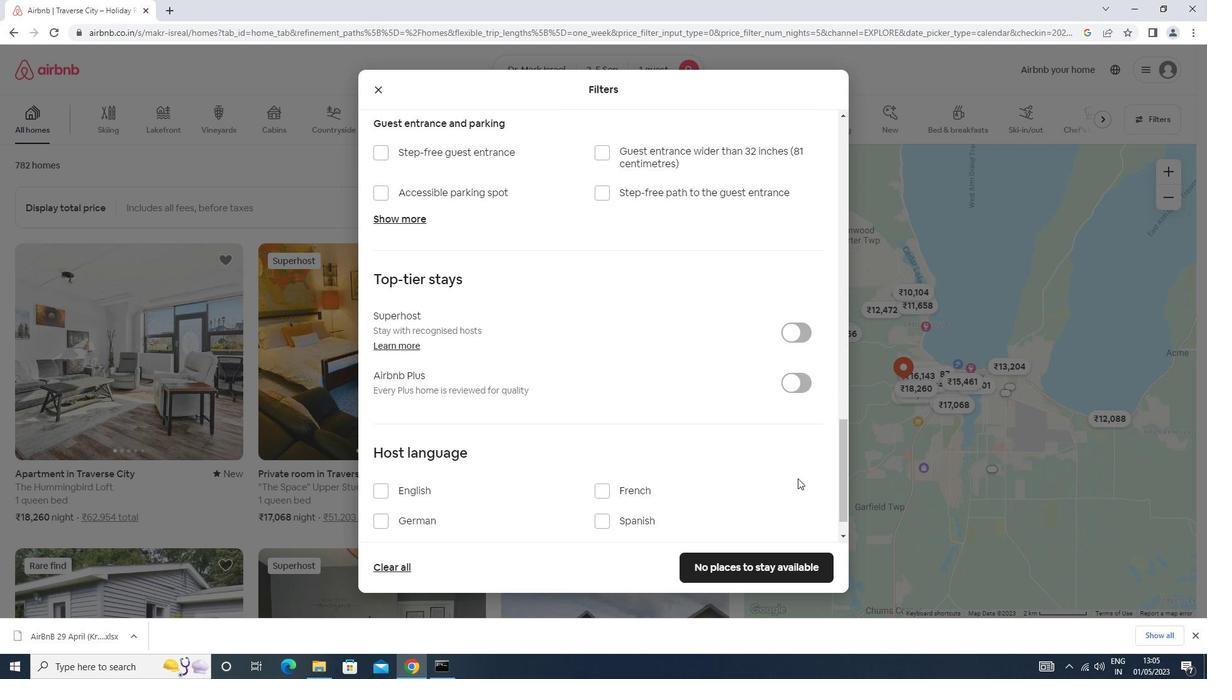 
Action: Mouse scrolled (797, 478) with delta (0, 0)
Screenshot: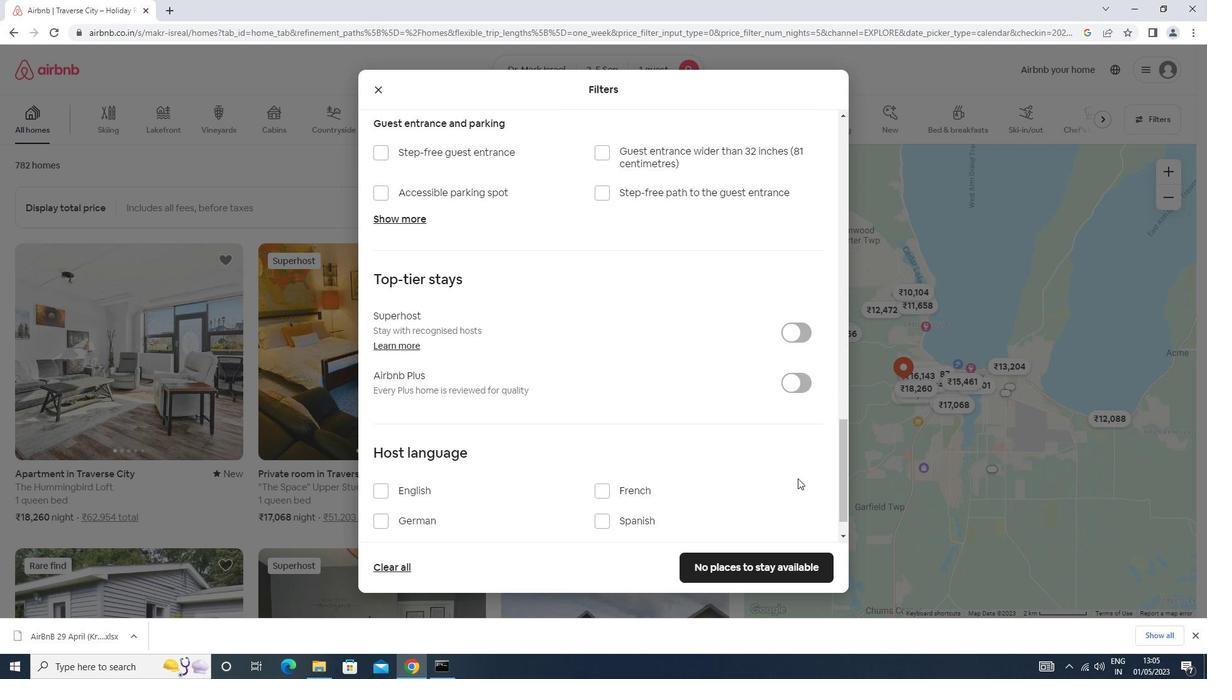 
Action: Mouse moved to (408, 452)
Screenshot: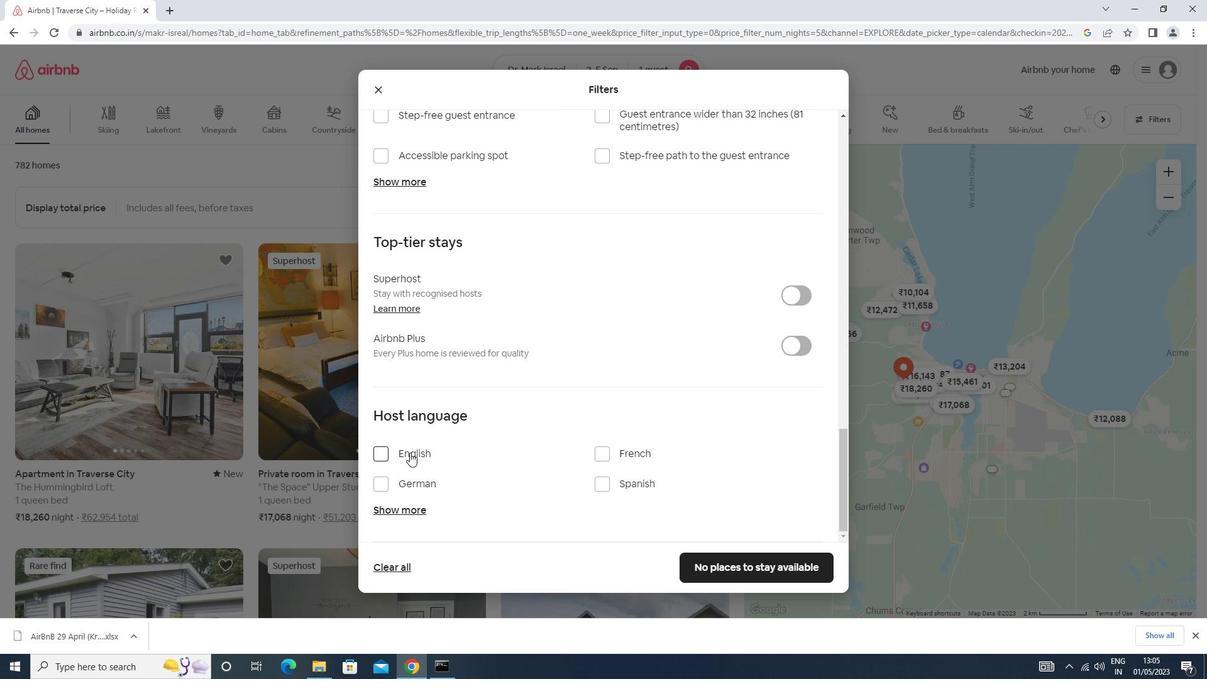 
Action: Mouse pressed left at (408, 452)
Screenshot: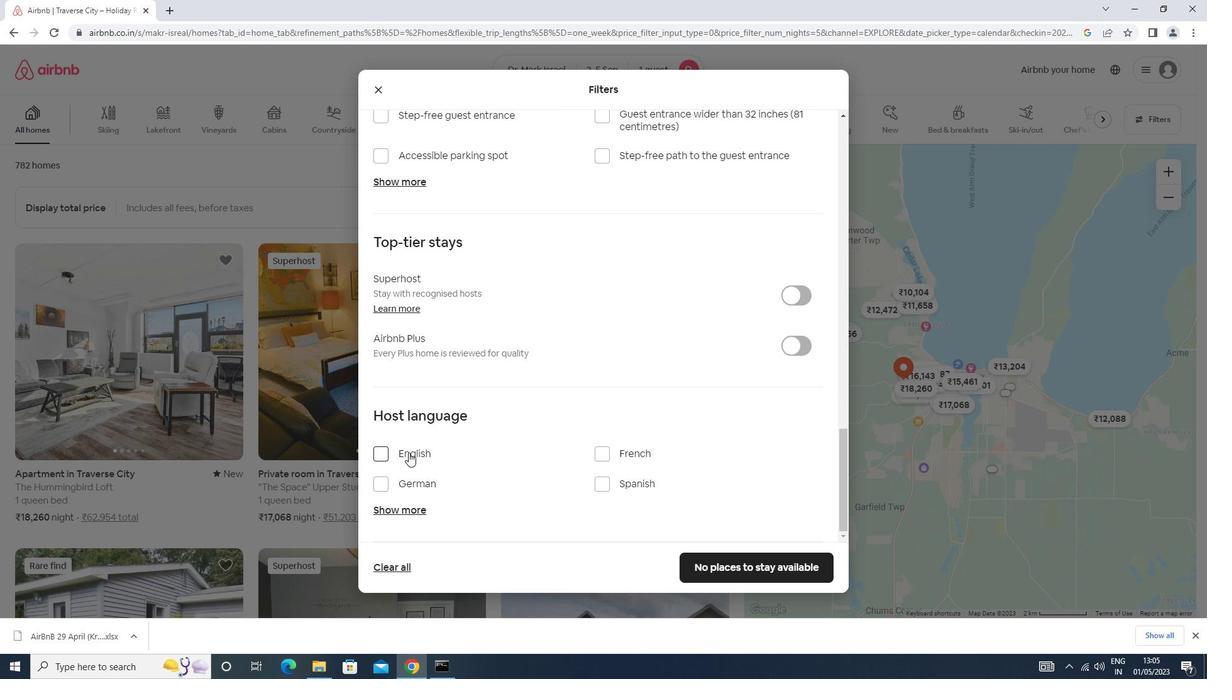 
Action: Mouse moved to (717, 563)
Screenshot: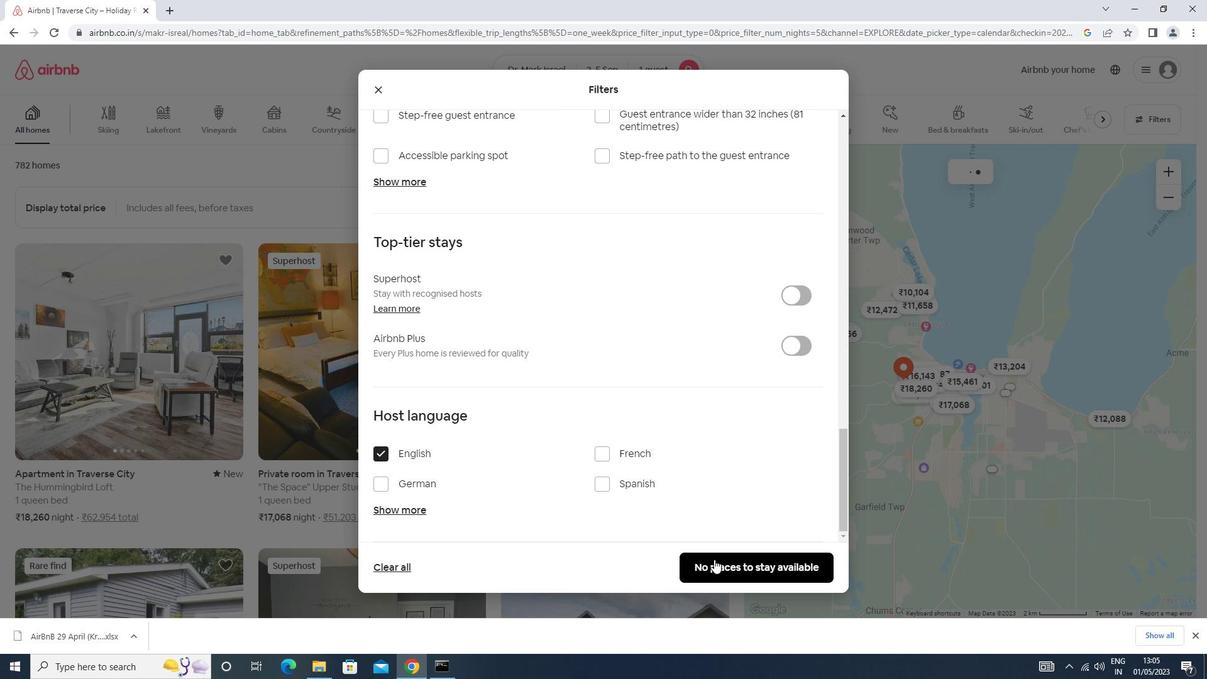 
Action: Mouse pressed left at (717, 563)
Screenshot: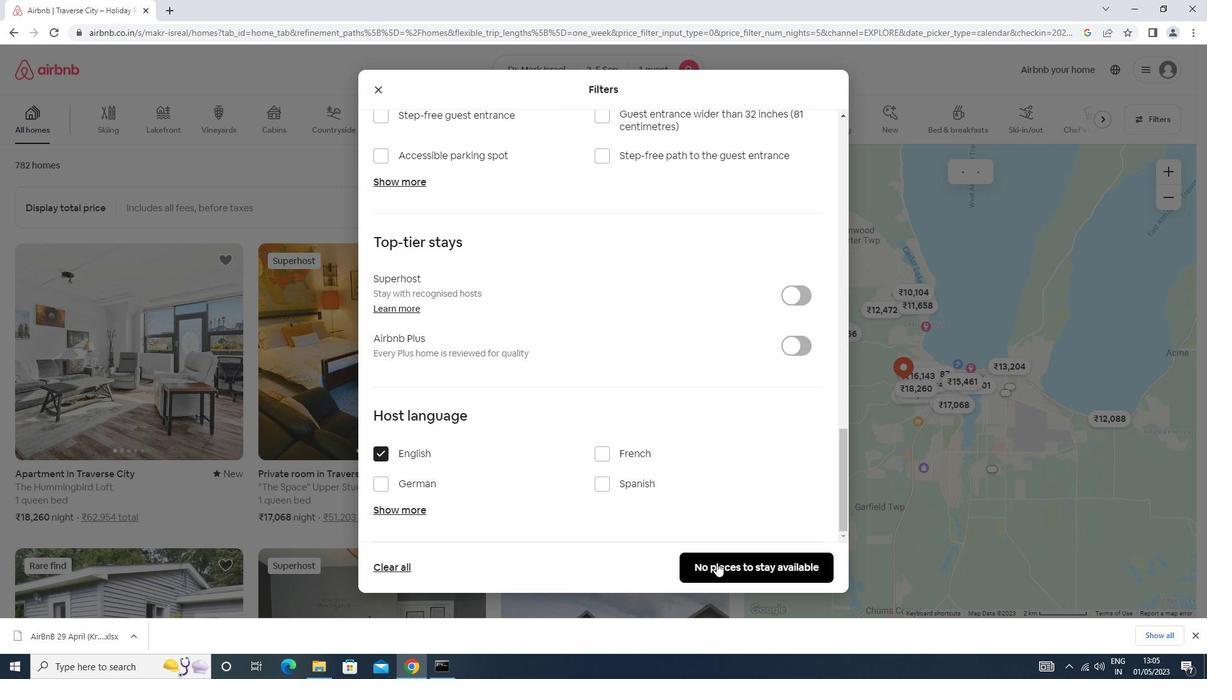 
Action: Mouse moved to (715, 561)
Screenshot: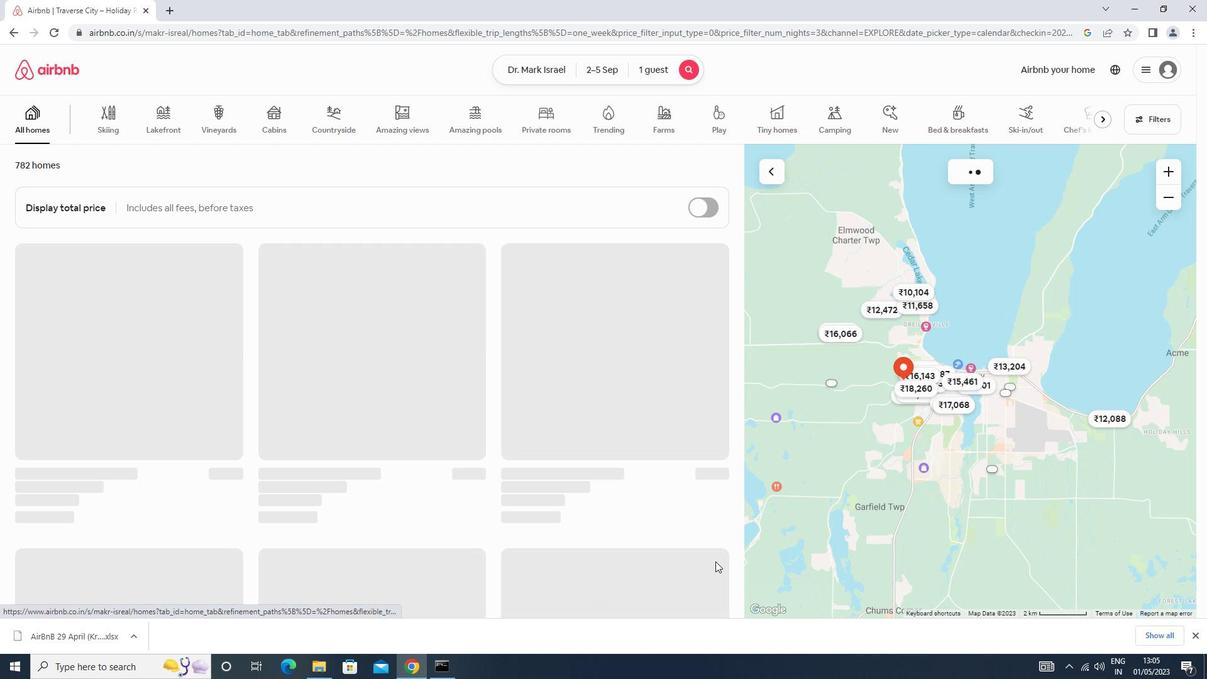 
